 Task: Look for space in Wadsworth, United States from 26th August, 2023 to 10th September, 2023 for 6 adults, 2 children in price range Rs.10000 to Rs.15000. Place can be entire place or shared room with 6 bedrooms having 6 beds and 6 bathrooms. Property type can be house, flat, guest house. Amenities needed are: wifi, TV, free parkinig on premises, gym, breakfast. Booking option can be shelf check-in. Required host language is English.
Action: Mouse moved to (528, 107)
Screenshot: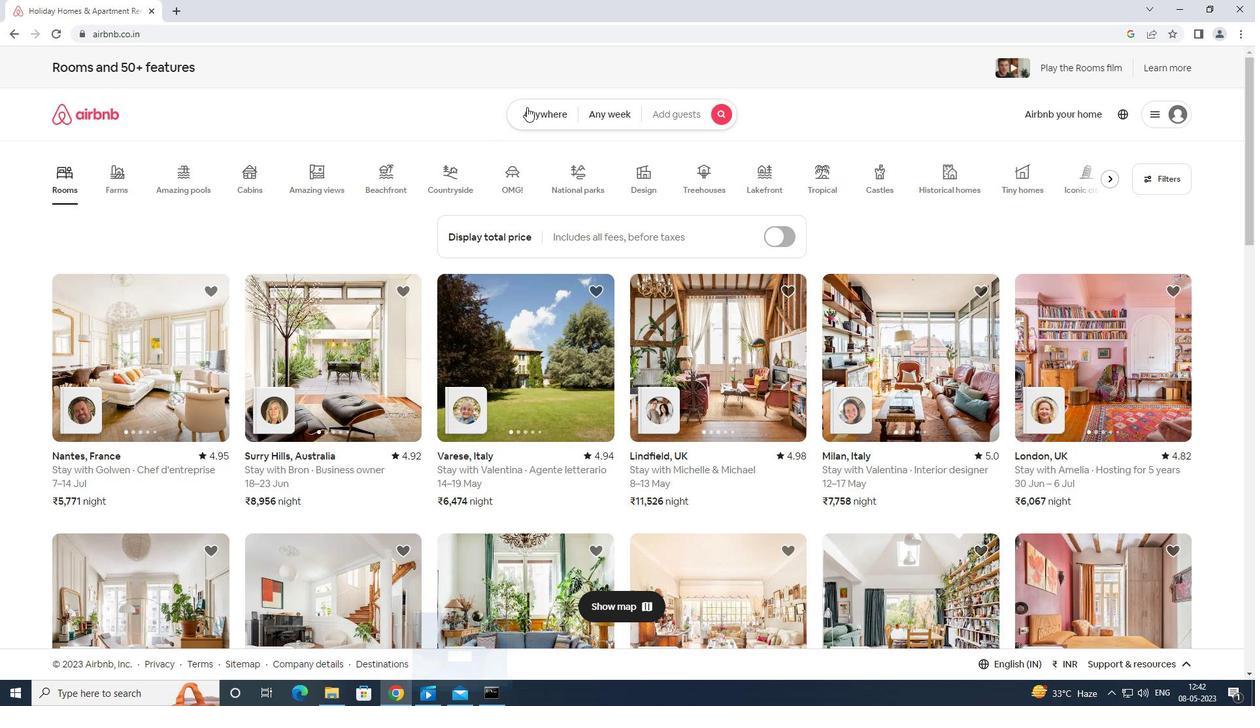 
Action: Mouse pressed left at (528, 107)
Screenshot: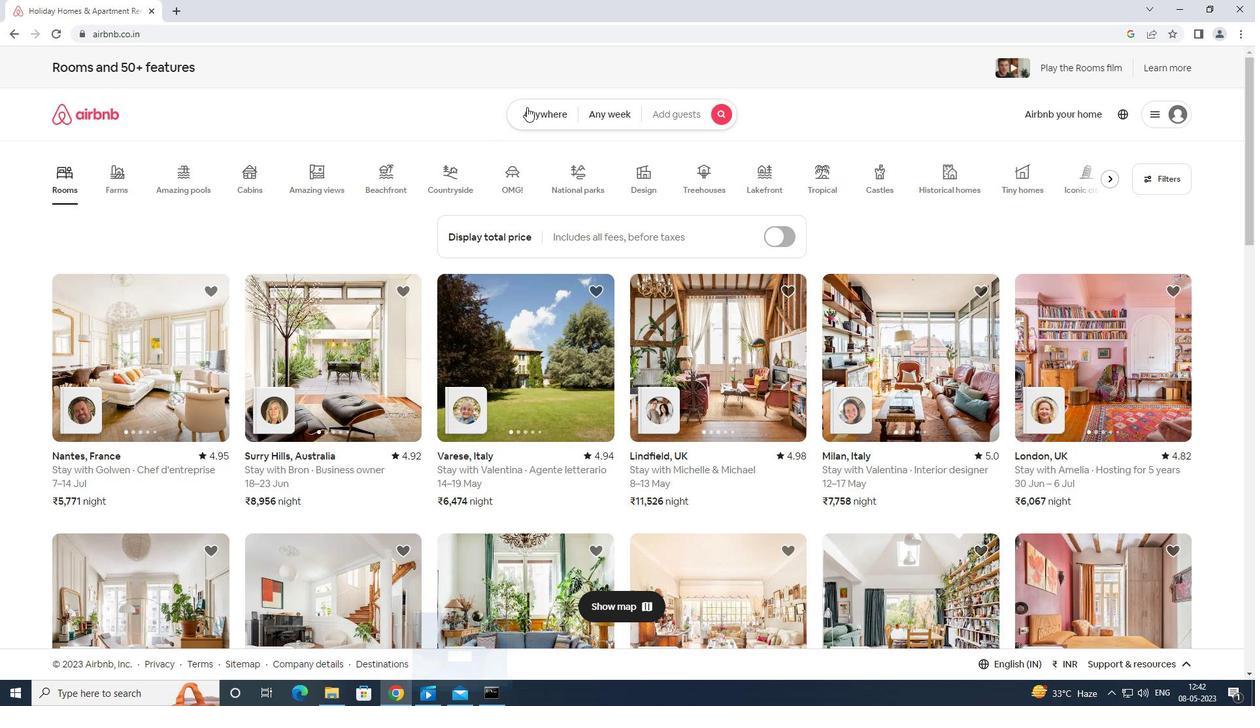 
Action: Mouse moved to (502, 158)
Screenshot: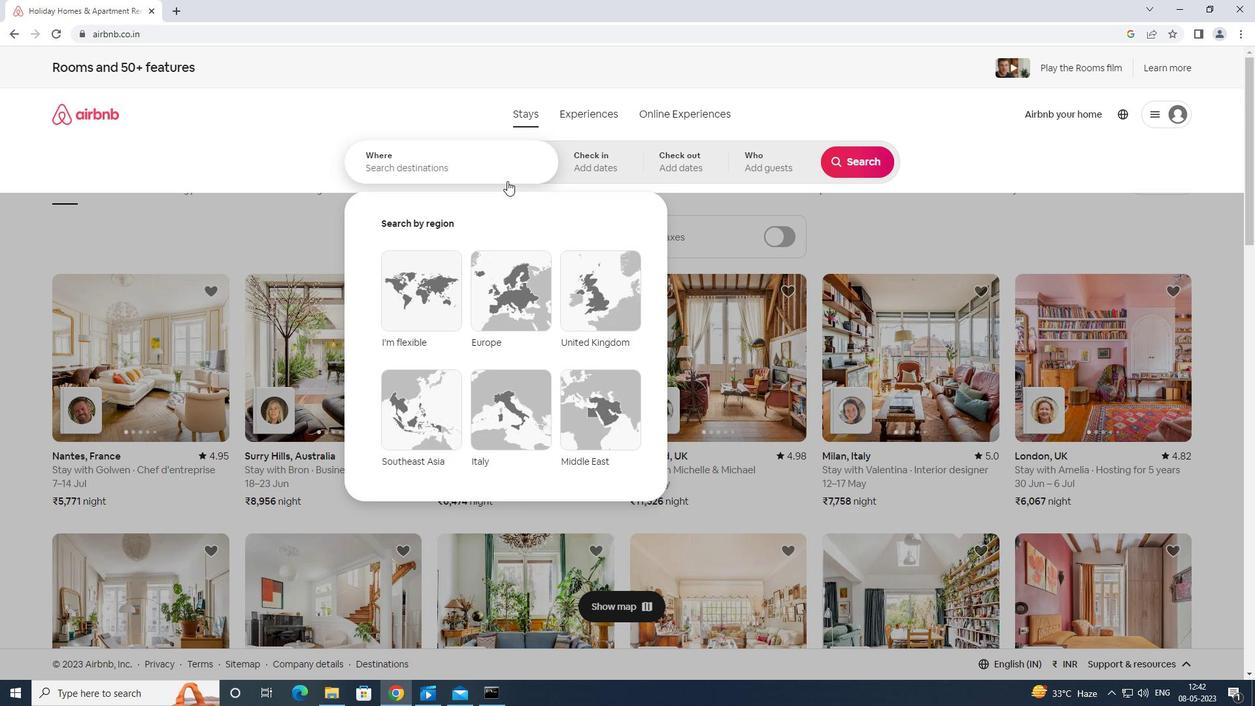 
Action: Mouse pressed left at (502, 158)
Screenshot: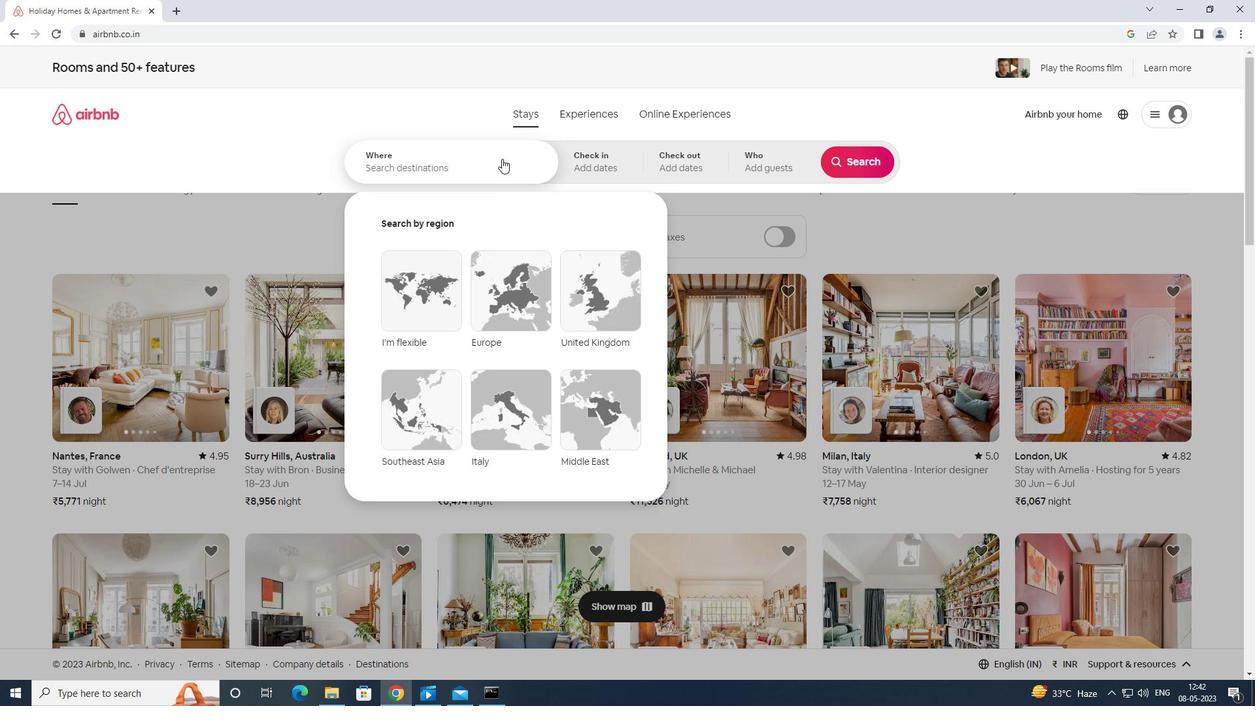 
Action: Mouse moved to (501, 158)
Screenshot: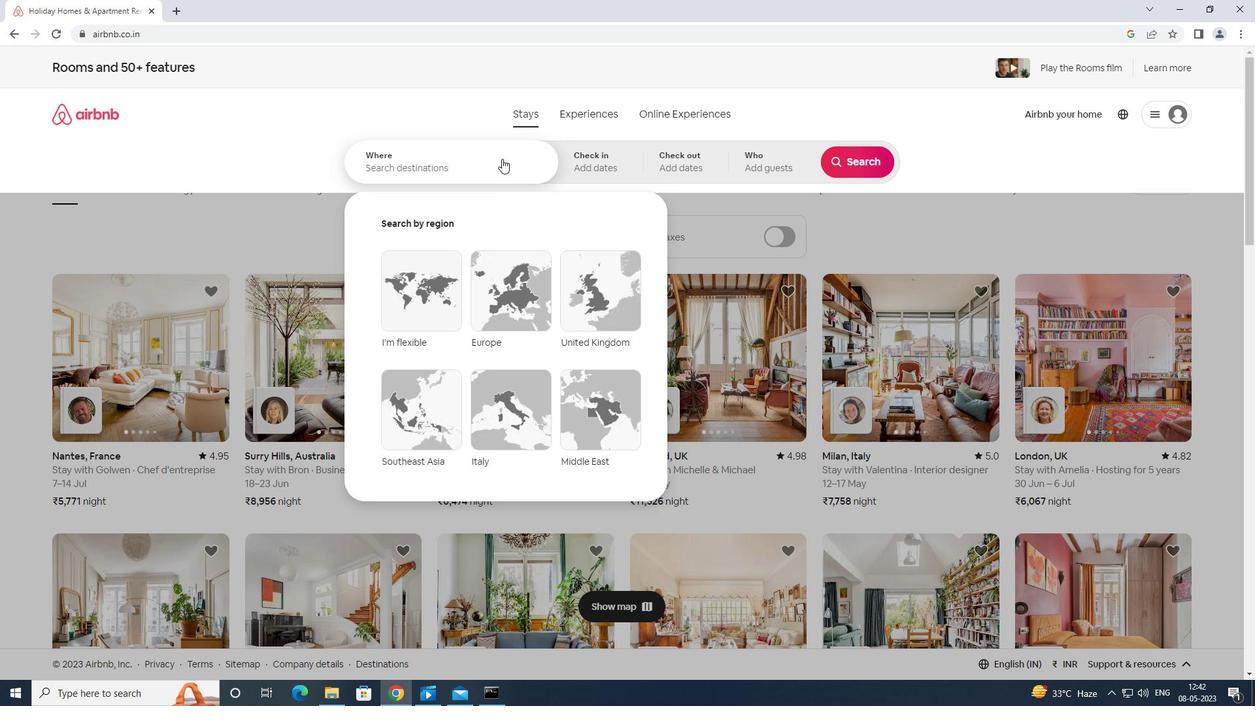 
Action: Key pressed wg<Key.backspace><Key.caps_lock>adsworth<Key.space>united<Key.space>states<Key.enter>
Screenshot: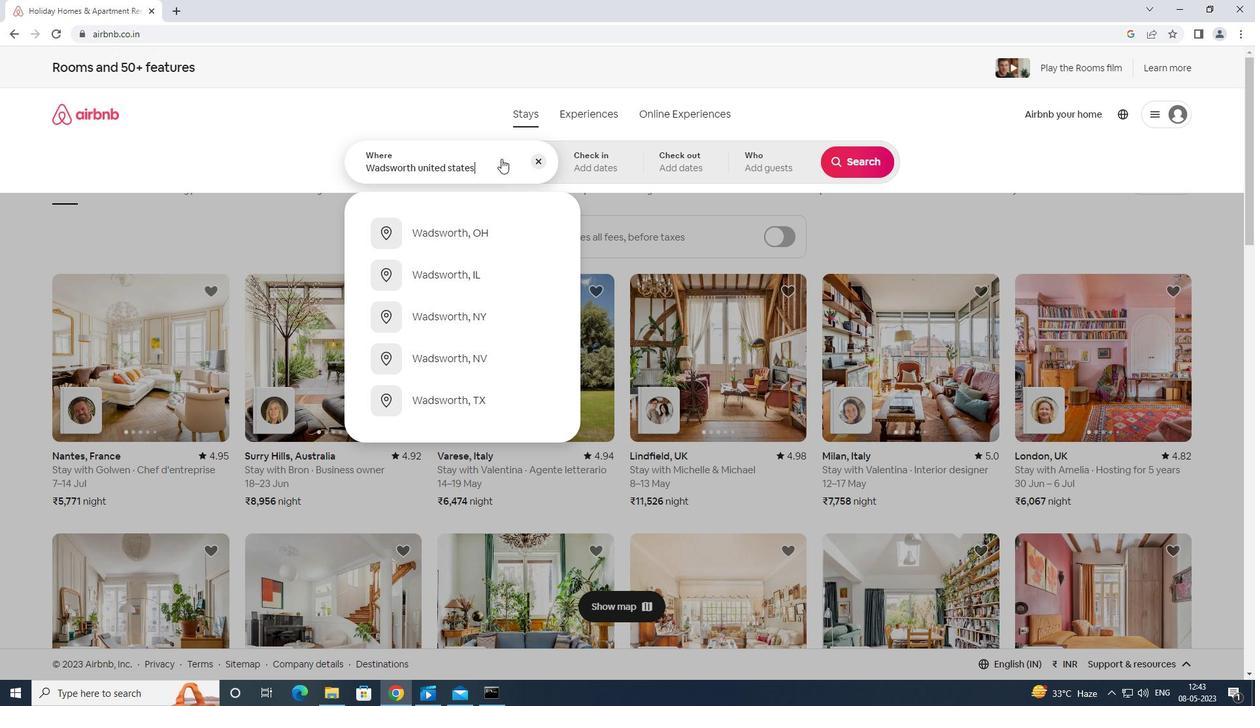 
Action: Mouse moved to (849, 266)
Screenshot: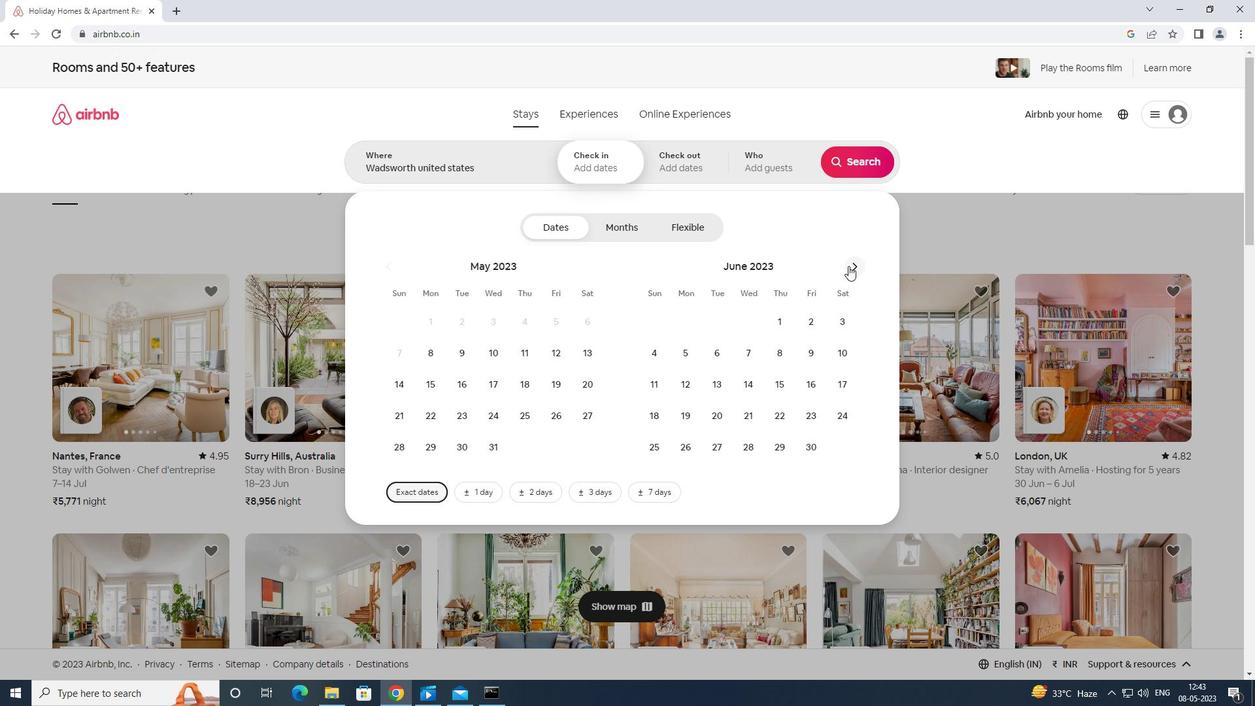 
Action: Mouse pressed left at (849, 266)
Screenshot: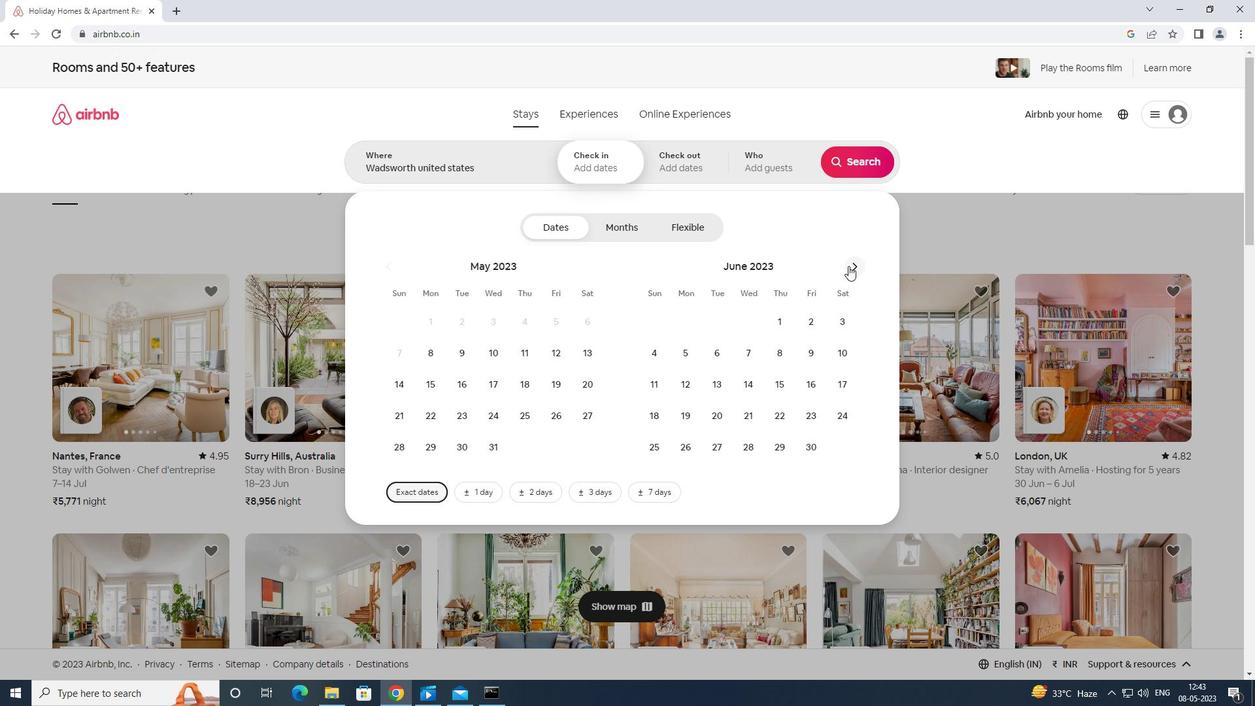 
Action: Mouse moved to (850, 266)
Screenshot: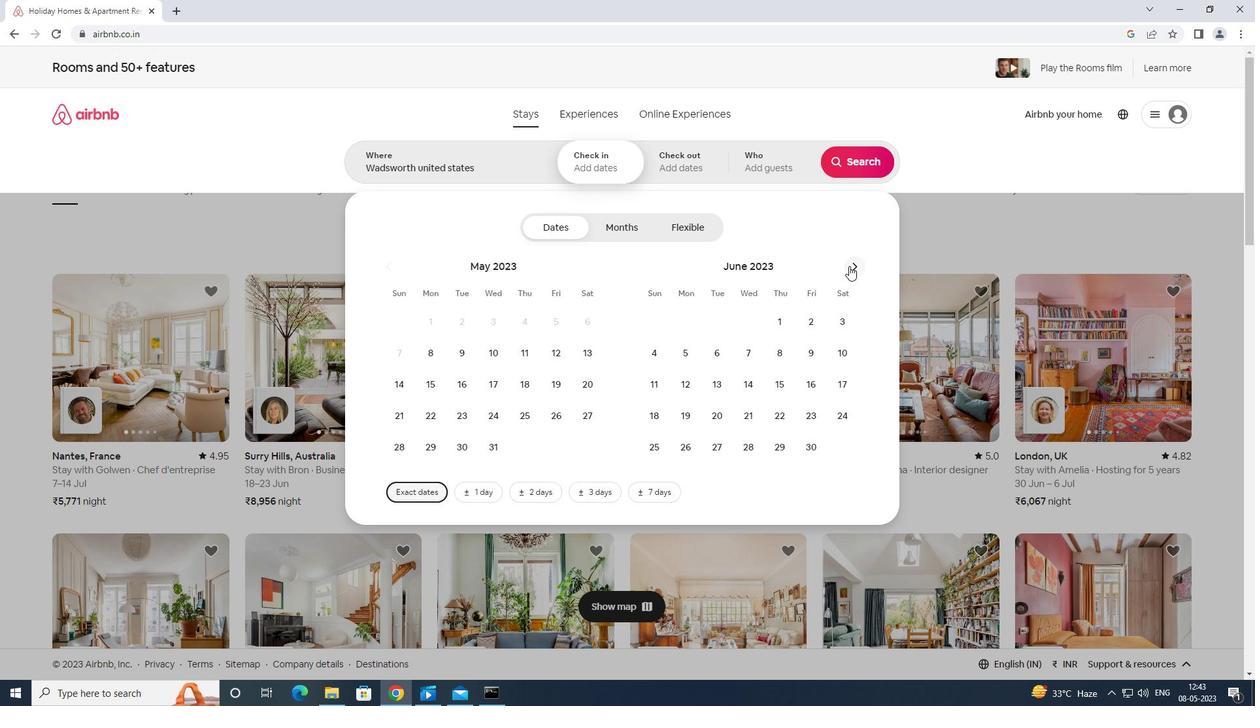
Action: Mouse pressed left at (850, 266)
Screenshot: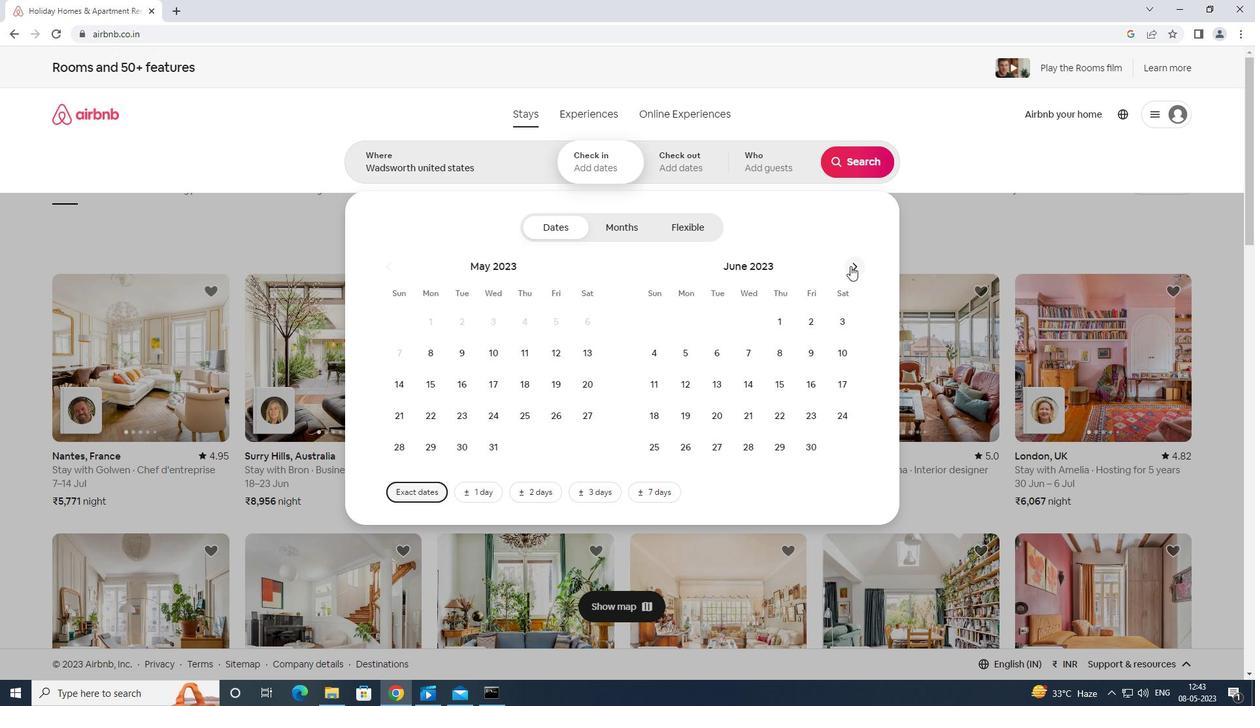 
Action: Mouse moved to (850, 265)
Screenshot: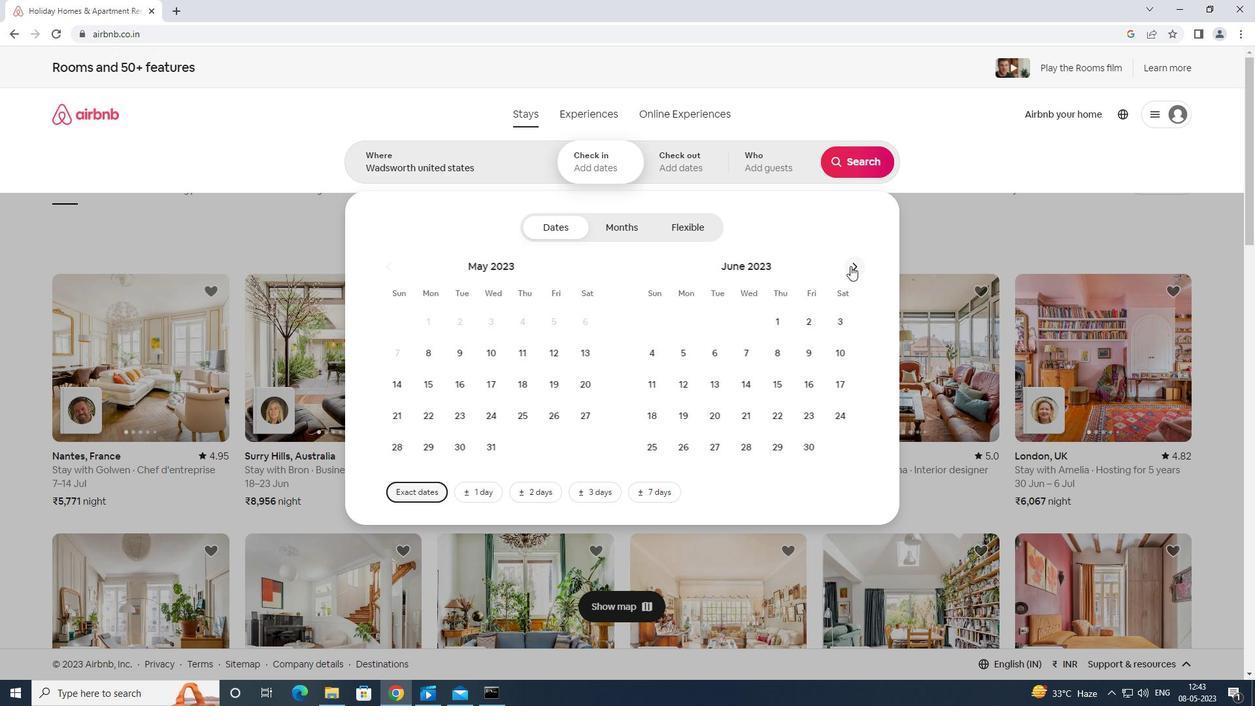 
Action: Mouse pressed left at (850, 265)
Screenshot: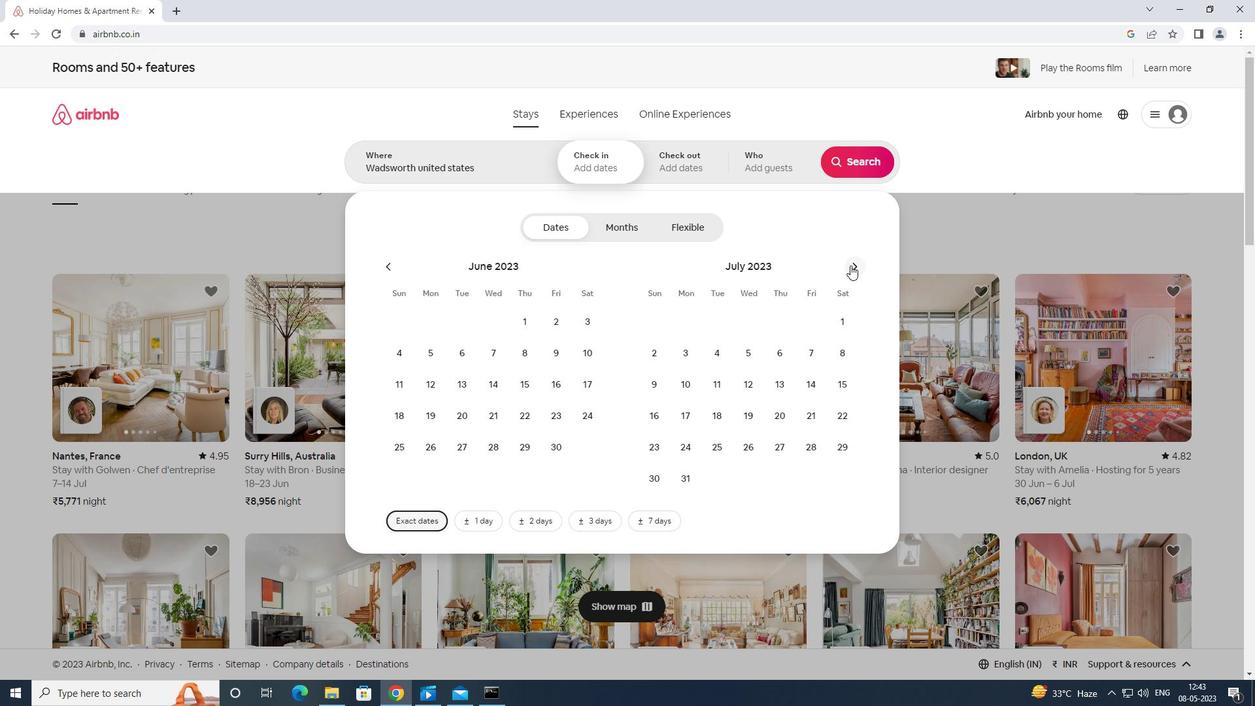 
Action: Mouse moved to (835, 411)
Screenshot: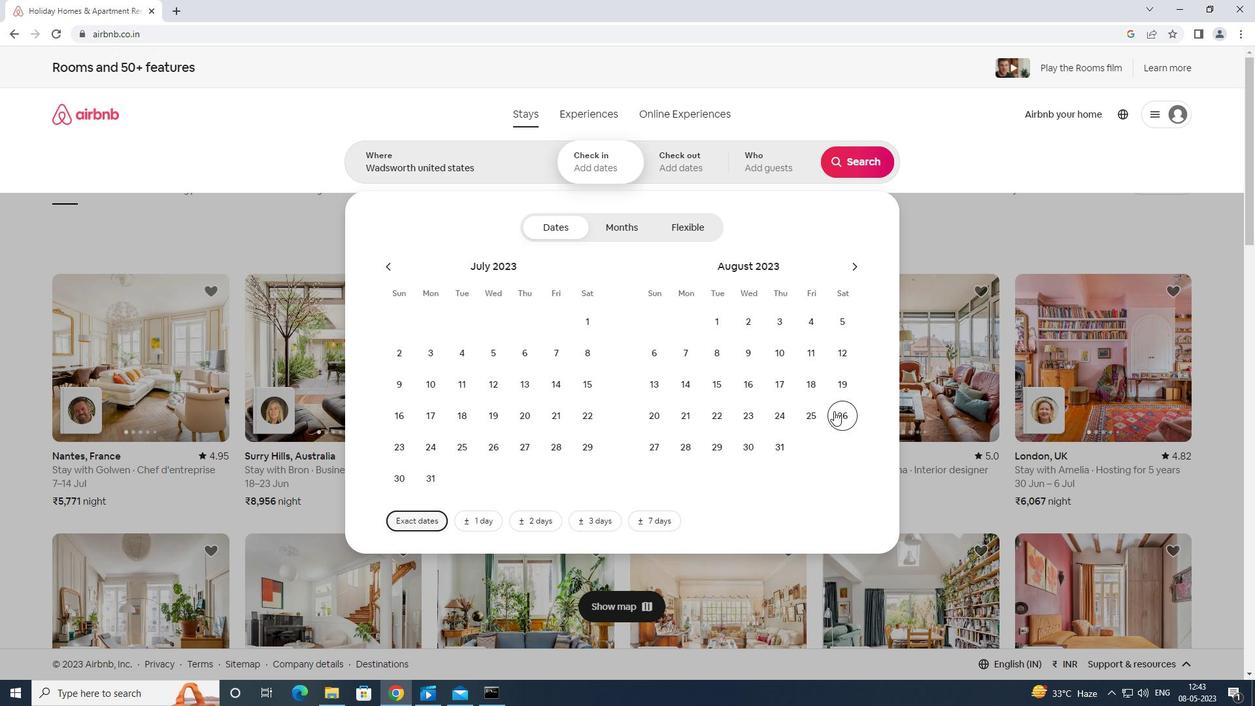 
Action: Mouse pressed left at (835, 411)
Screenshot: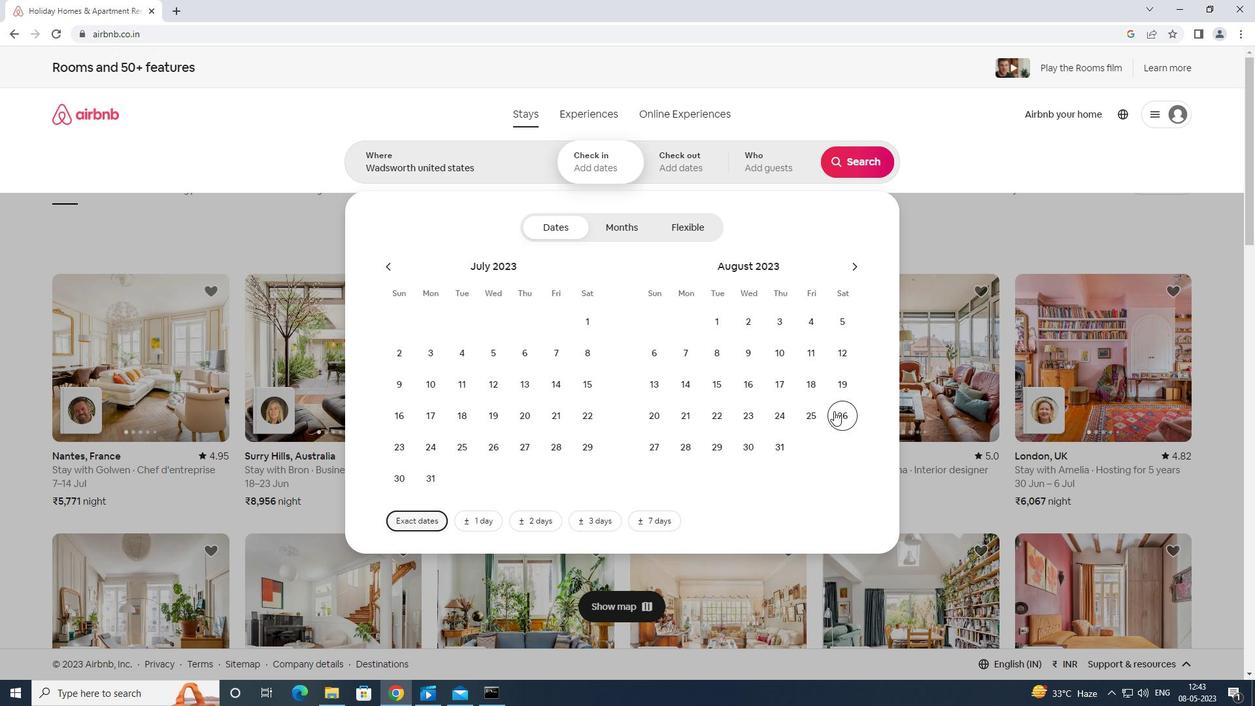 
Action: Mouse moved to (847, 268)
Screenshot: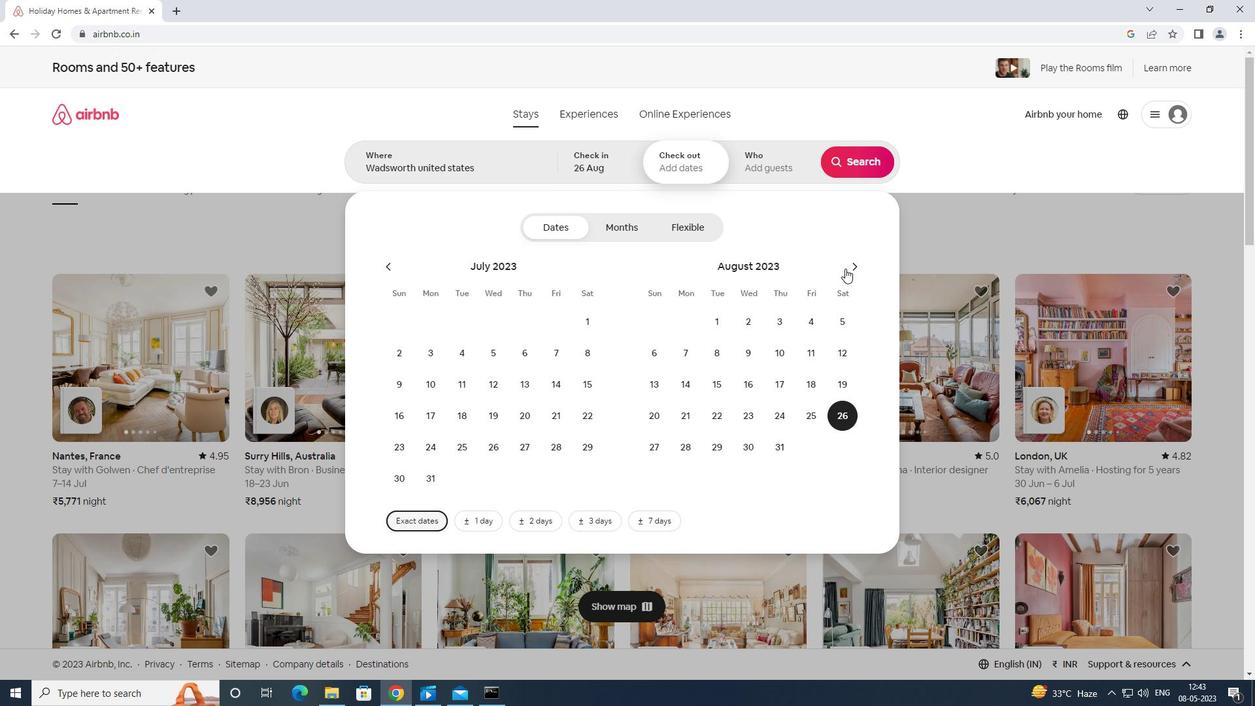
Action: Mouse pressed left at (847, 268)
Screenshot: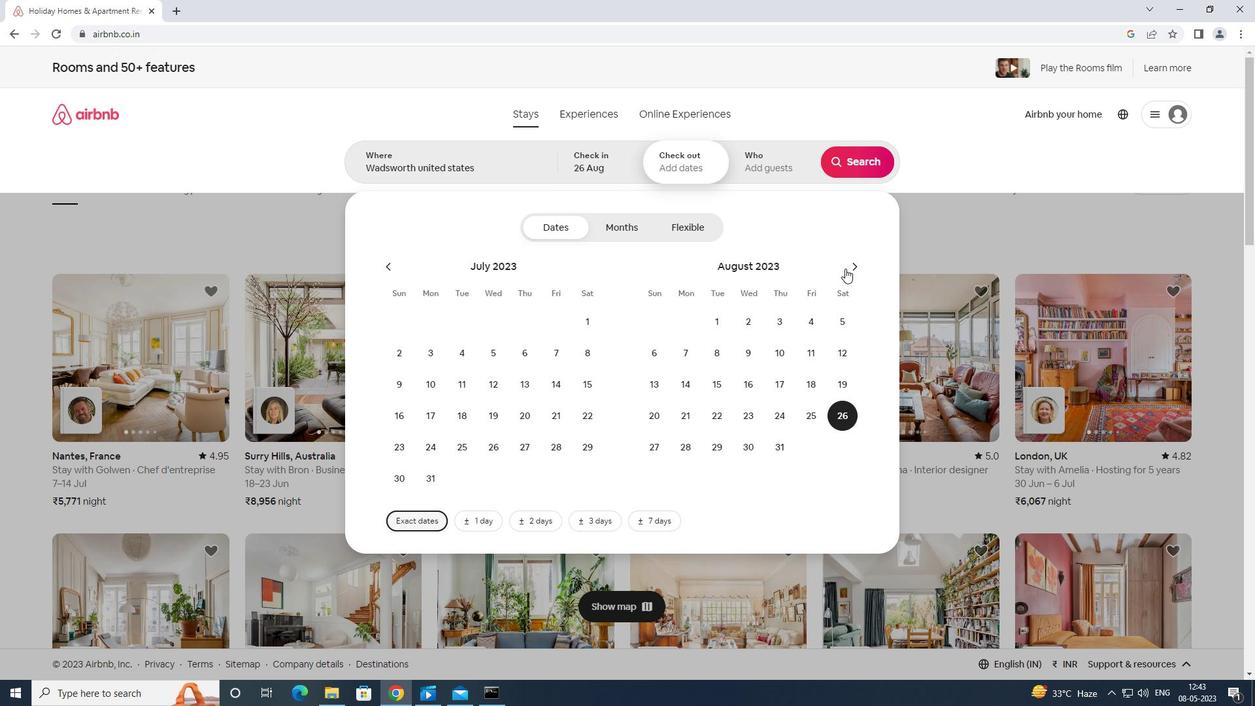 
Action: Mouse moved to (658, 383)
Screenshot: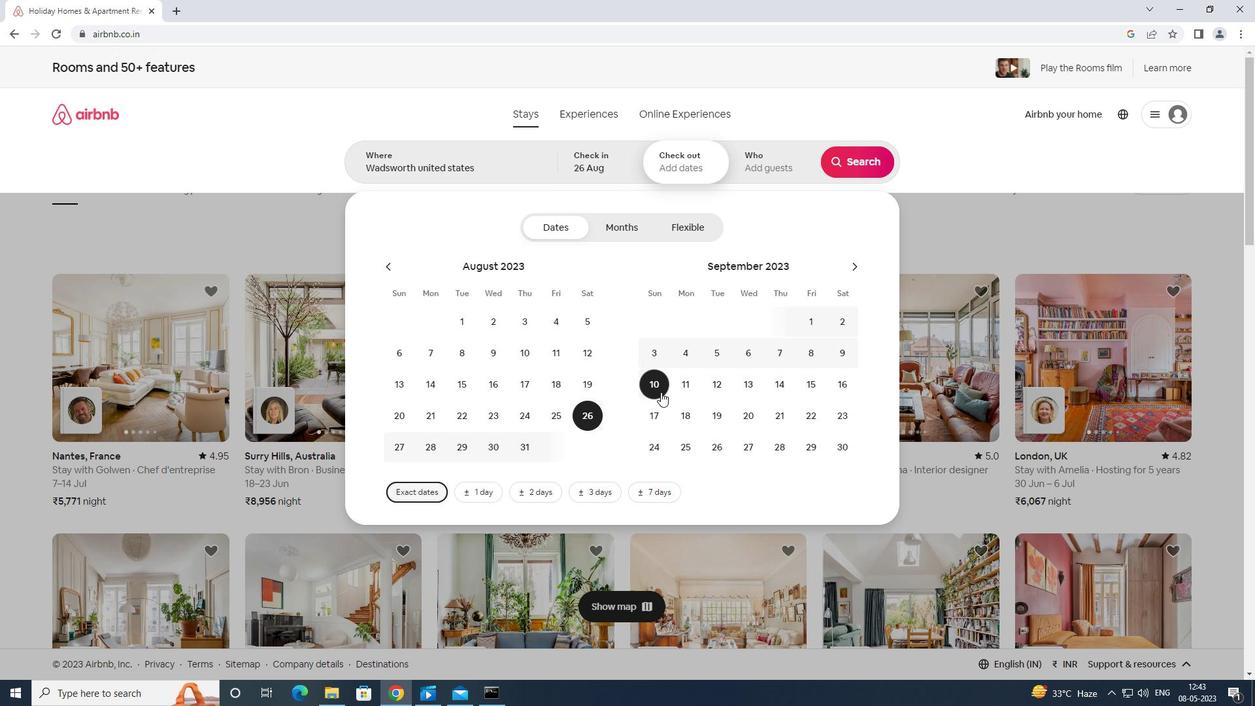 
Action: Mouse pressed left at (658, 383)
Screenshot: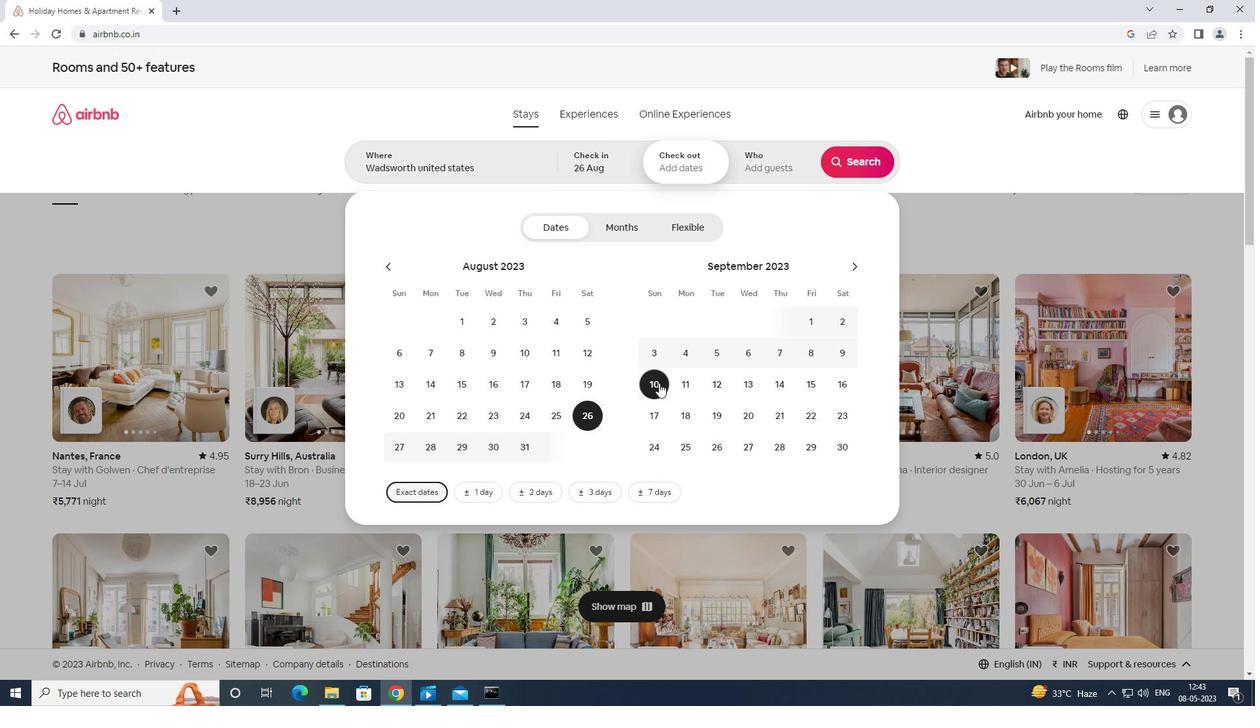 
Action: Mouse moved to (783, 160)
Screenshot: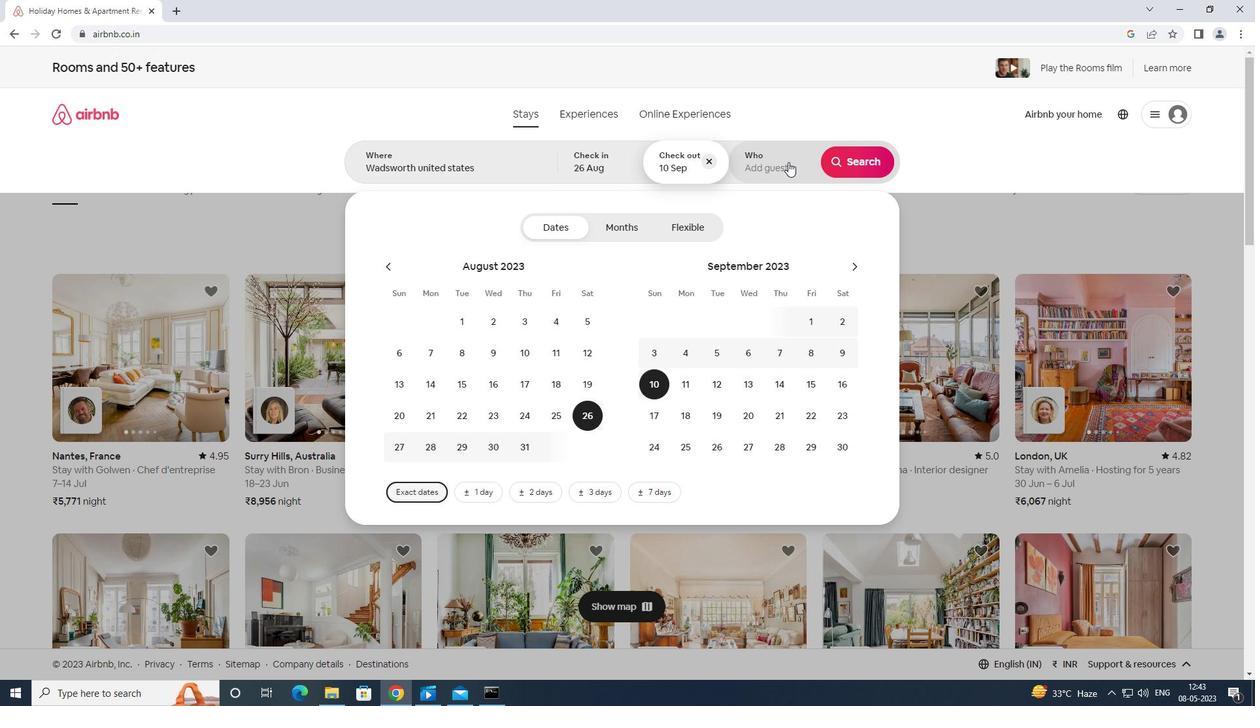 
Action: Mouse pressed left at (783, 160)
Screenshot: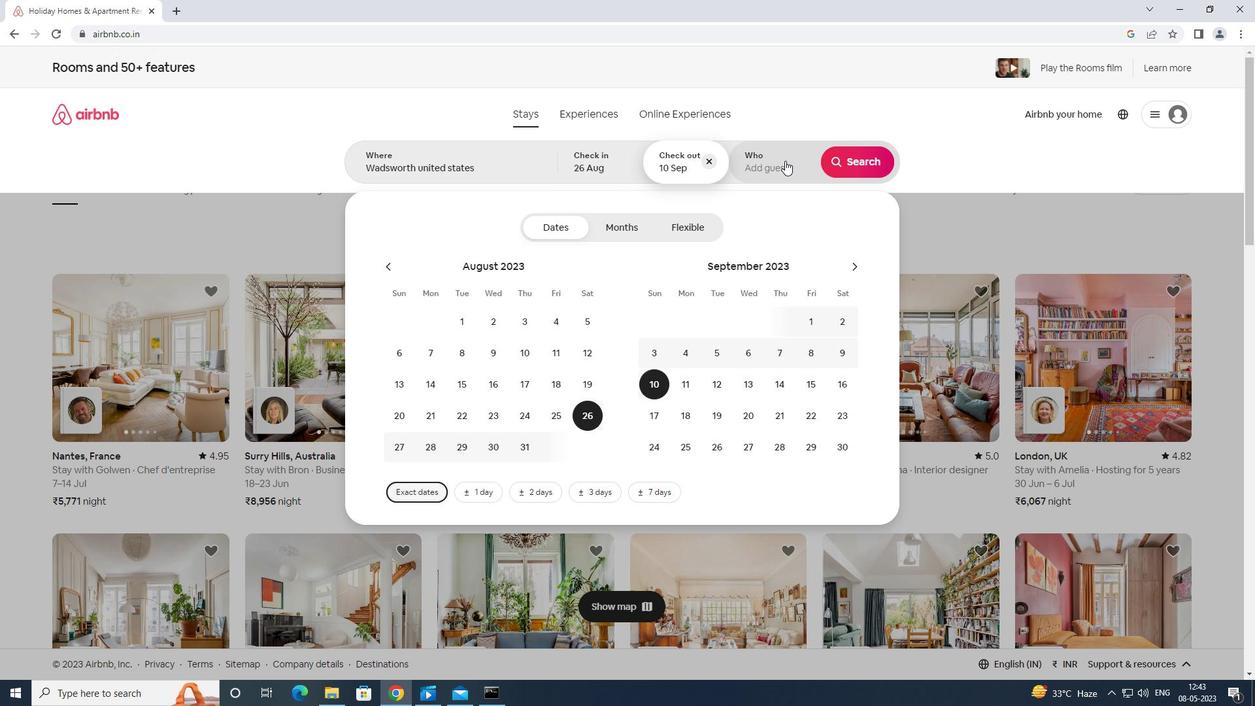 
Action: Mouse moved to (853, 226)
Screenshot: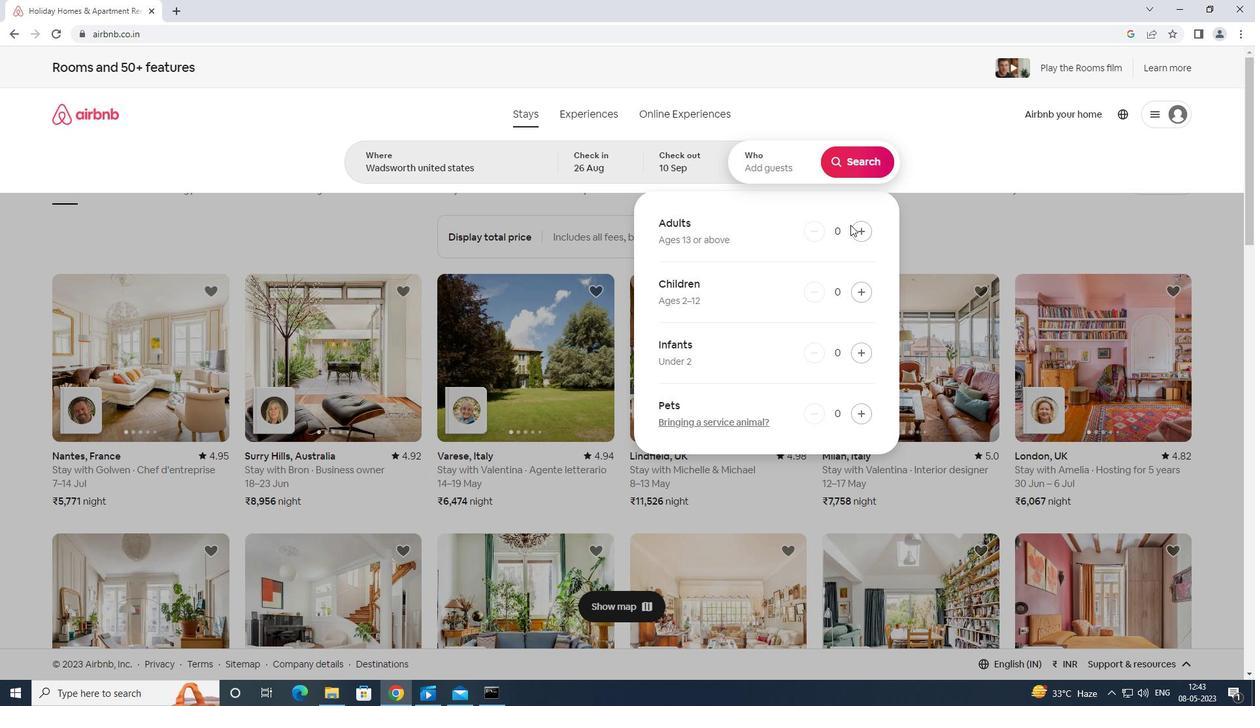 
Action: Mouse pressed left at (853, 226)
Screenshot: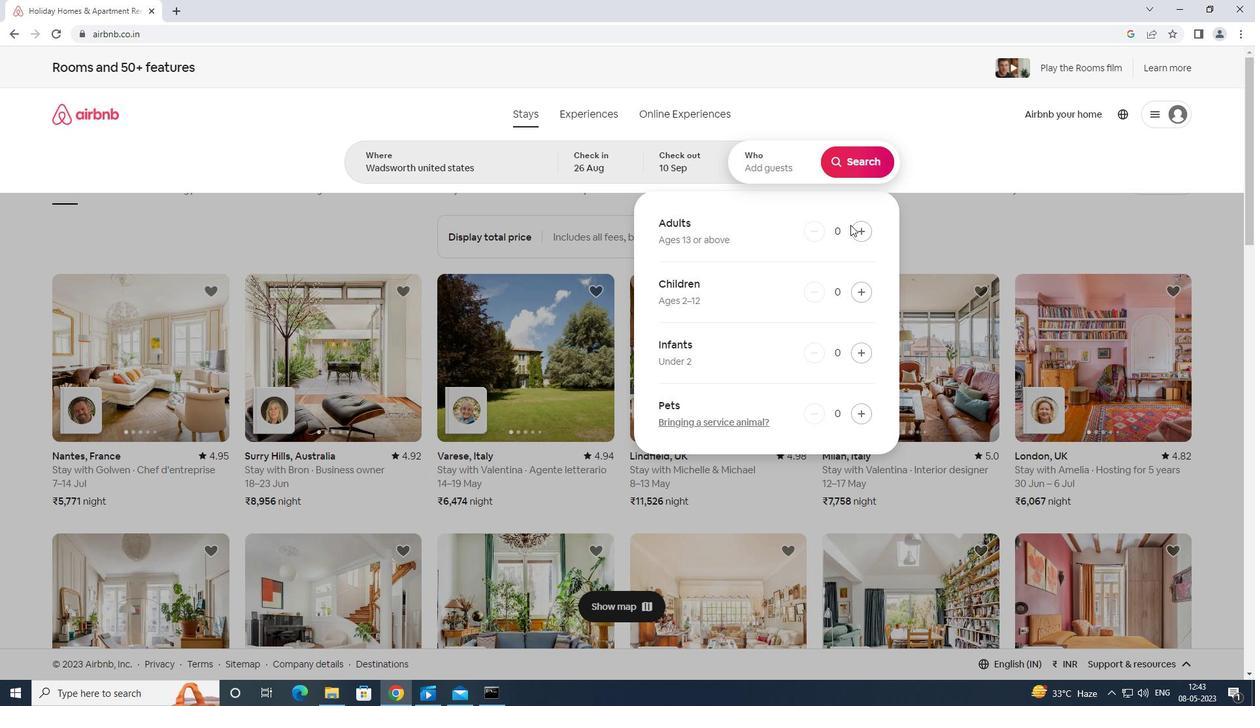 
Action: Mouse moved to (858, 226)
Screenshot: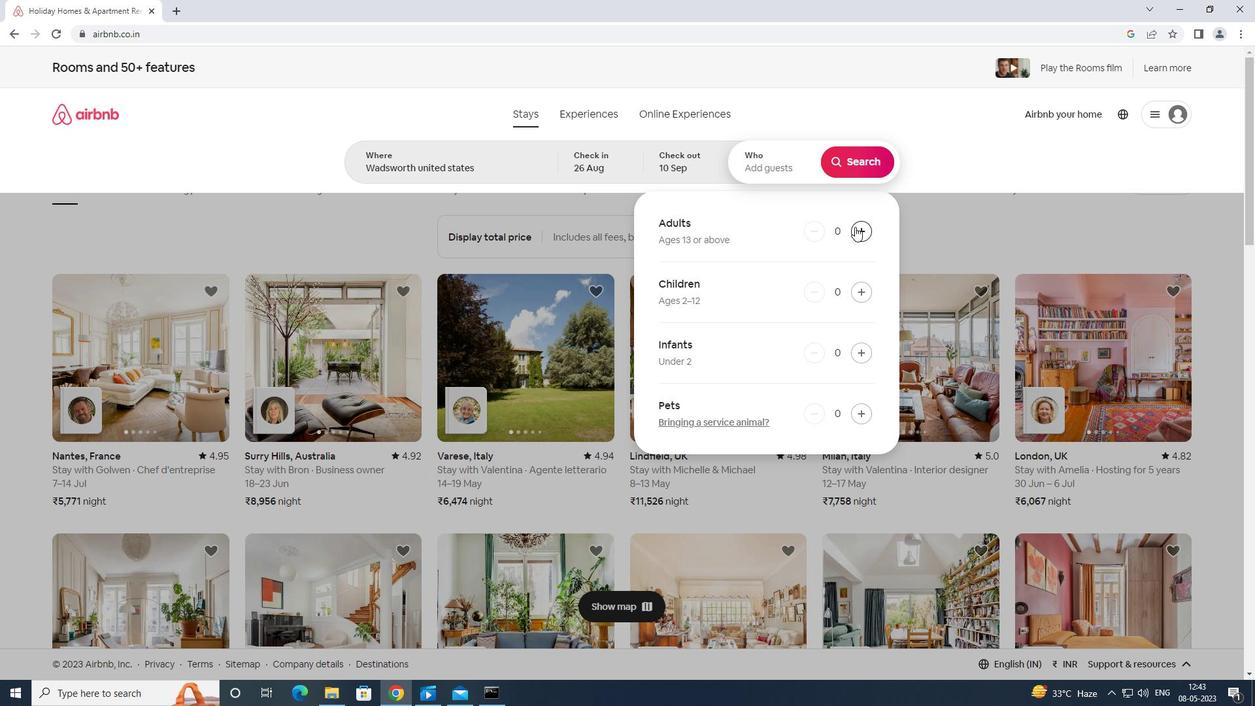 
Action: Mouse pressed left at (858, 226)
Screenshot: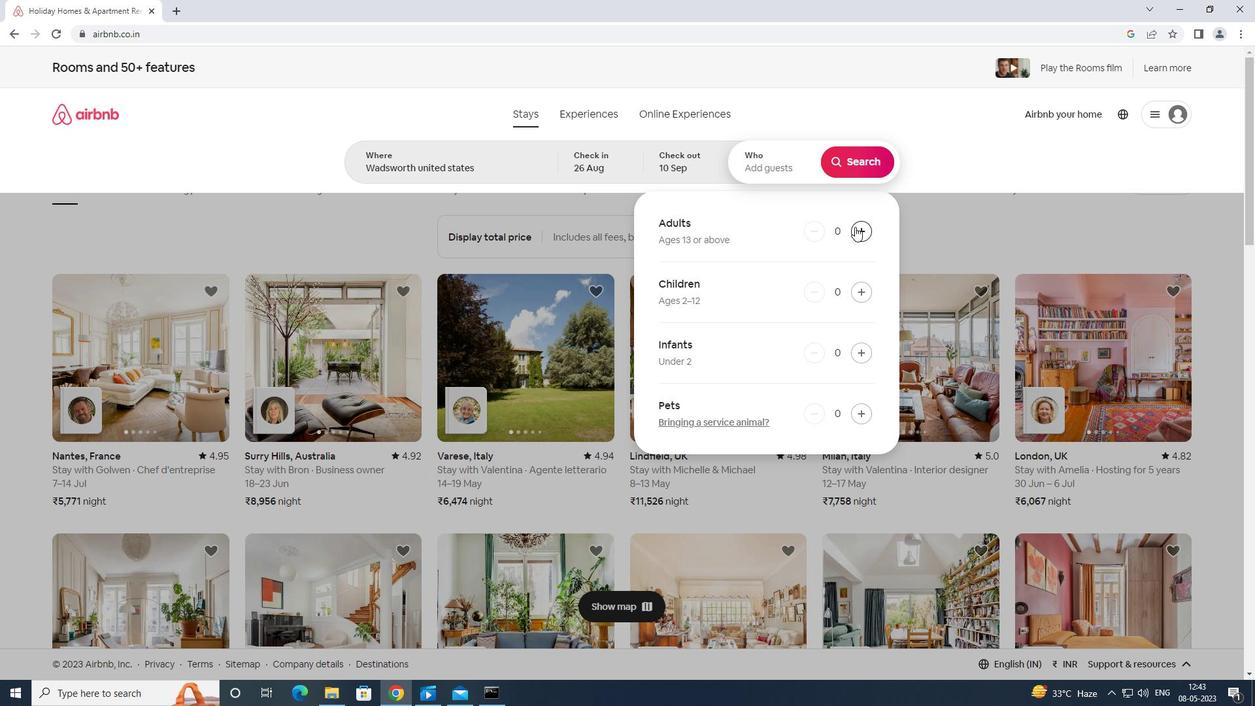 
Action: Mouse moved to (859, 226)
Screenshot: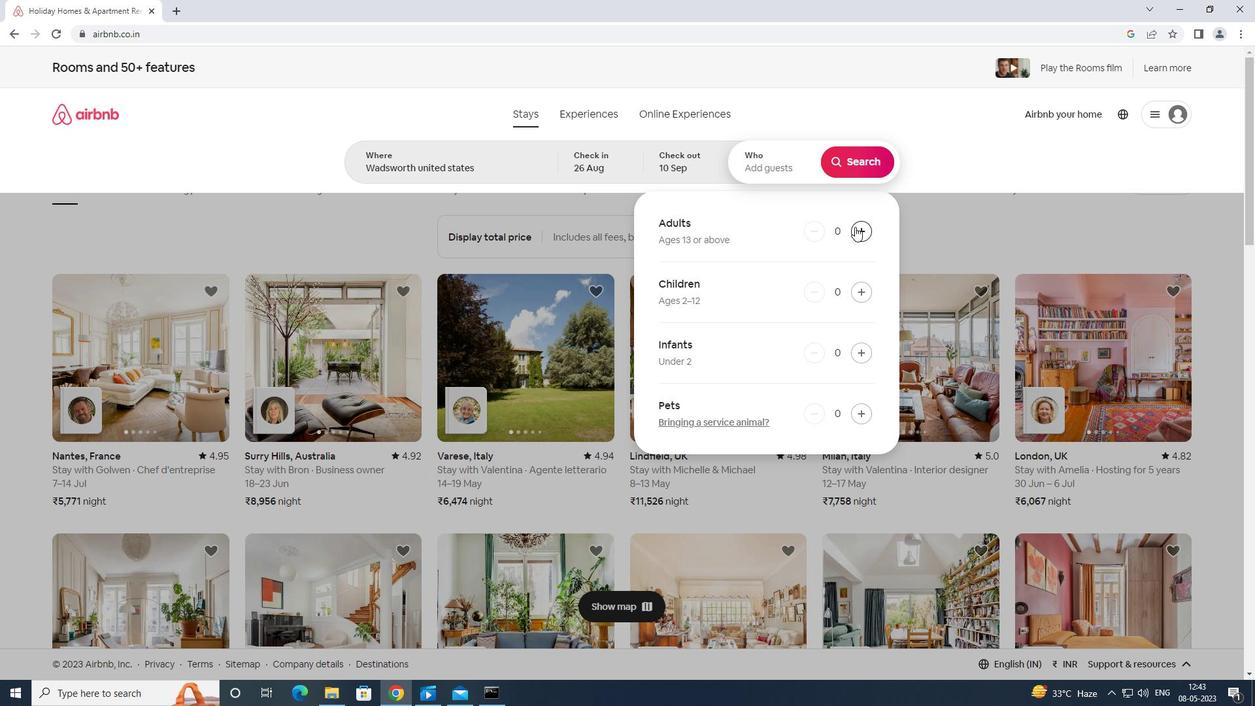 
Action: Mouse pressed left at (859, 226)
Screenshot: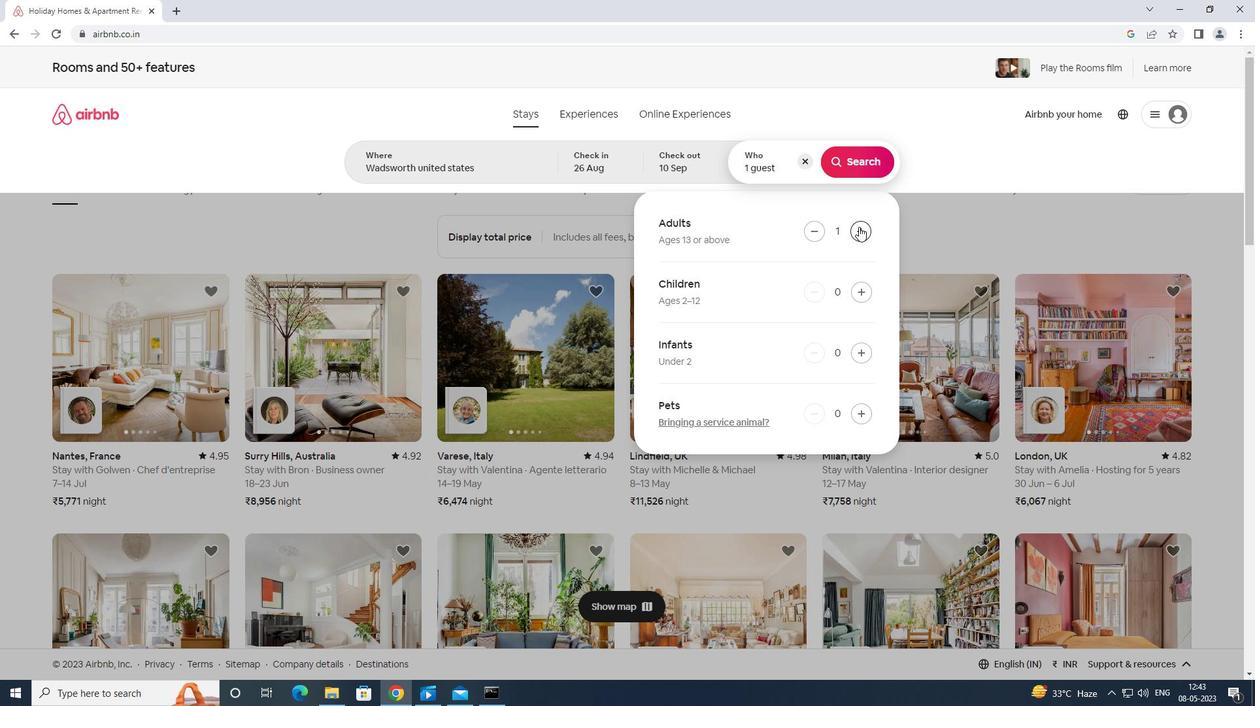 
Action: Mouse moved to (859, 226)
Screenshot: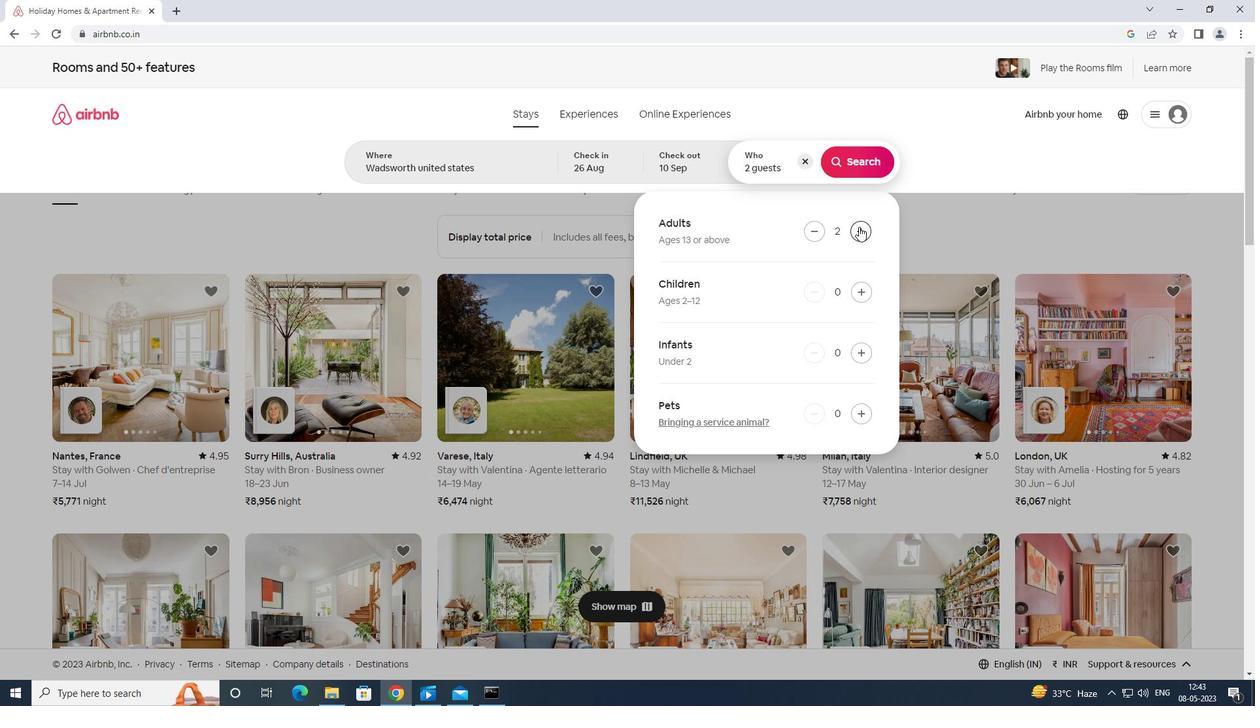 
Action: Mouse pressed left at (859, 226)
Screenshot: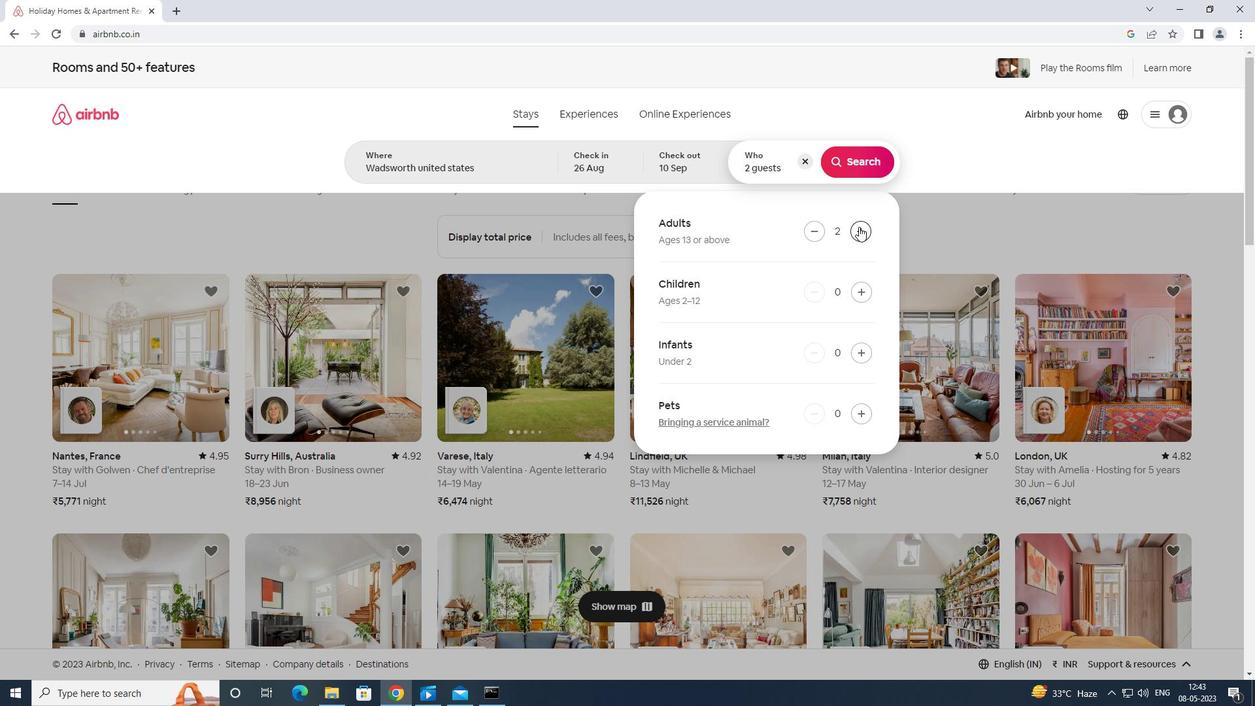 
Action: Mouse pressed left at (859, 226)
Screenshot: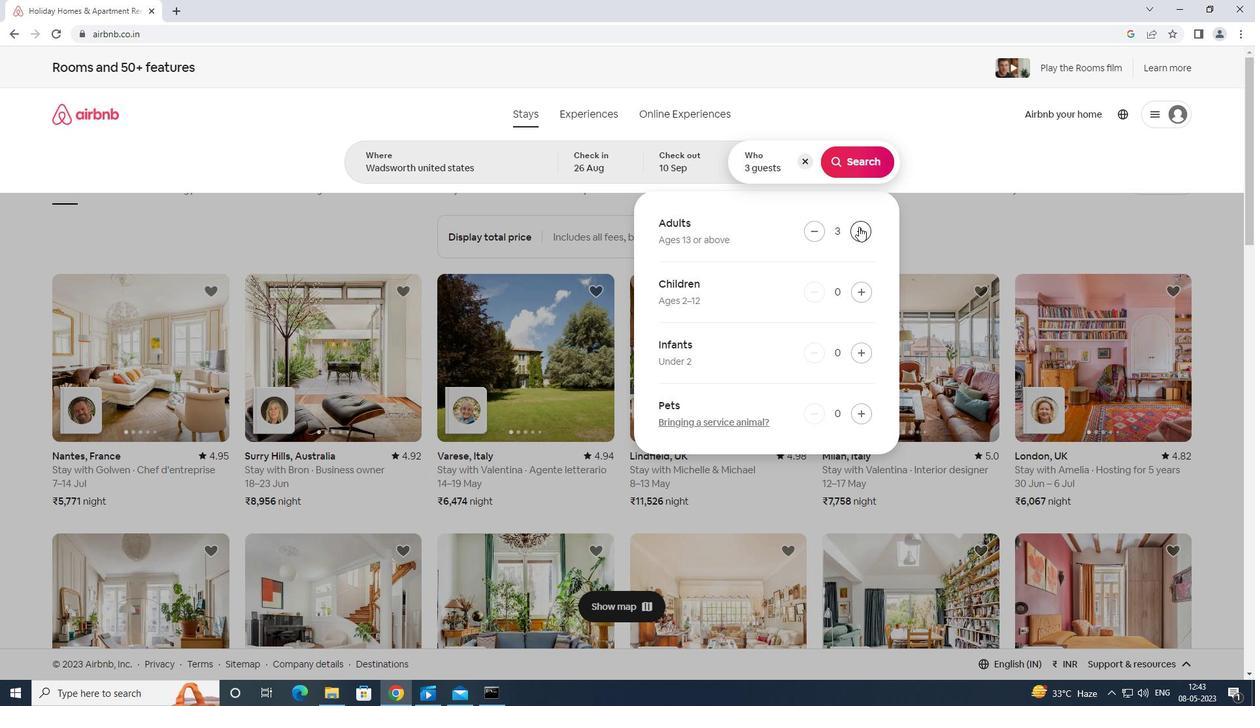 
Action: Mouse pressed left at (859, 226)
Screenshot: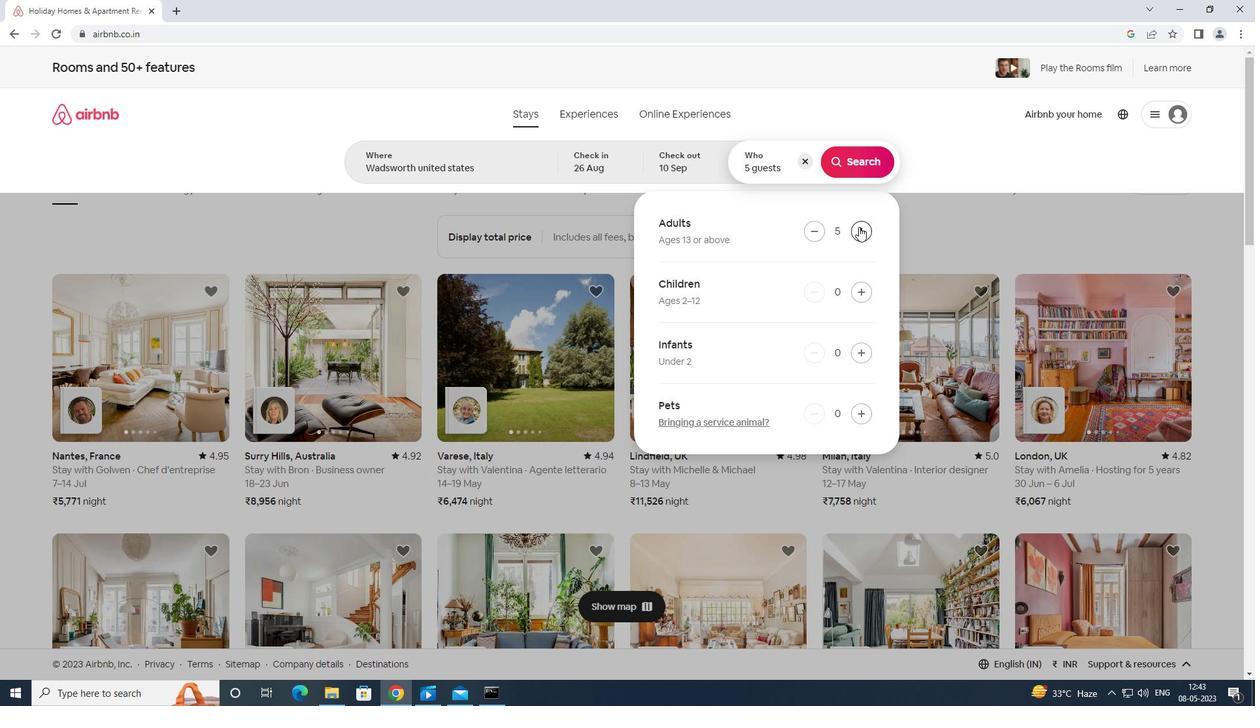 
Action: Mouse moved to (859, 287)
Screenshot: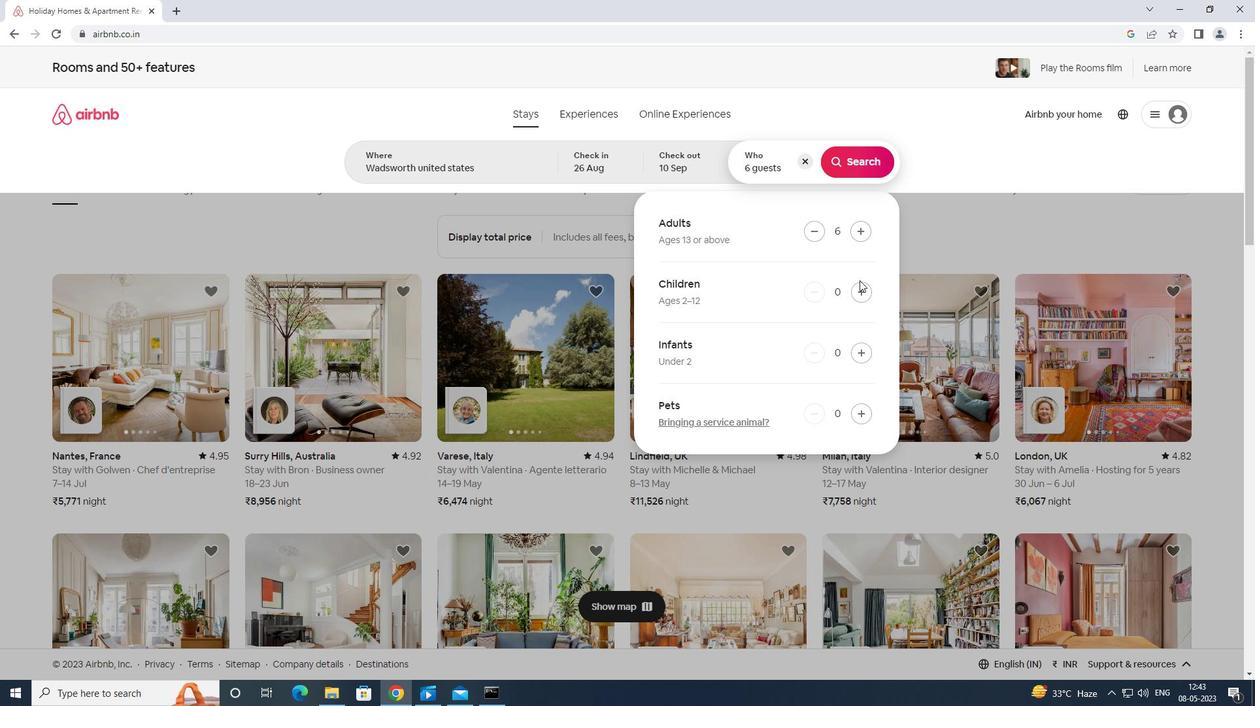 
Action: Mouse pressed left at (859, 287)
Screenshot: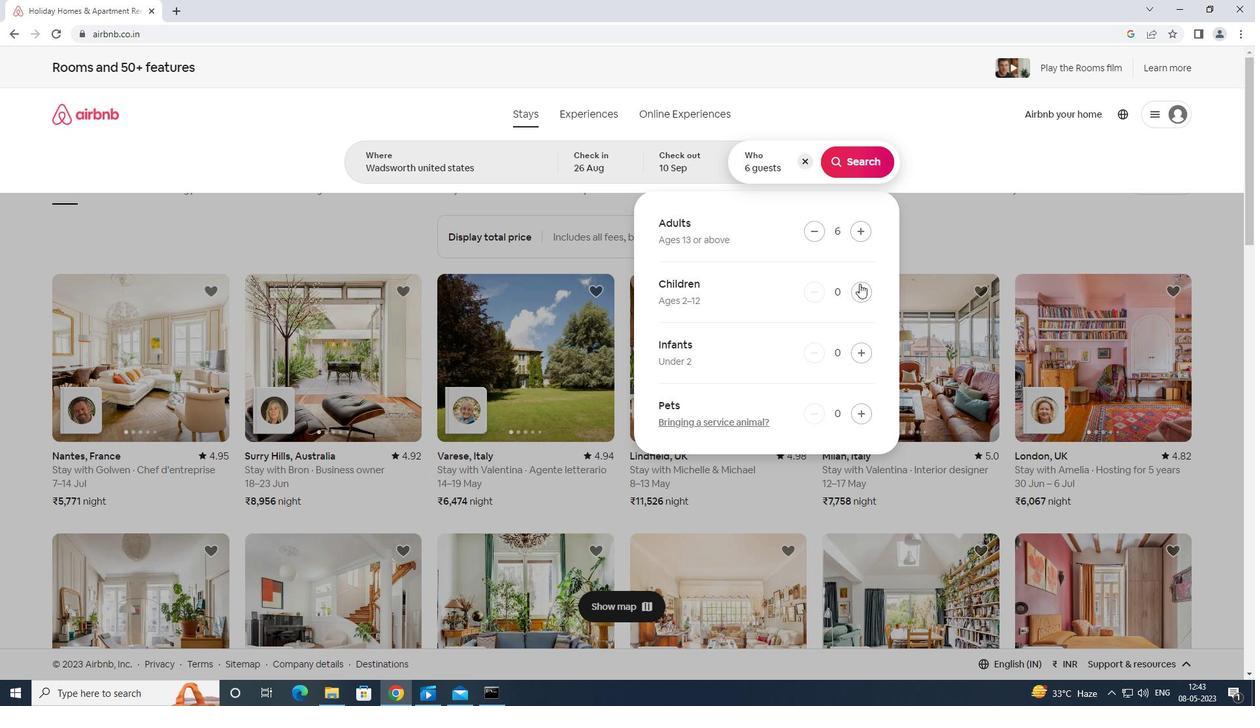 
Action: Mouse moved to (859, 287)
Screenshot: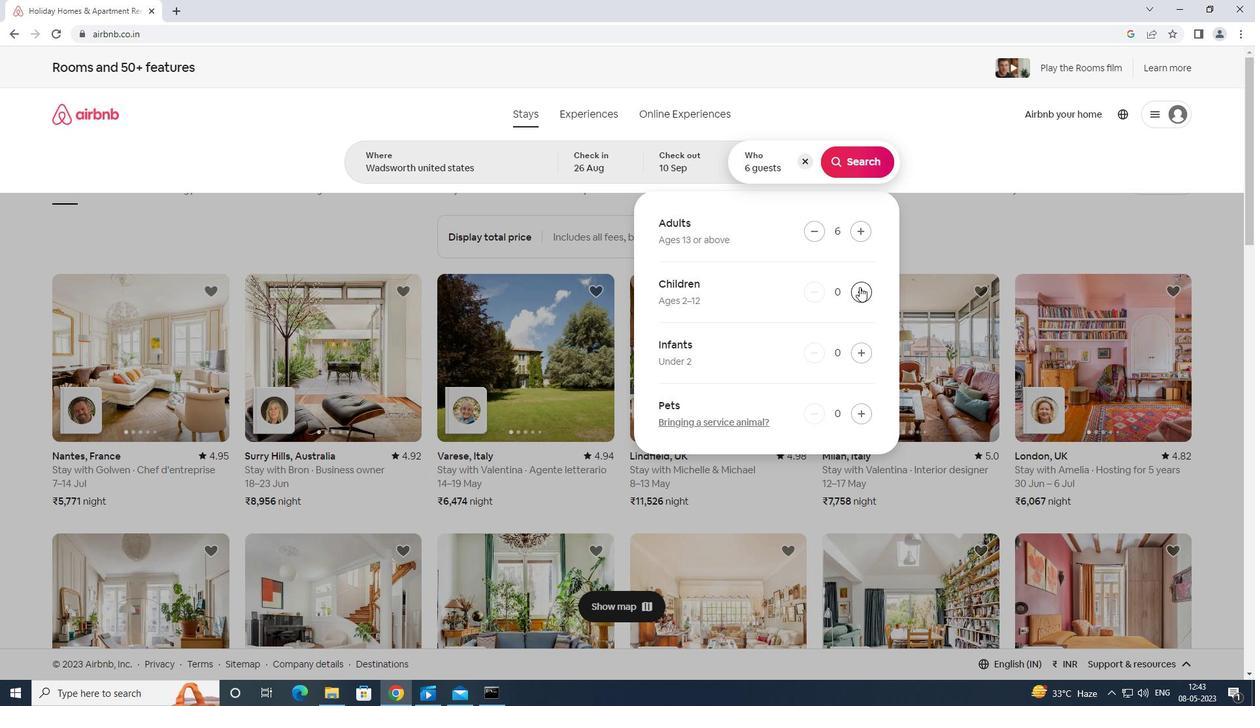 
Action: Mouse pressed left at (859, 287)
Screenshot: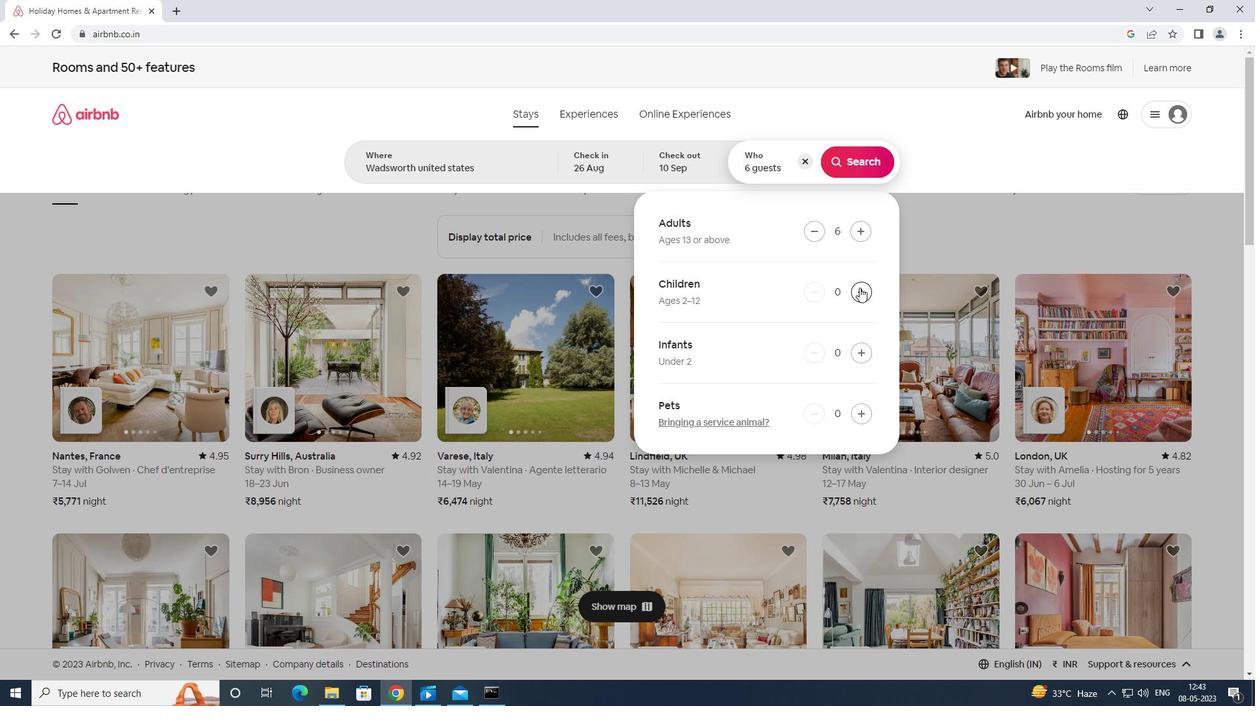 
Action: Mouse moved to (853, 159)
Screenshot: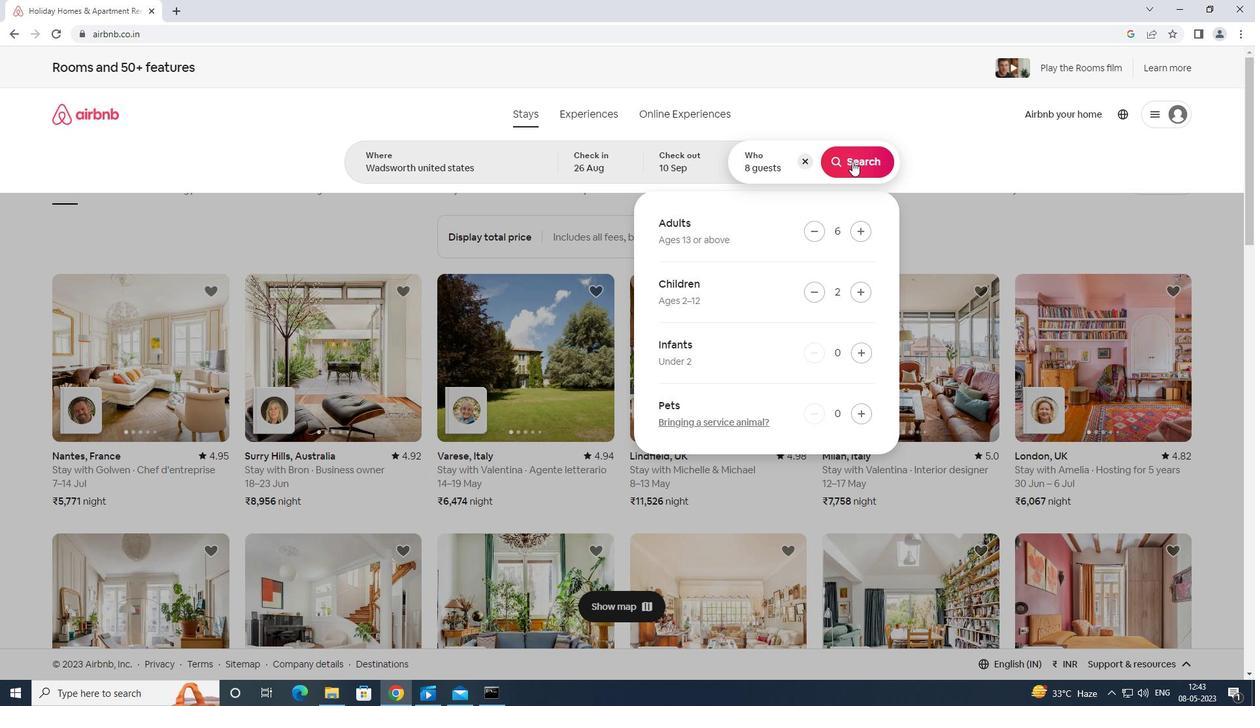 
Action: Mouse pressed left at (853, 159)
Screenshot: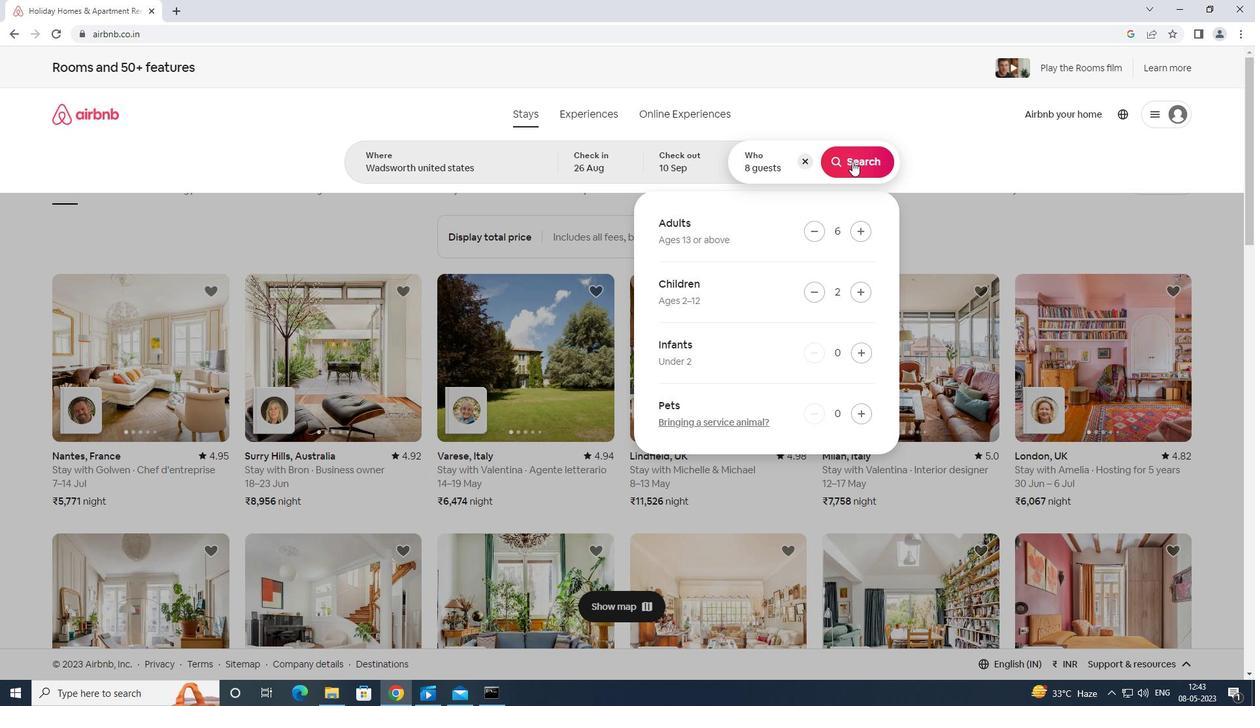 
Action: Mouse moved to (1202, 120)
Screenshot: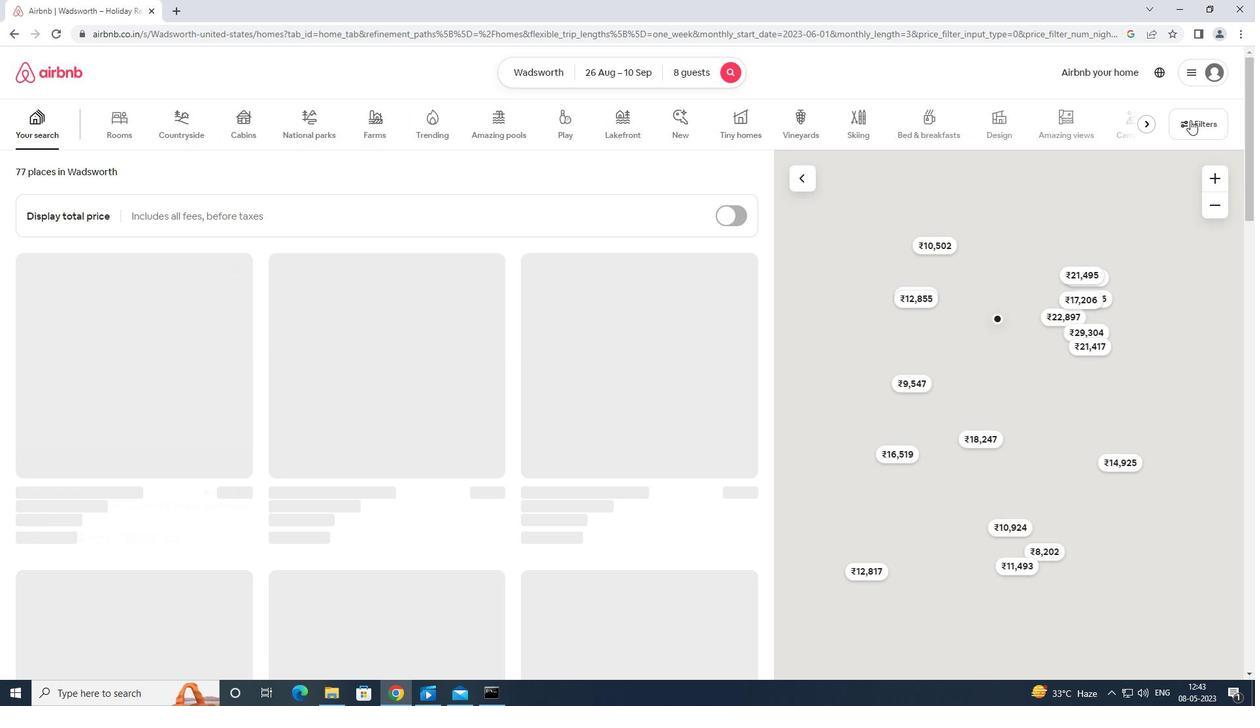 
Action: Mouse pressed left at (1202, 120)
Screenshot: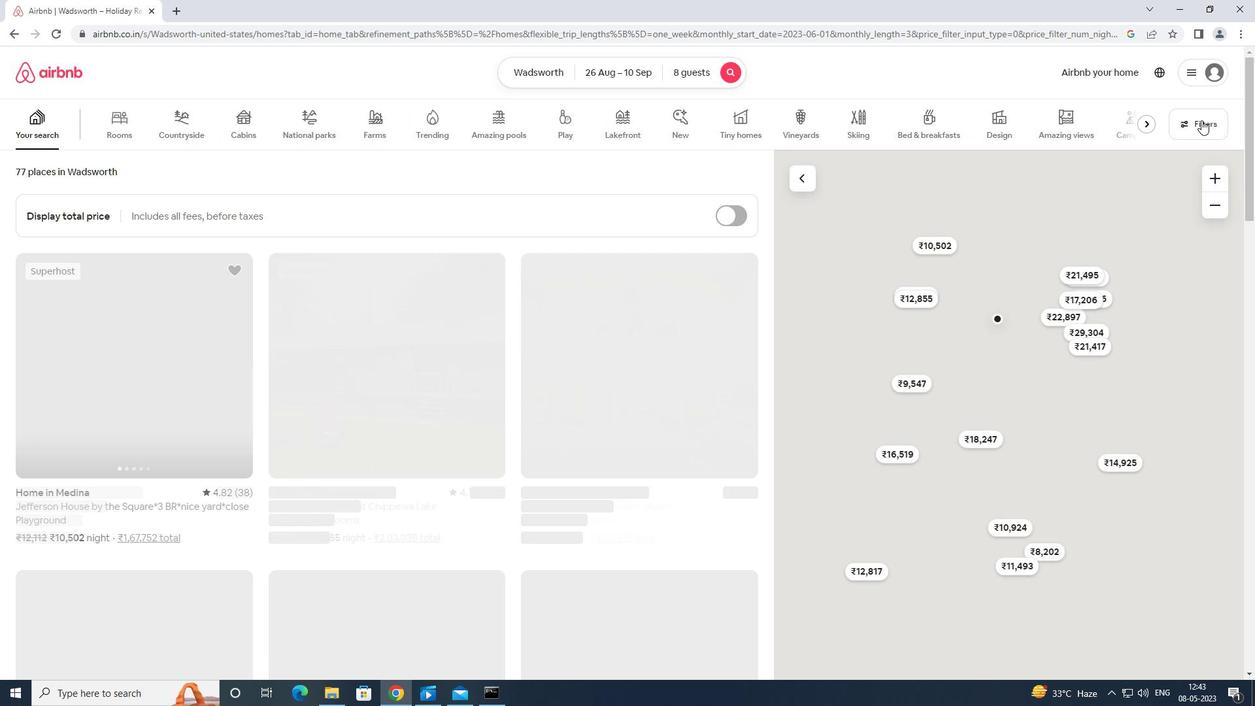 
Action: Mouse moved to (566, 430)
Screenshot: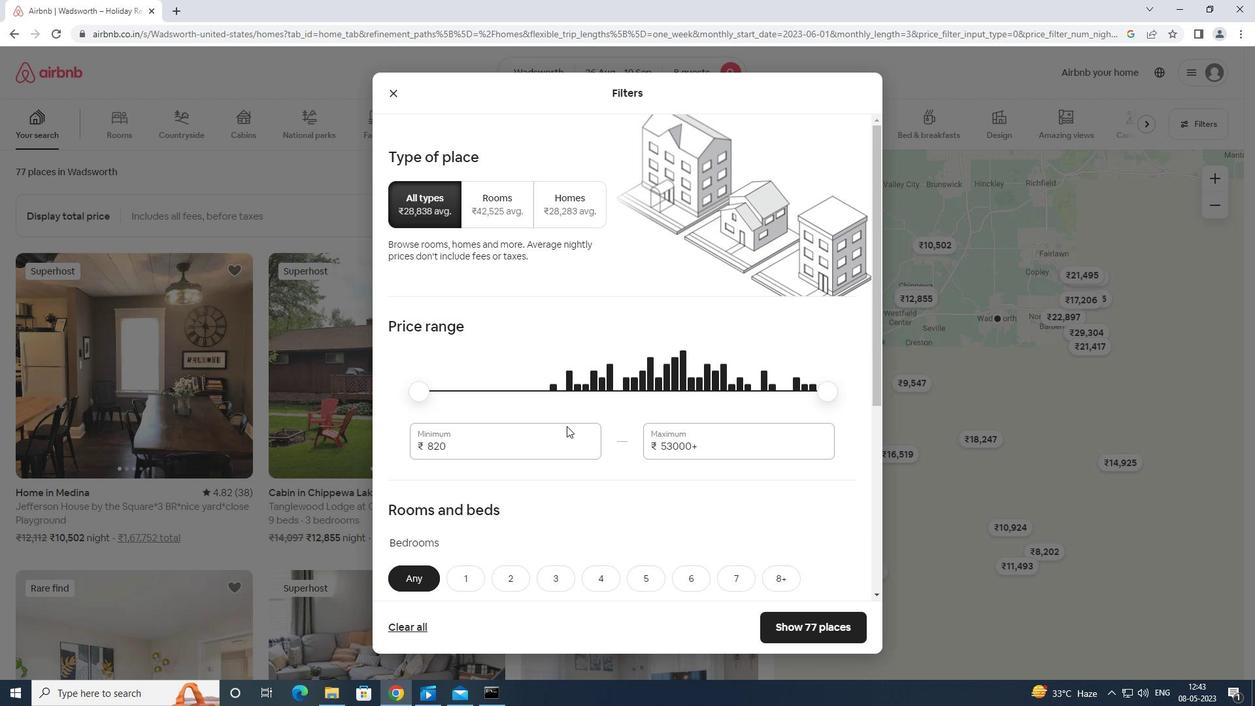 
Action: Mouse pressed left at (566, 430)
Screenshot: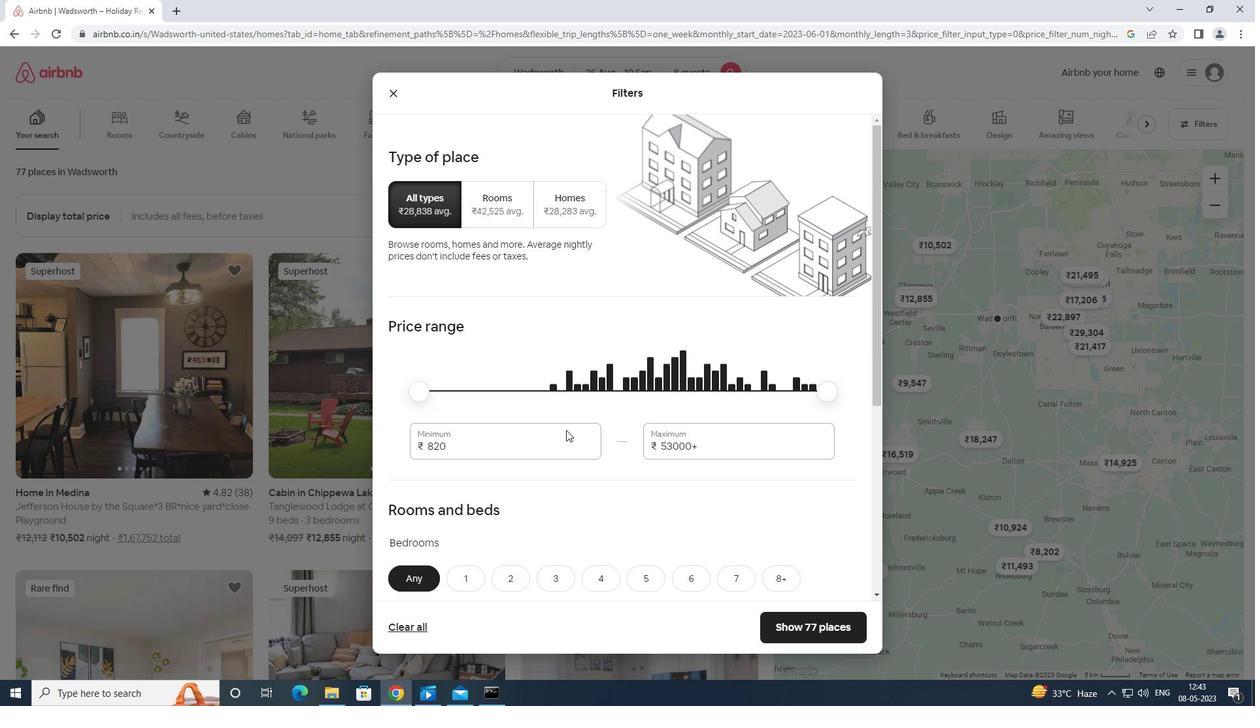 
Action: Mouse moved to (573, 428)
Screenshot: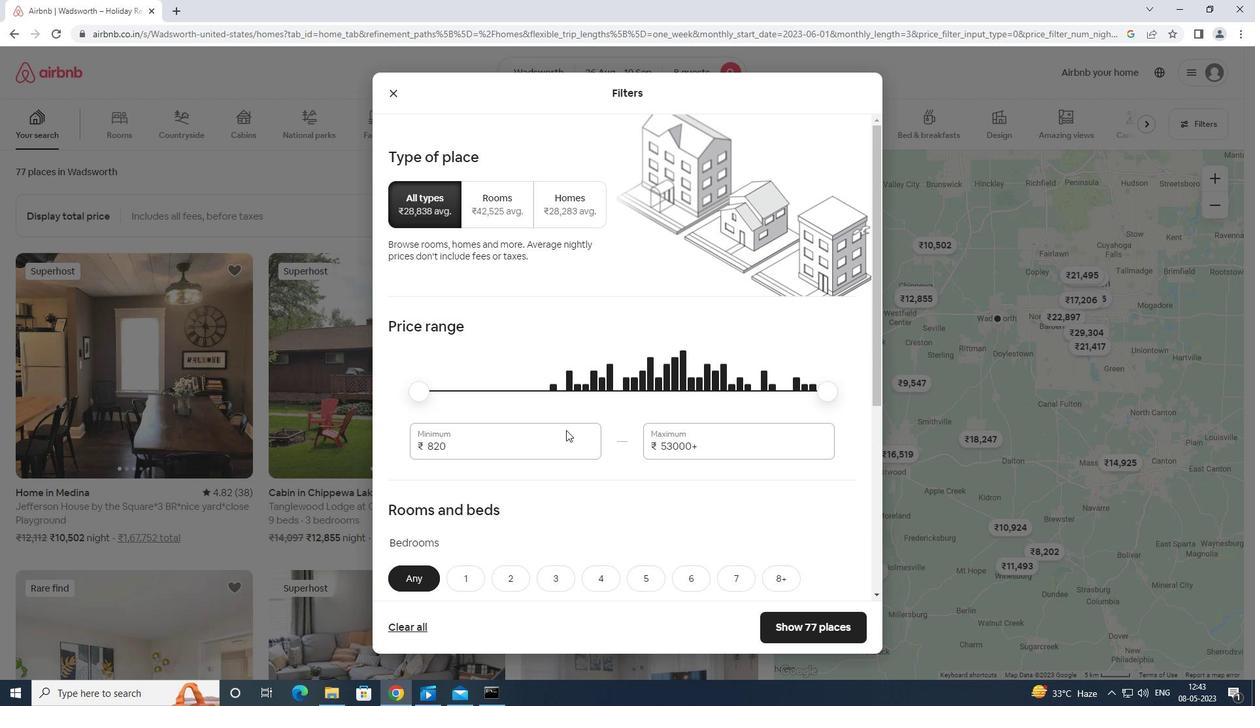
Action: Key pressed <Key.backspace><Key.backspace><Key.backspace><Key.backspace><Key.backspace><Key.backspace>10000
Screenshot: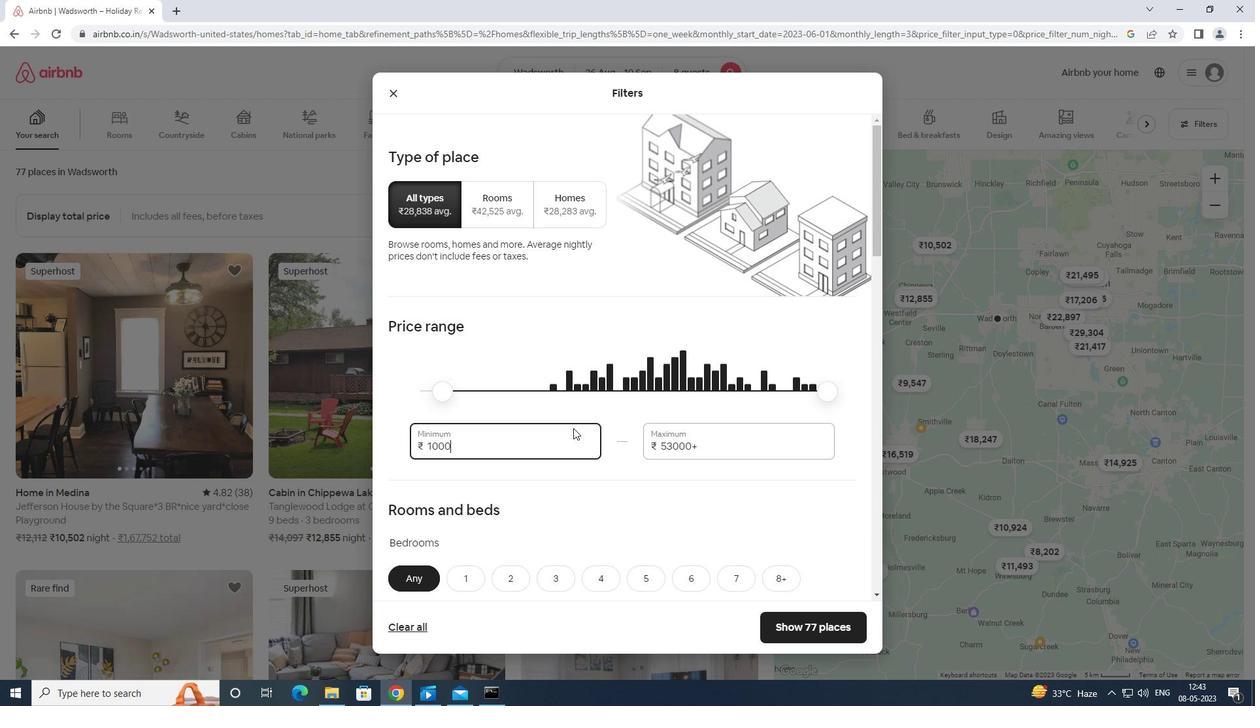 
Action: Mouse moved to (721, 430)
Screenshot: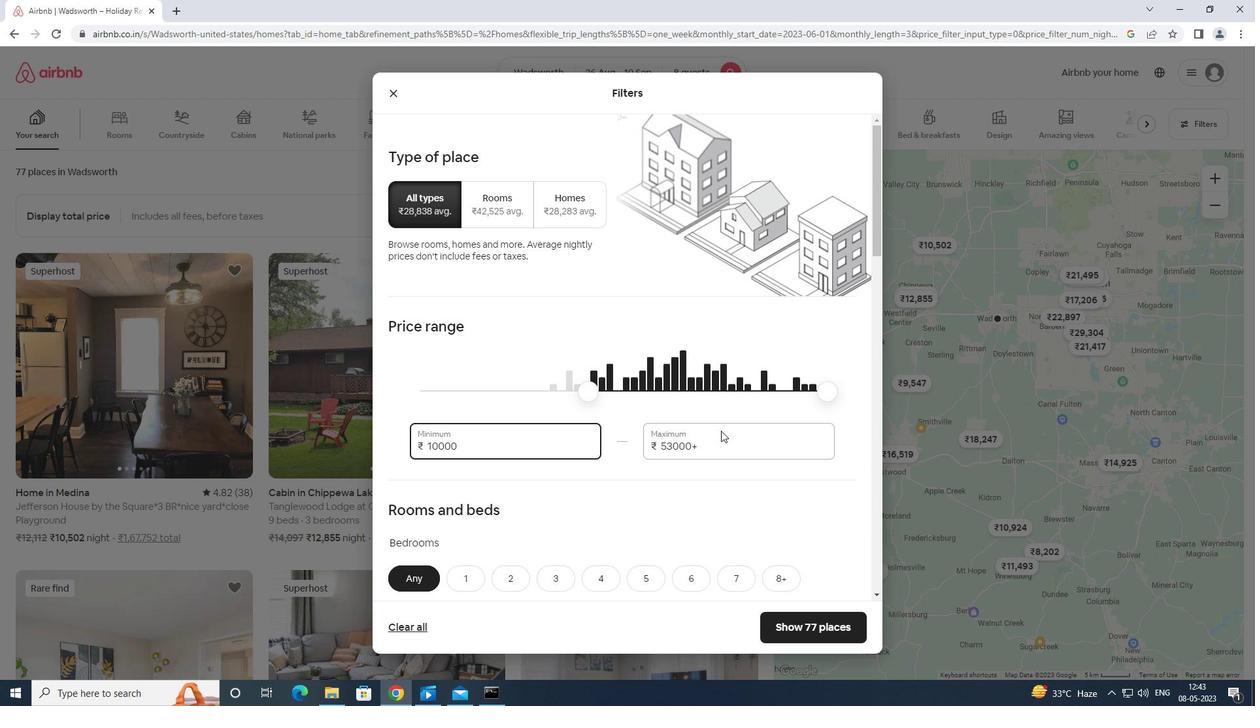 
Action: Mouse pressed left at (721, 430)
Screenshot: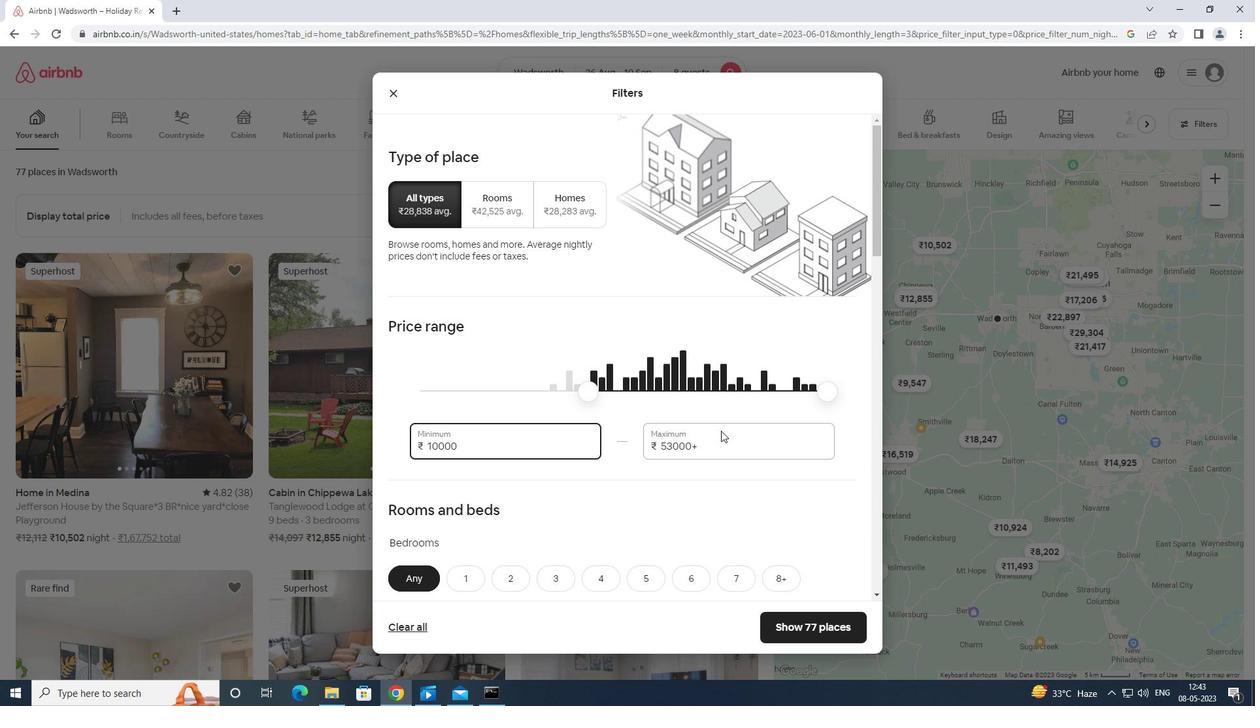
Action: Mouse moved to (729, 434)
Screenshot: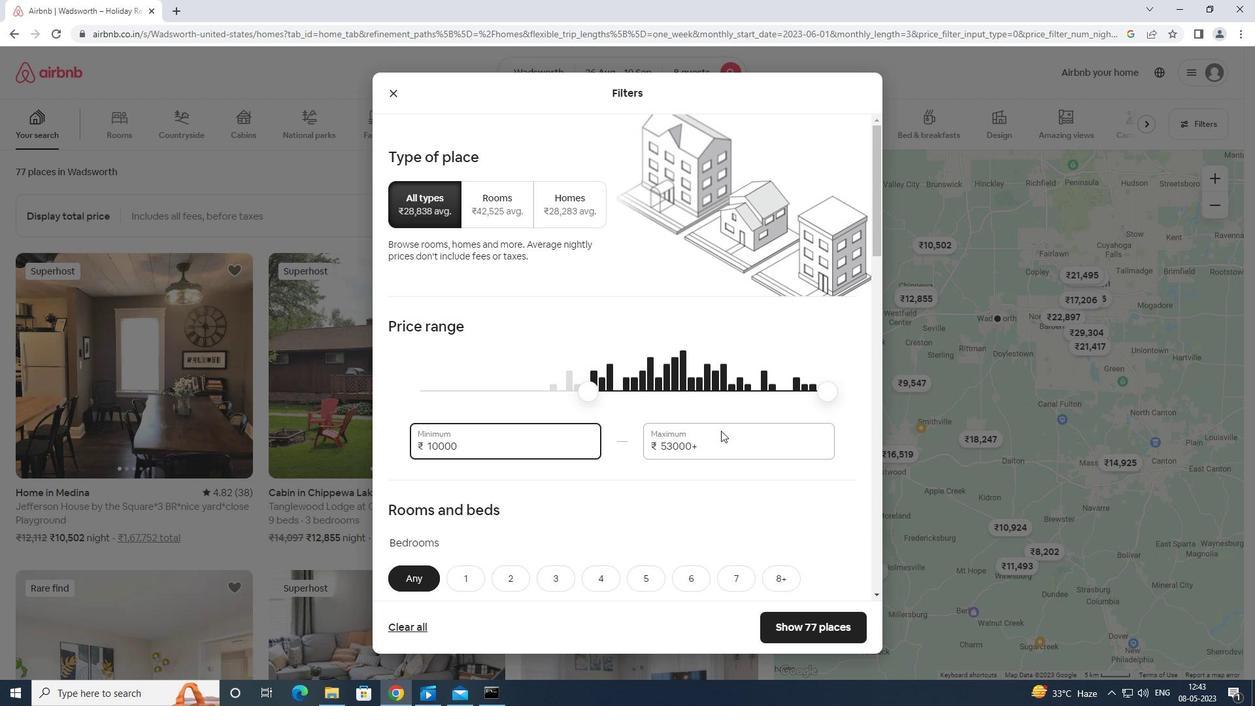
Action: Key pressed <Key.backspace><Key.backspace><Key.backspace><Key.backspace><Key.backspace><Key.backspace><Key.backspace><Key.backspace><Key.backspace><Key.backspace><Key.backspace>15000
Screenshot: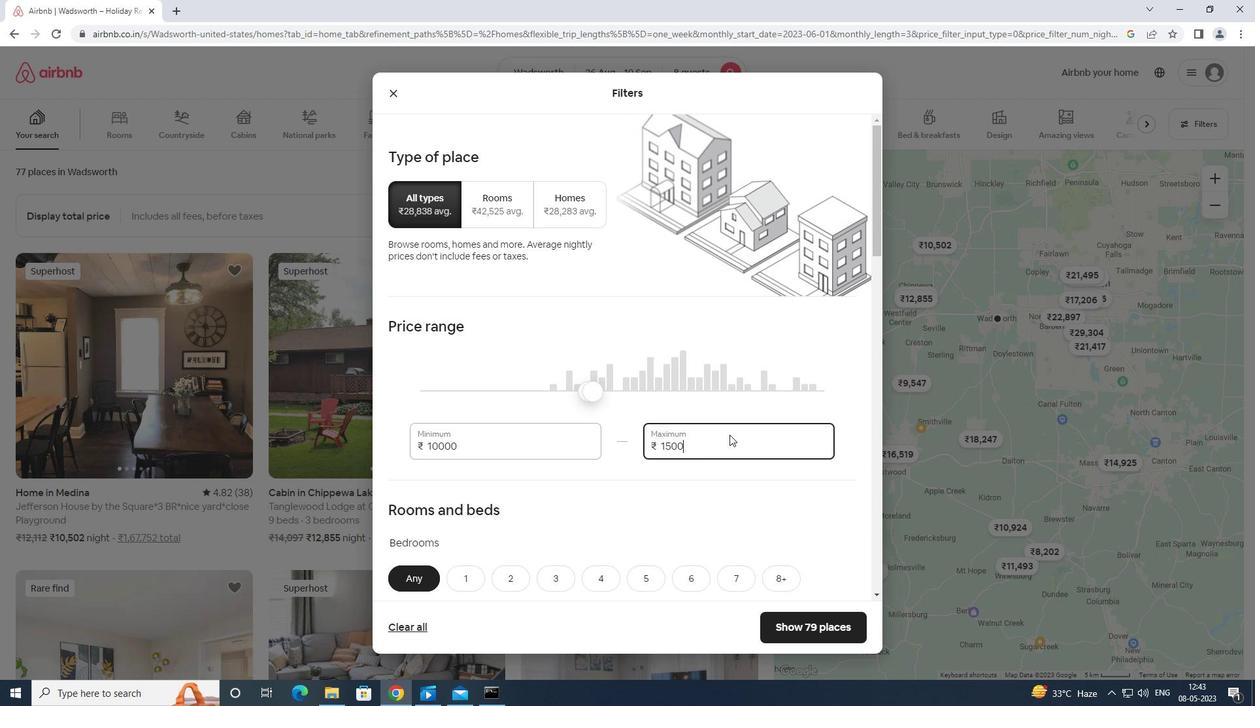 
Action: Mouse scrolled (729, 434) with delta (0, 0)
Screenshot: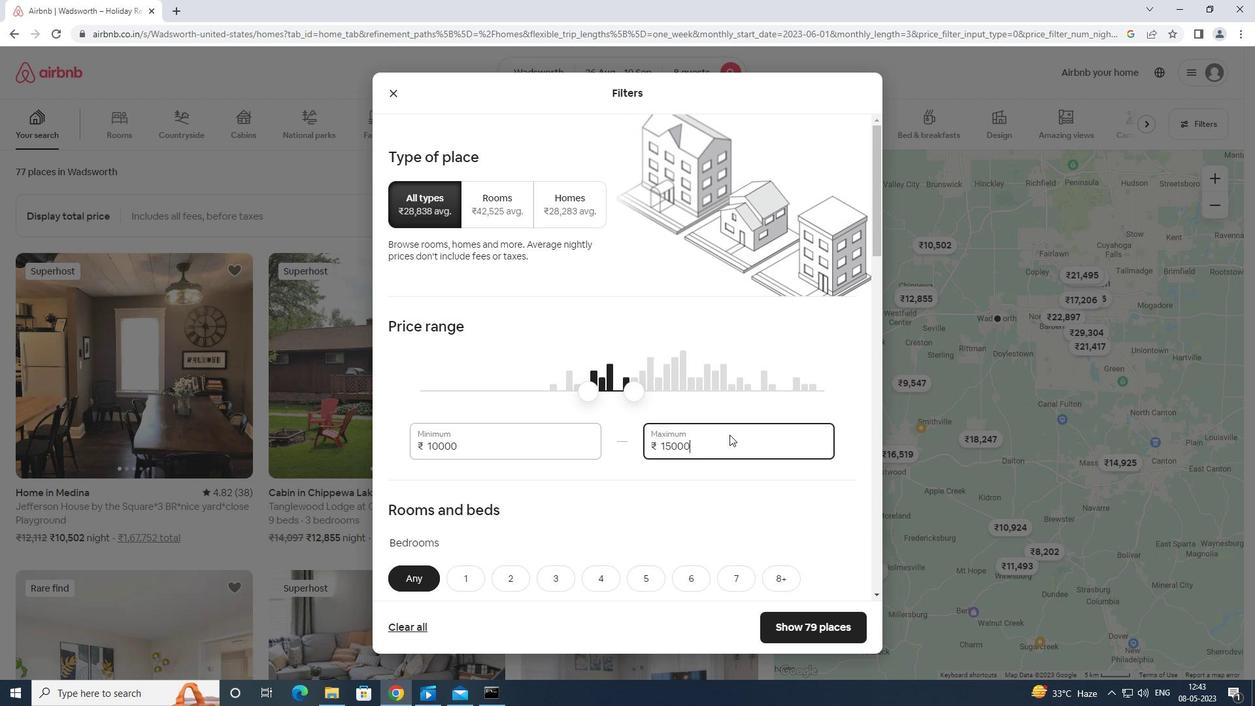 
Action: Mouse scrolled (729, 434) with delta (0, 0)
Screenshot: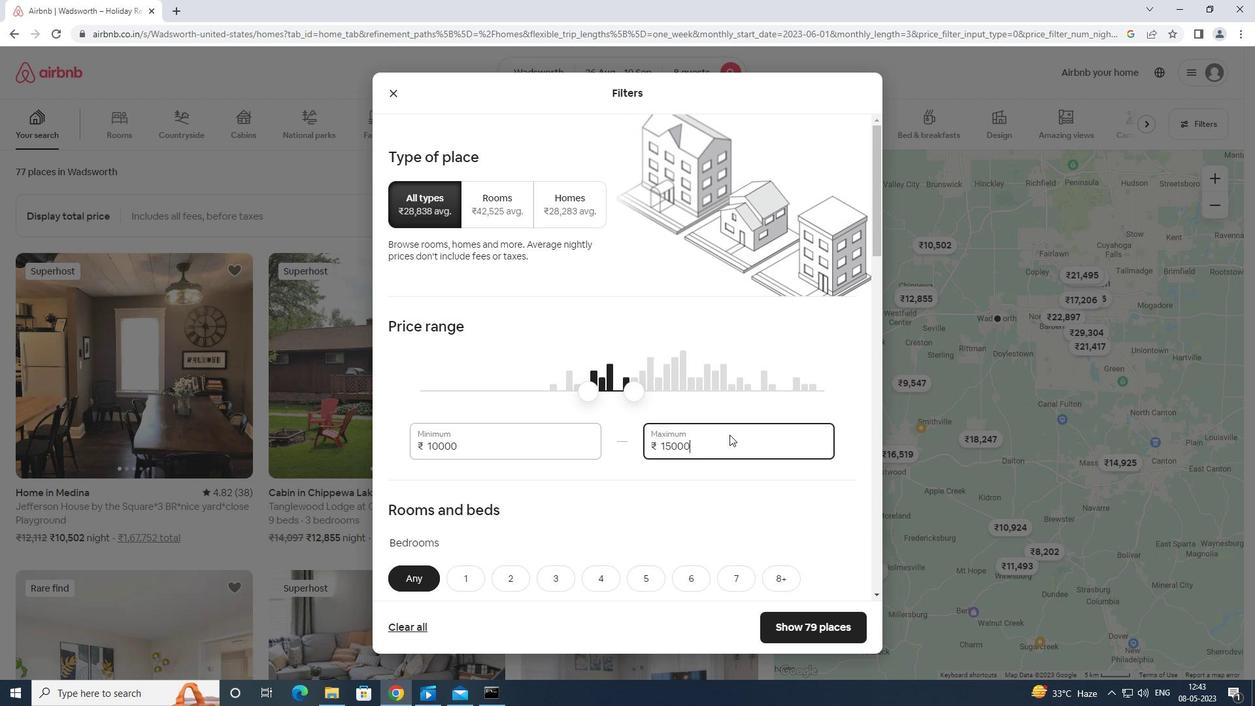 
Action: Mouse scrolled (729, 434) with delta (0, 0)
Screenshot: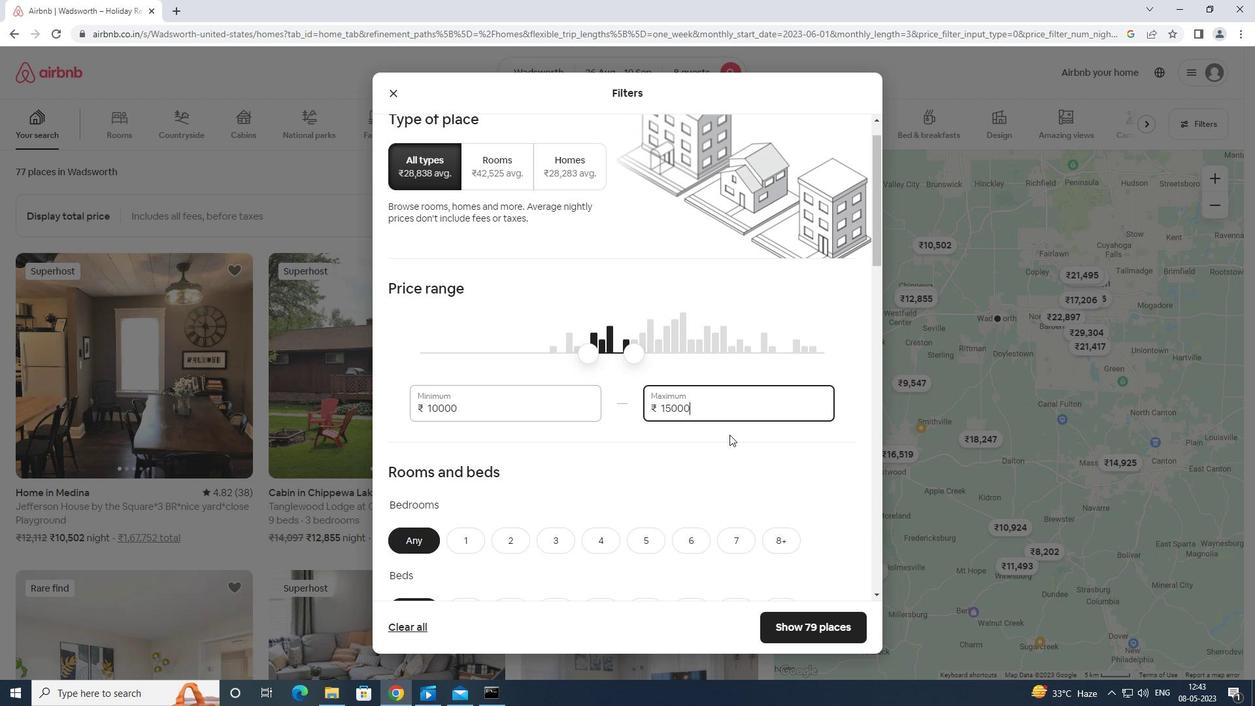 
Action: Mouse moved to (689, 381)
Screenshot: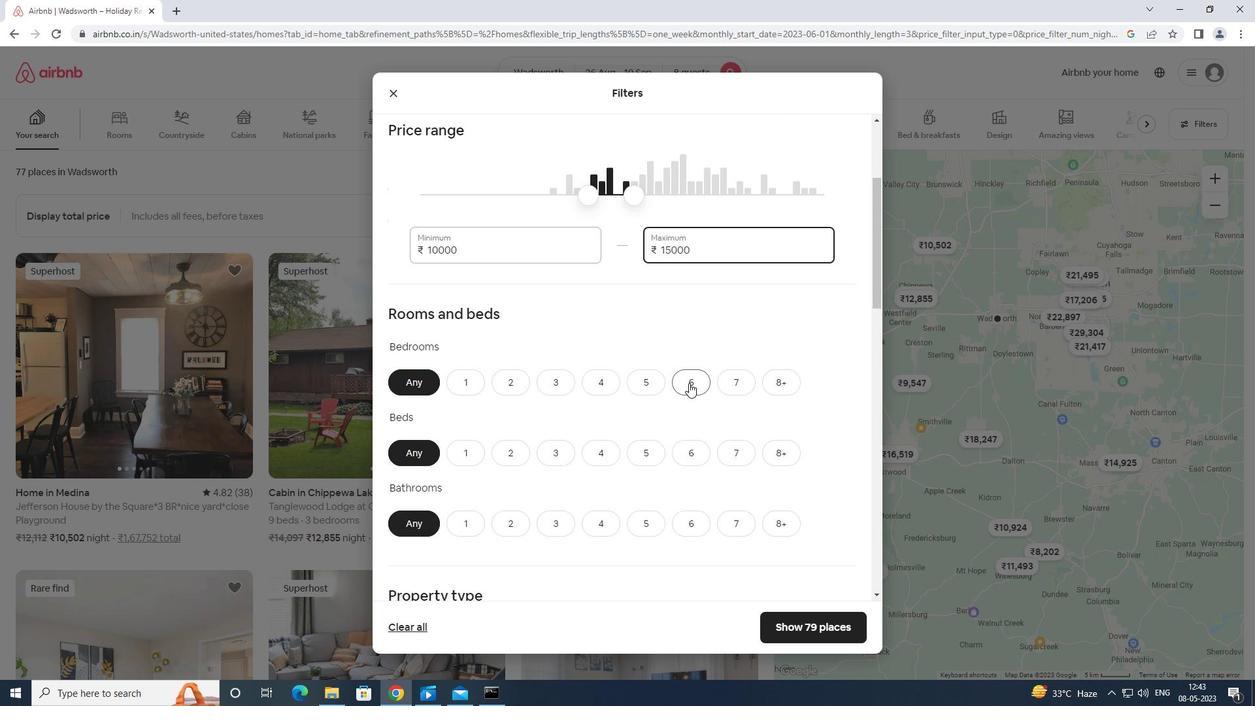 
Action: Mouse pressed left at (689, 381)
Screenshot: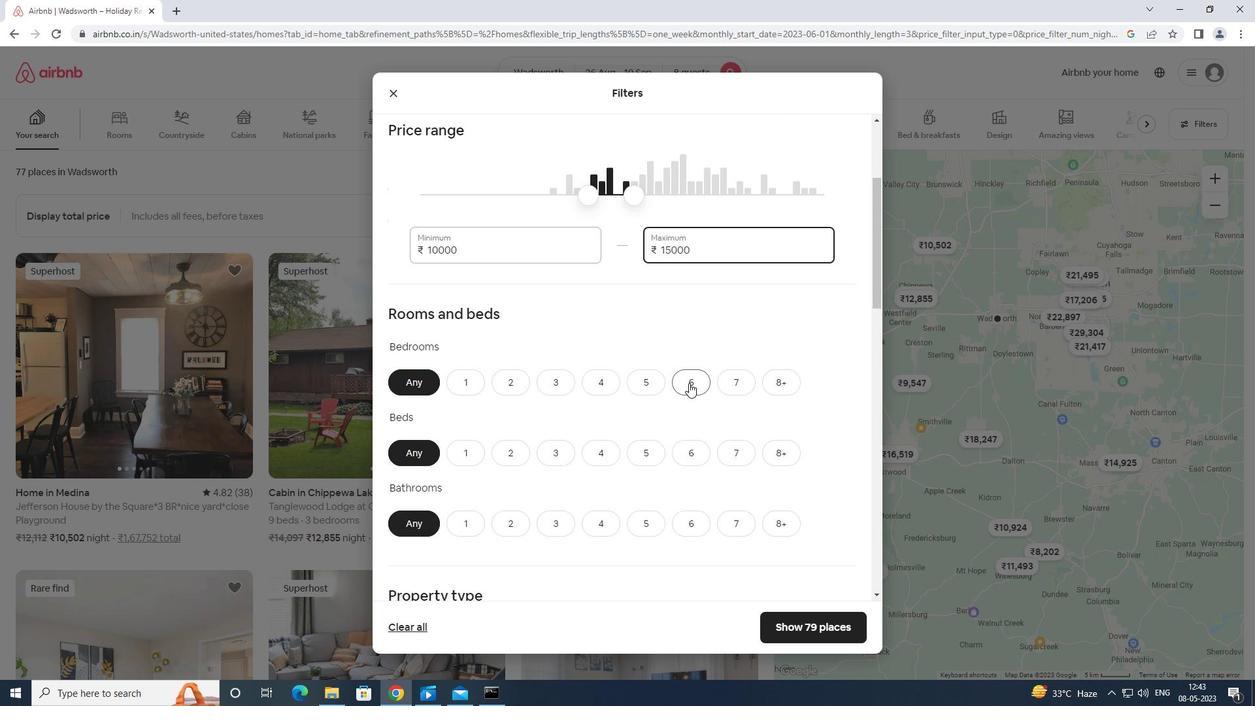 
Action: Mouse moved to (677, 449)
Screenshot: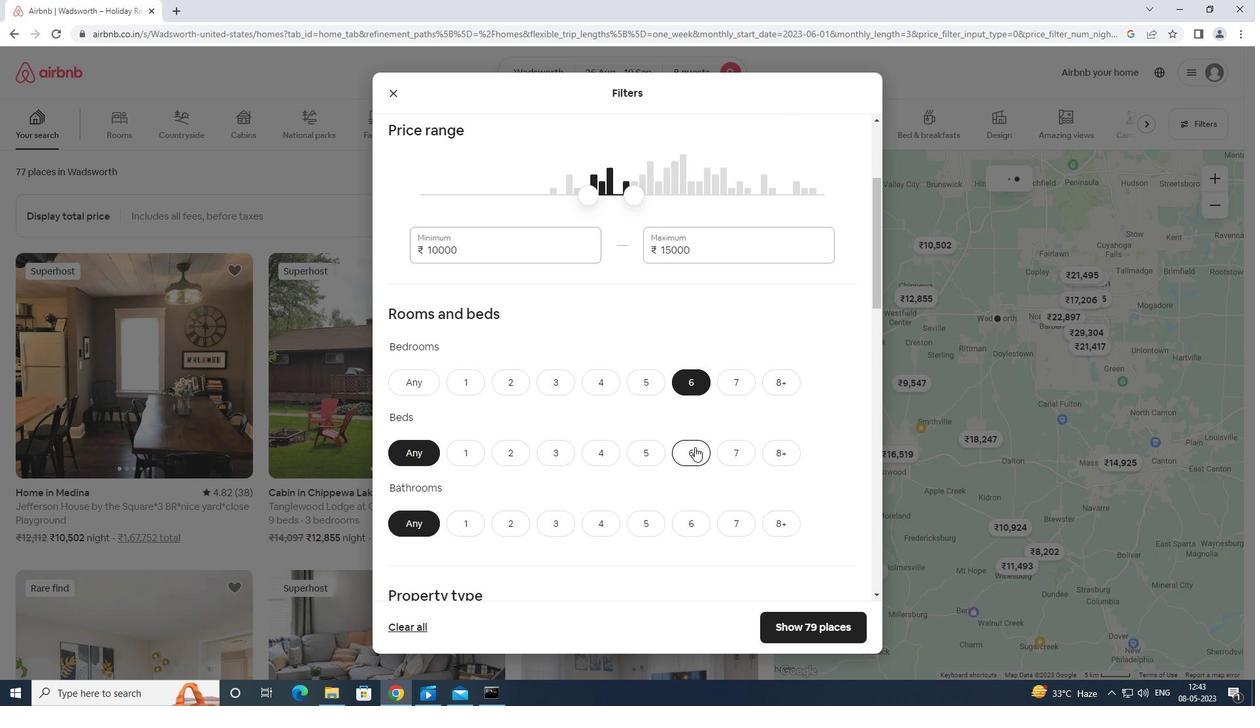 
Action: Mouse pressed left at (677, 449)
Screenshot: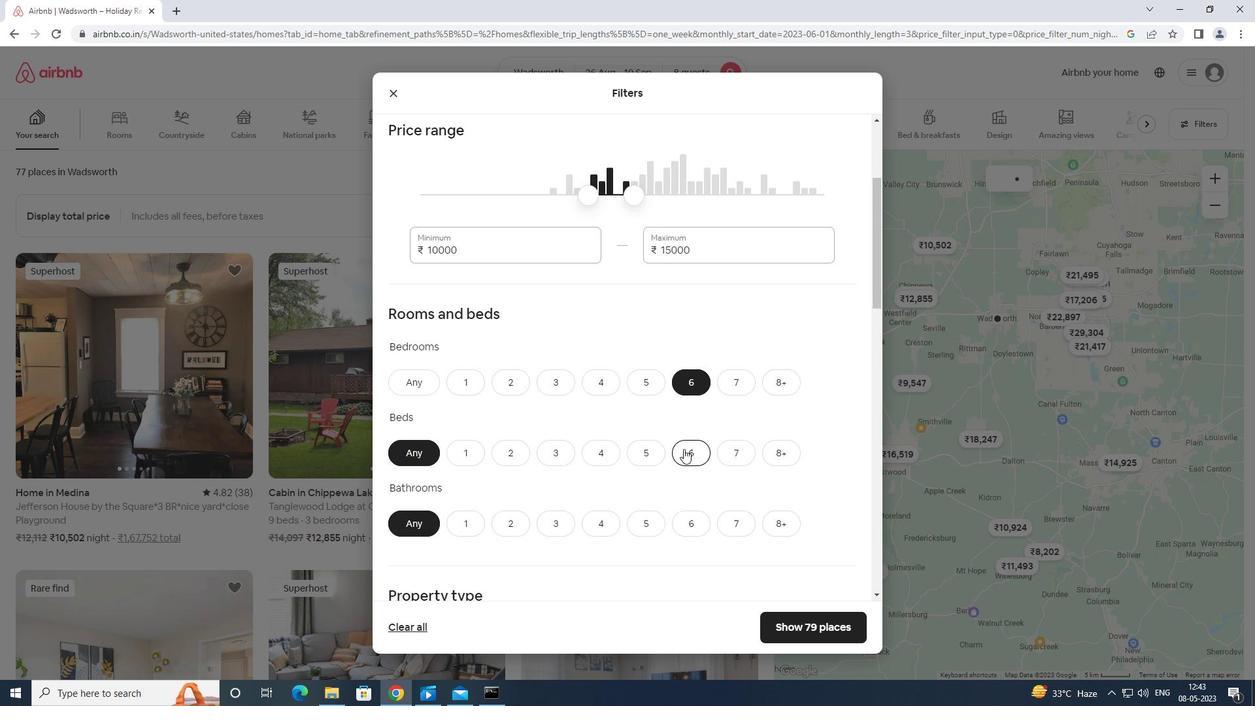 
Action: Mouse moved to (685, 530)
Screenshot: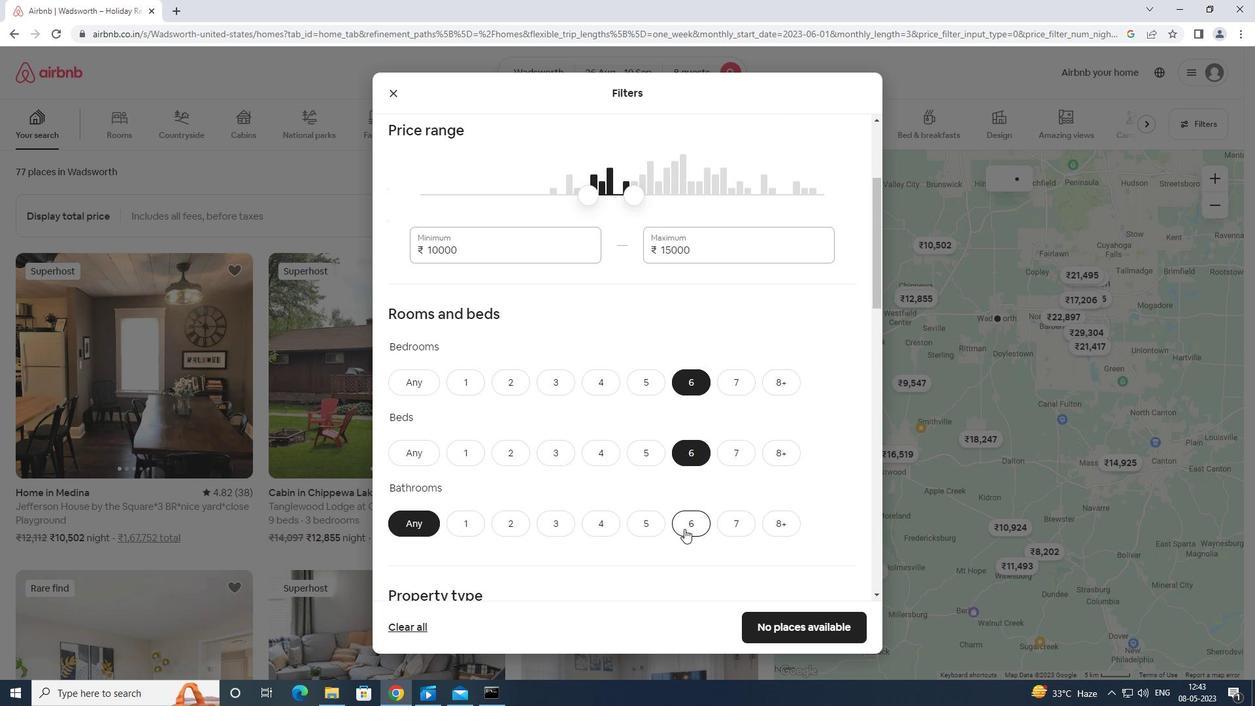 
Action: Mouse pressed left at (685, 530)
Screenshot: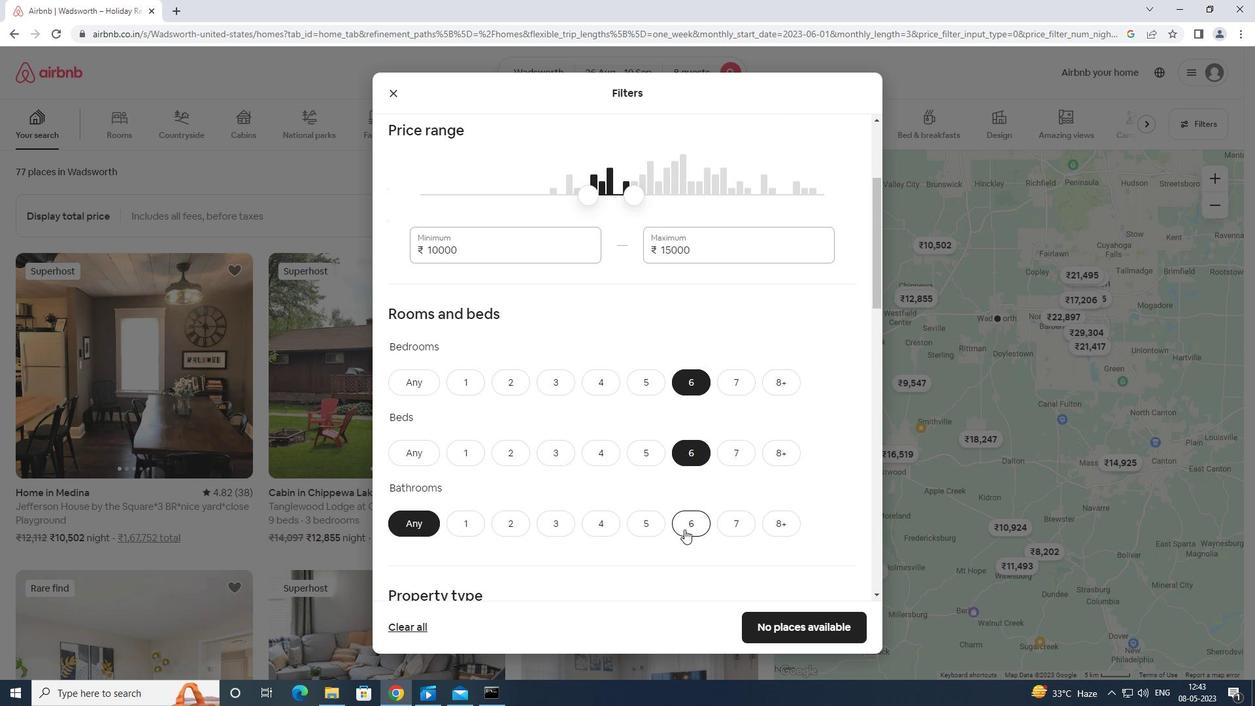 
Action: Mouse moved to (692, 523)
Screenshot: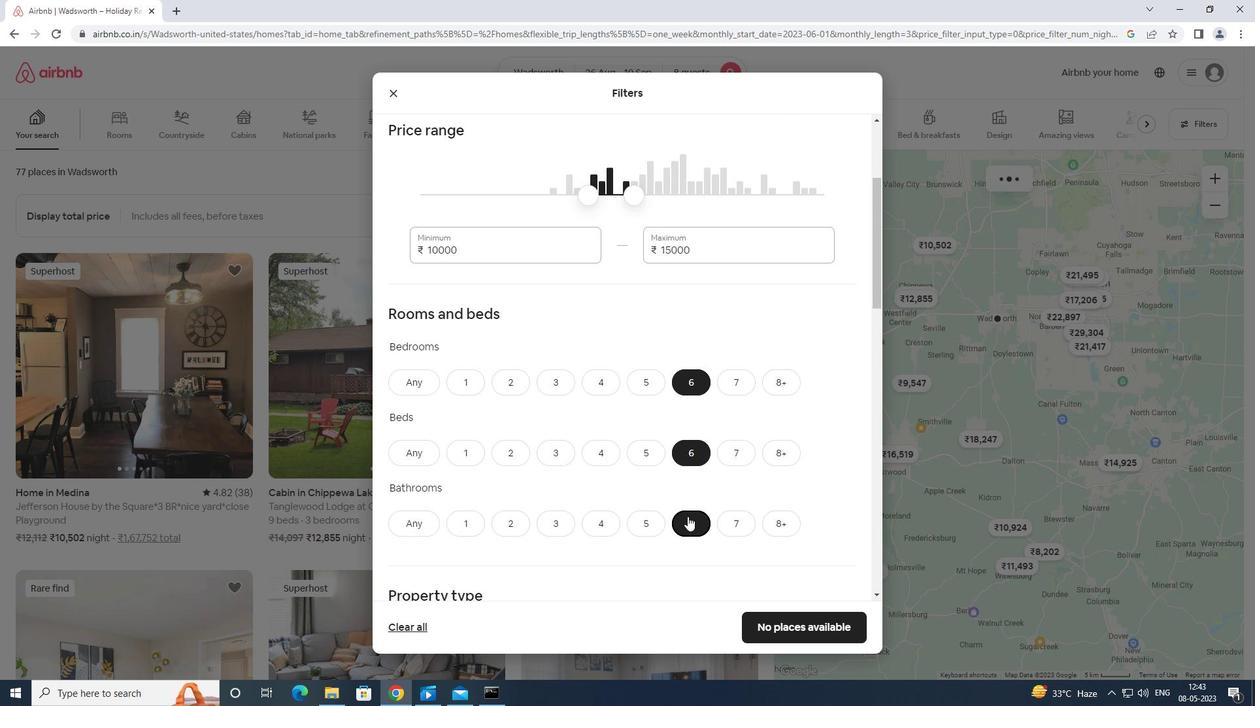 
Action: Mouse scrolled (692, 523) with delta (0, 0)
Screenshot: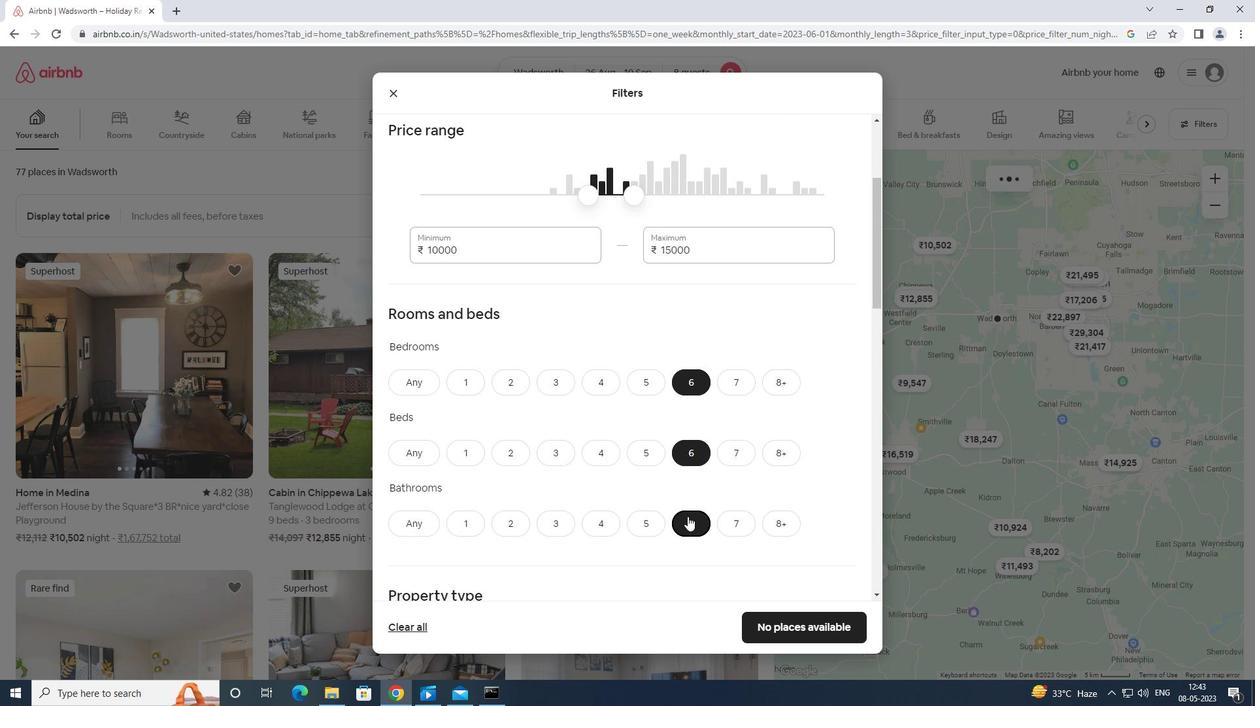 
Action: Mouse moved to (694, 526)
Screenshot: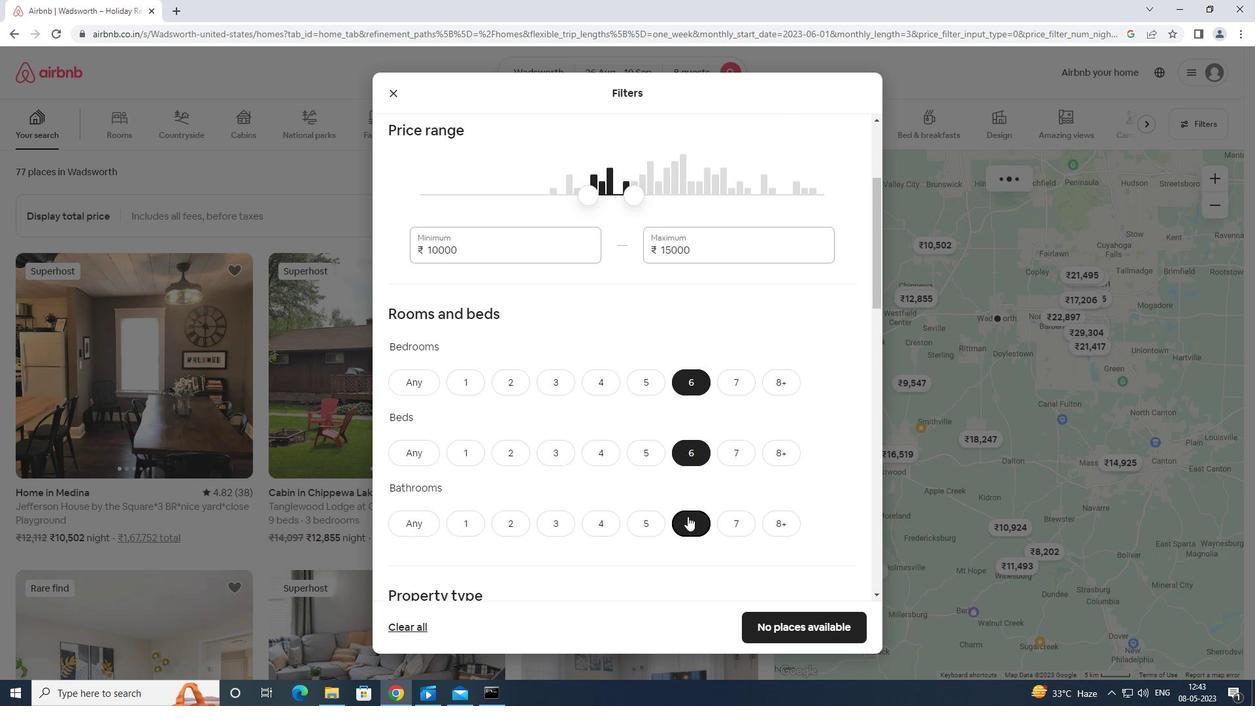 
Action: Mouse scrolled (694, 525) with delta (0, 0)
Screenshot: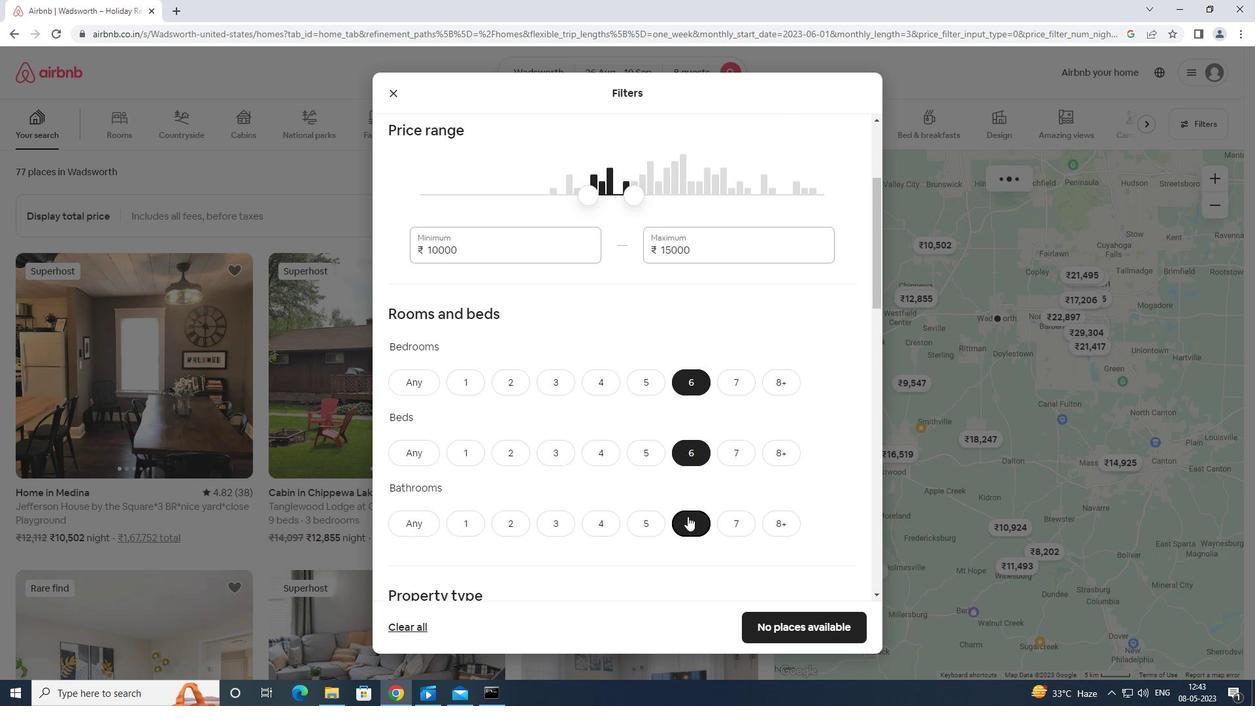 
Action: Mouse scrolled (694, 525) with delta (0, 0)
Screenshot: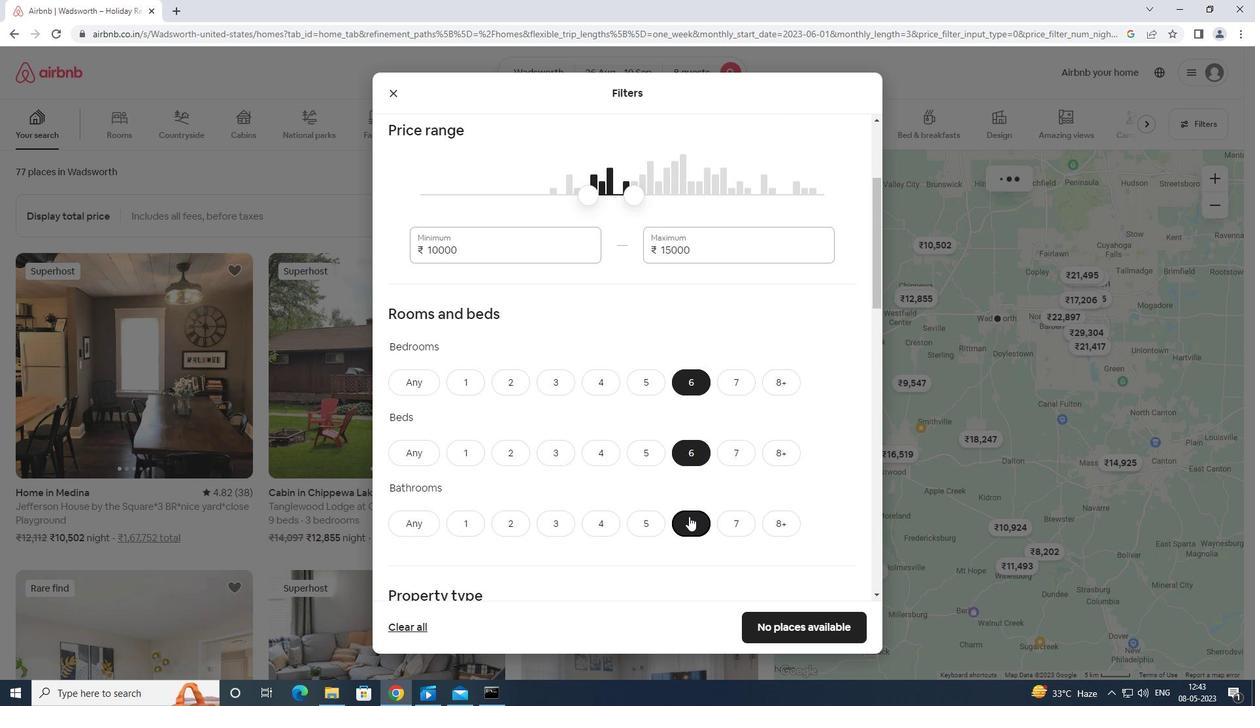 
Action: Mouse scrolled (694, 525) with delta (0, 0)
Screenshot: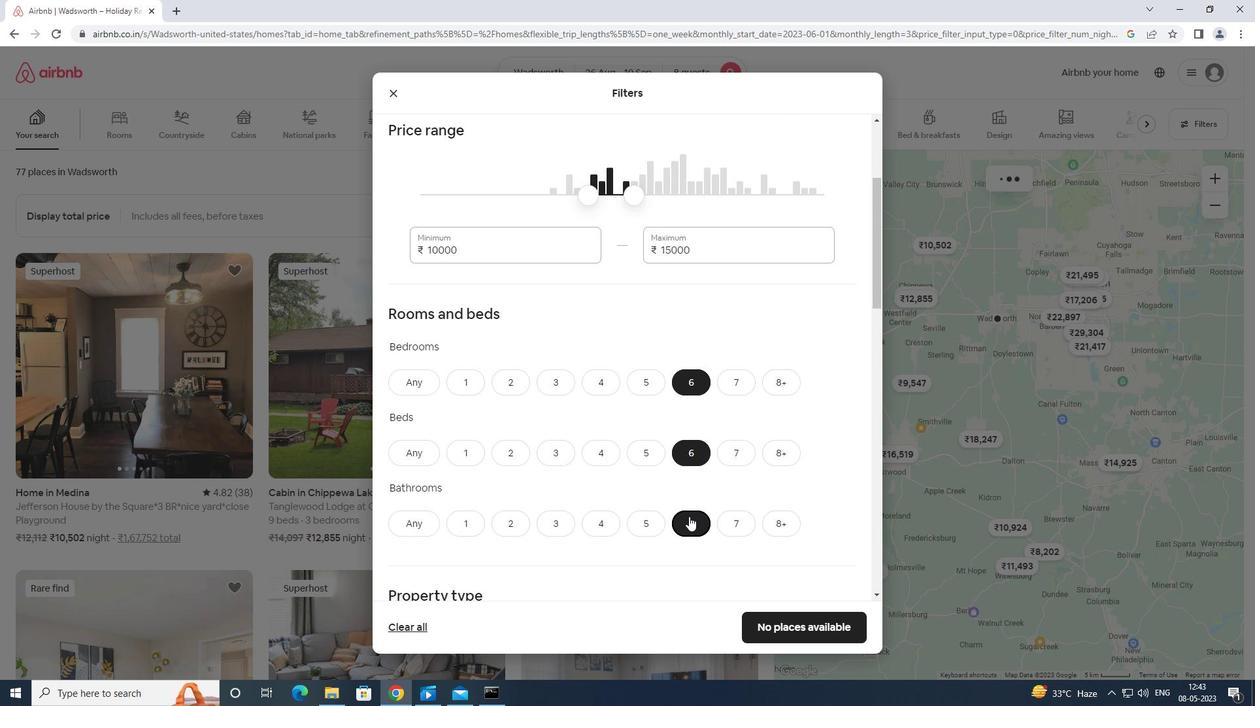 
Action: Mouse moved to (443, 412)
Screenshot: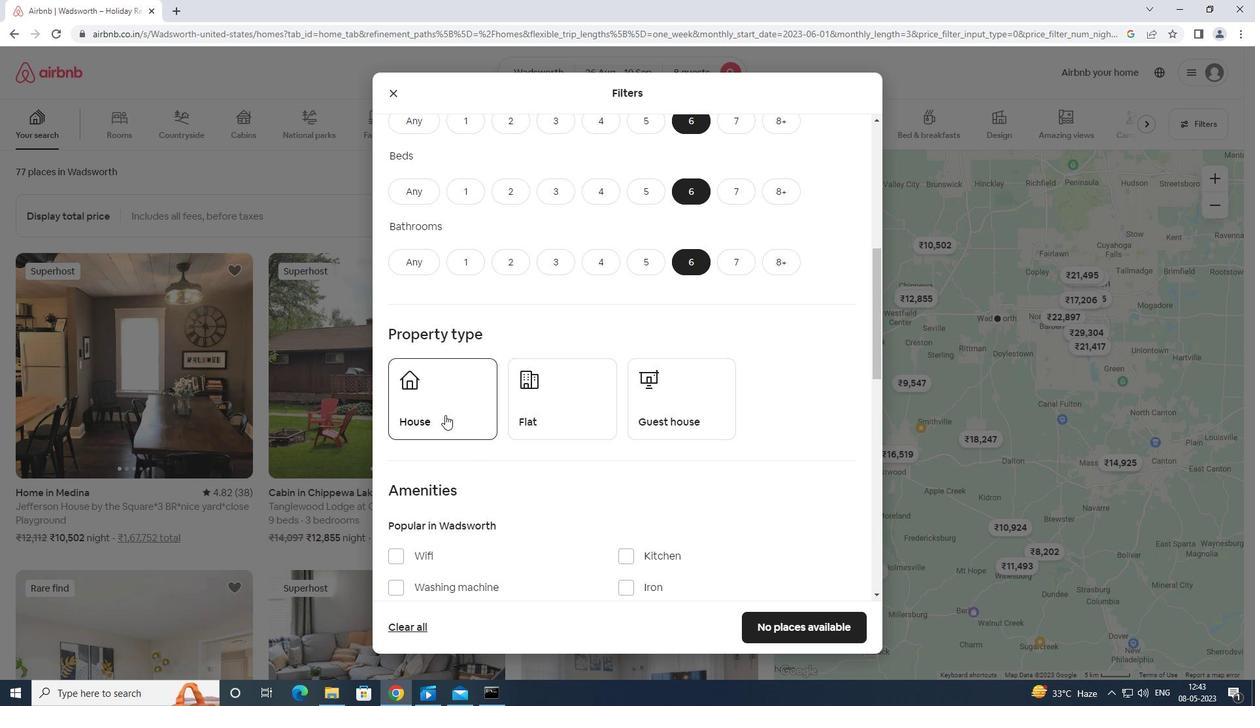 
Action: Mouse pressed left at (443, 412)
Screenshot: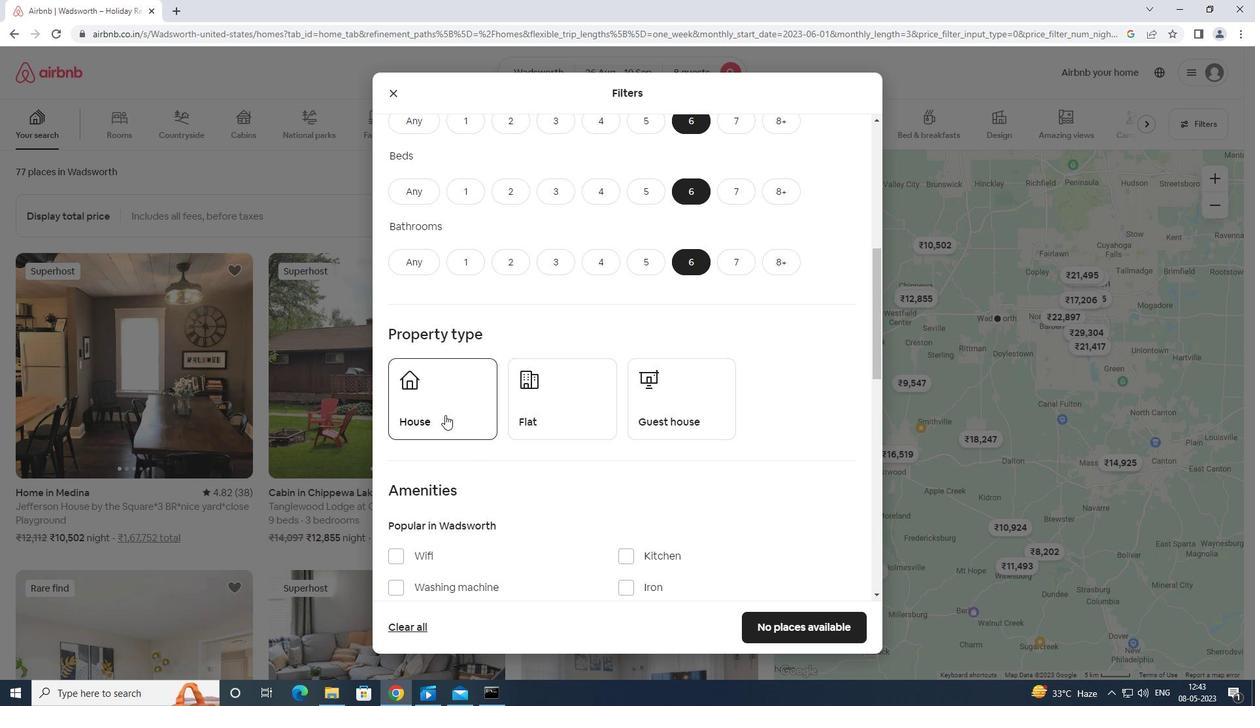 
Action: Mouse moved to (549, 408)
Screenshot: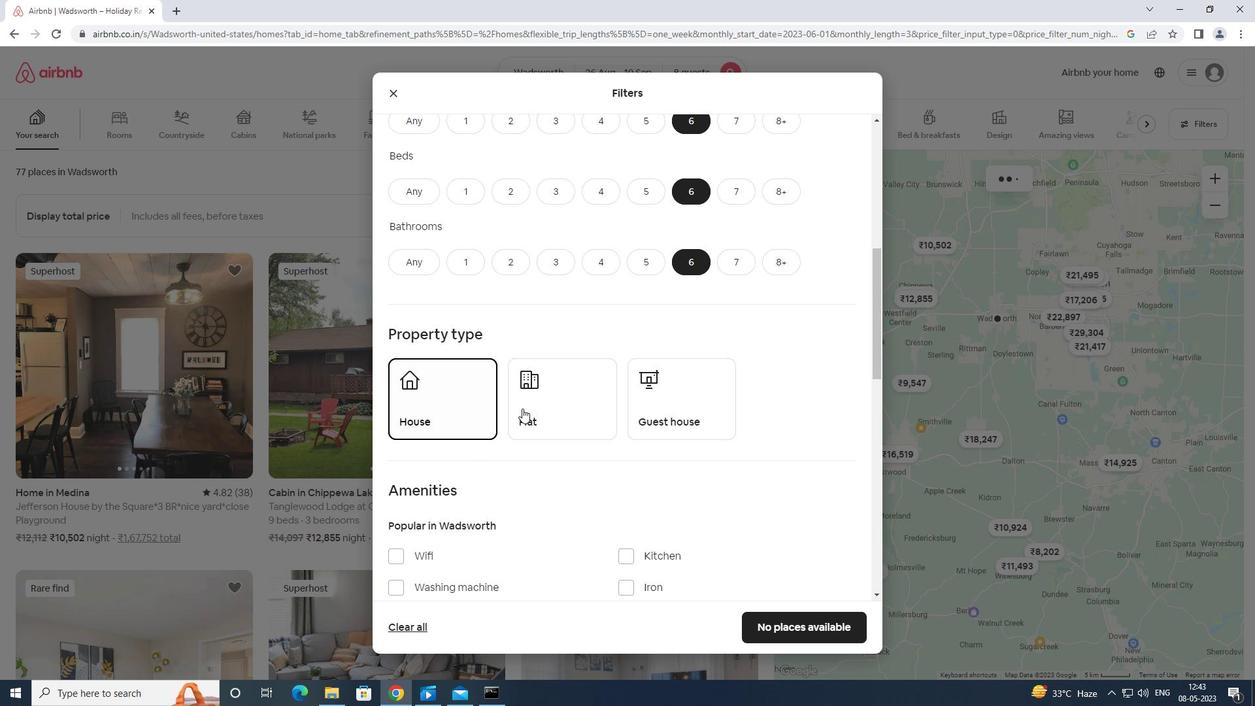 
Action: Mouse pressed left at (549, 408)
Screenshot: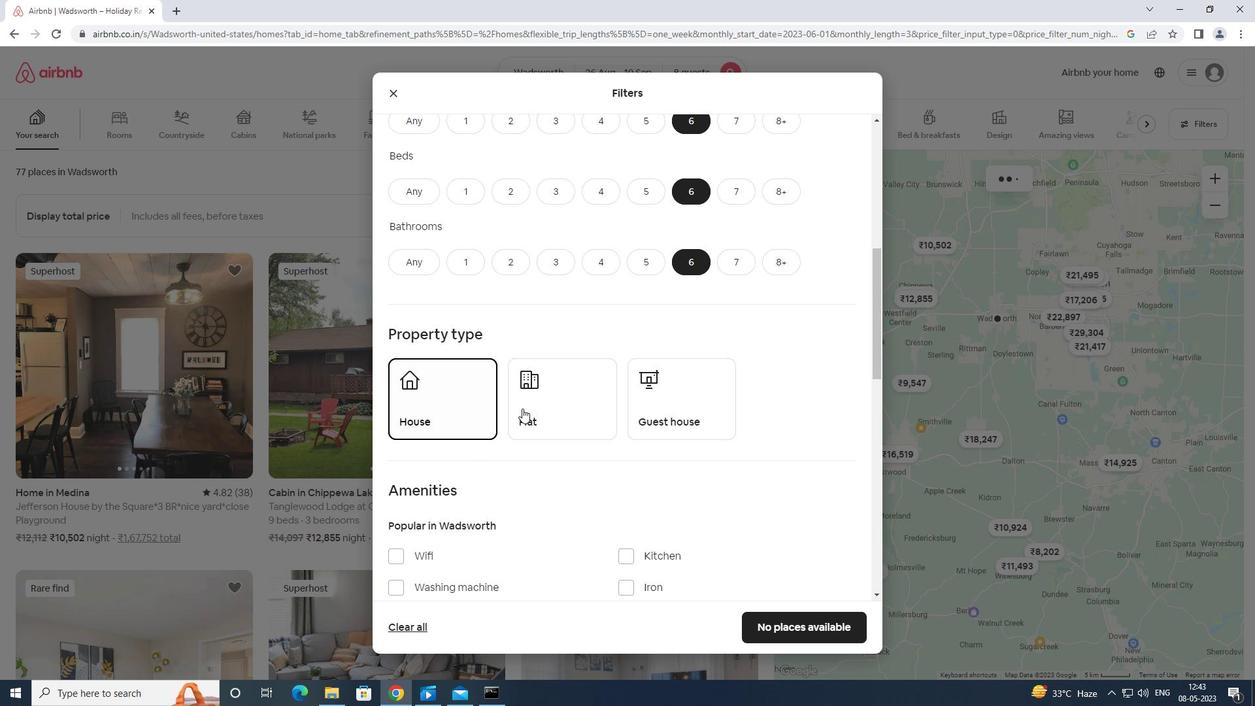 
Action: Mouse moved to (697, 402)
Screenshot: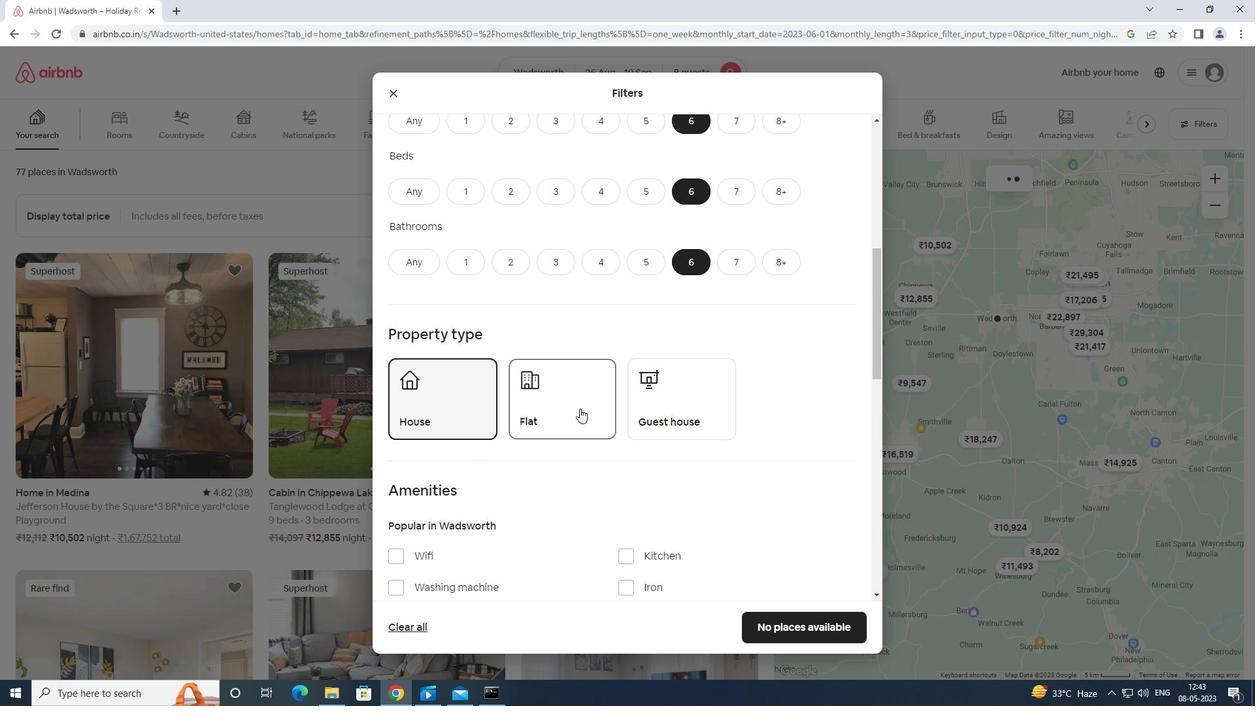 
Action: Mouse pressed left at (697, 402)
Screenshot: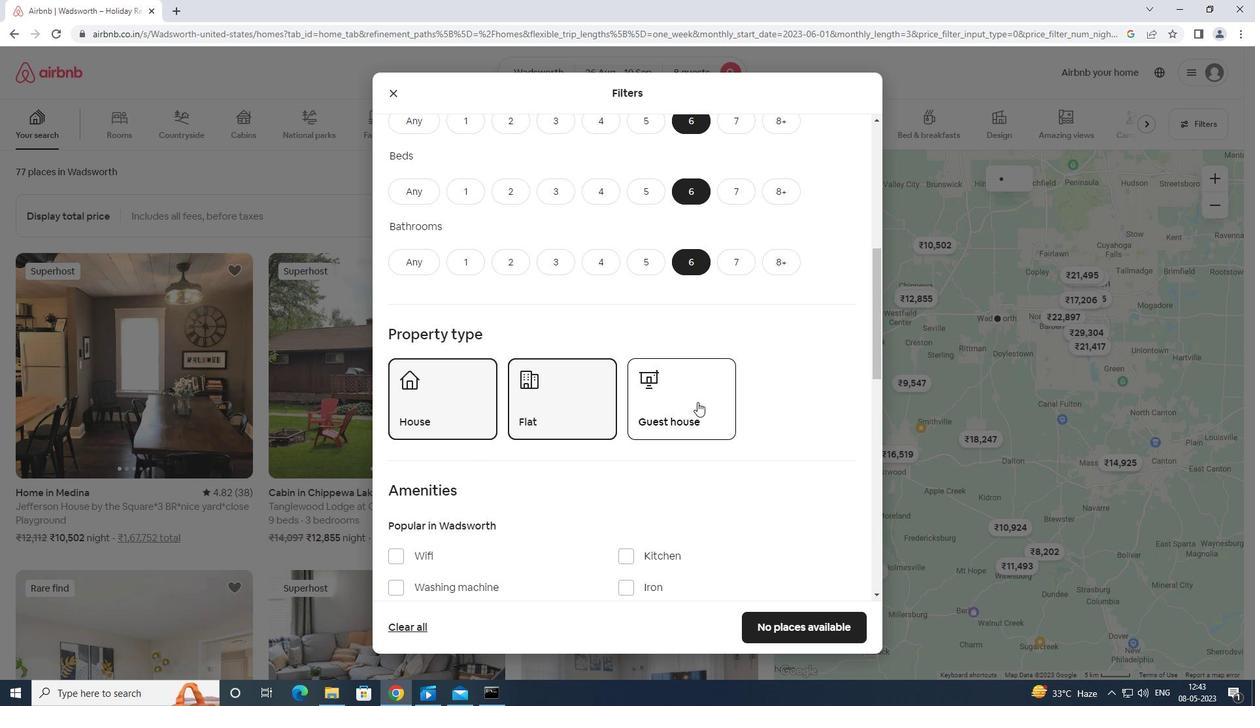 
Action: Mouse moved to (692, 436)
Screenshot: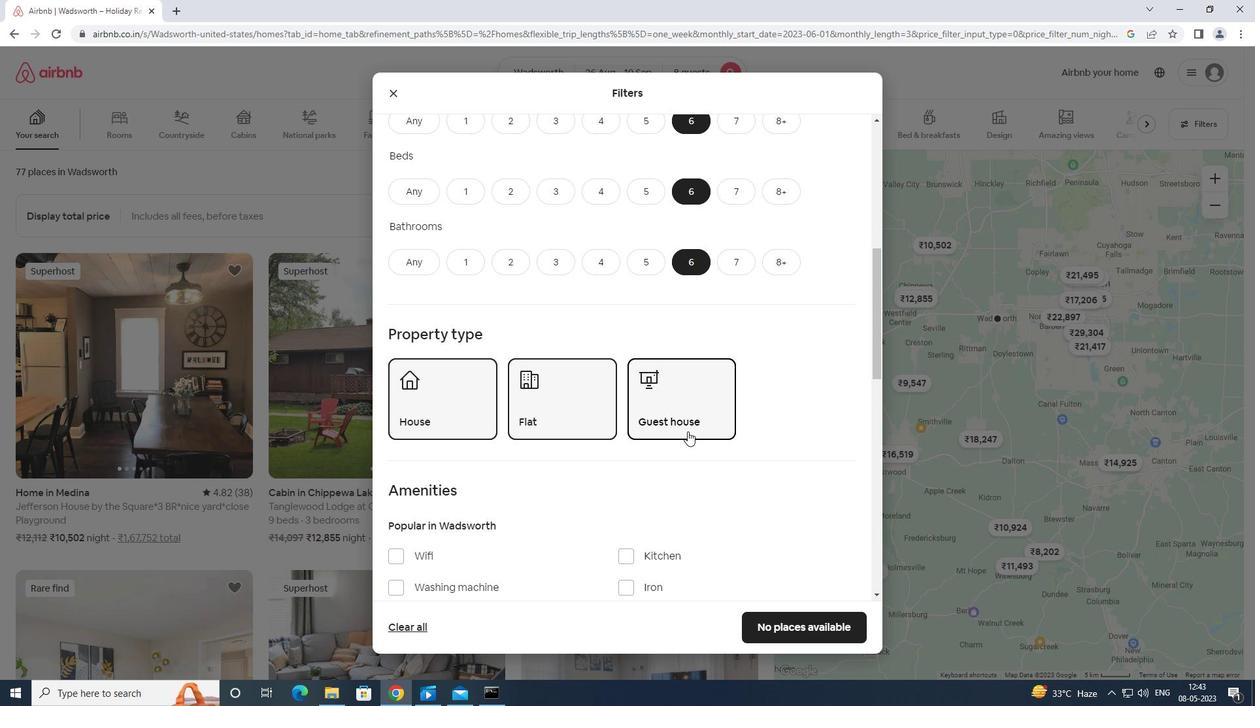 
Action: Mouse scrolled (692, 435) with delta (0, 0)
Screenshot: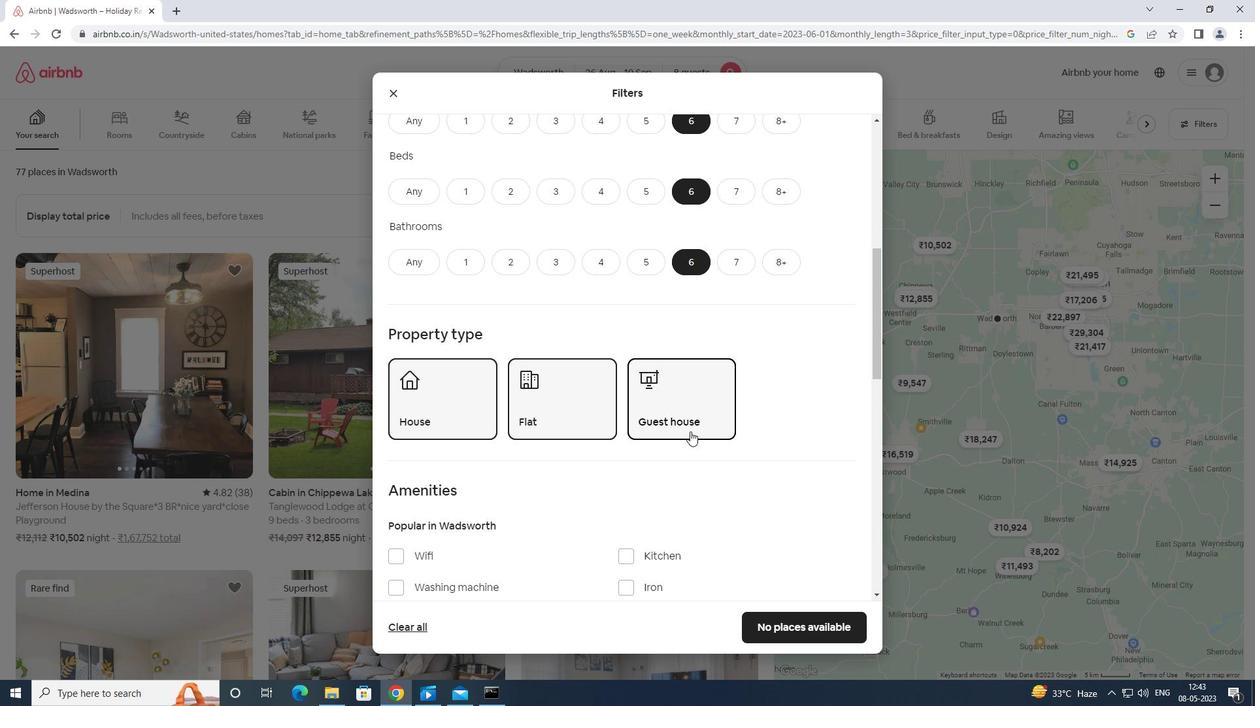 
Action: Mouse scrolled (692, 435) with delta (0, 0)
Screenshot: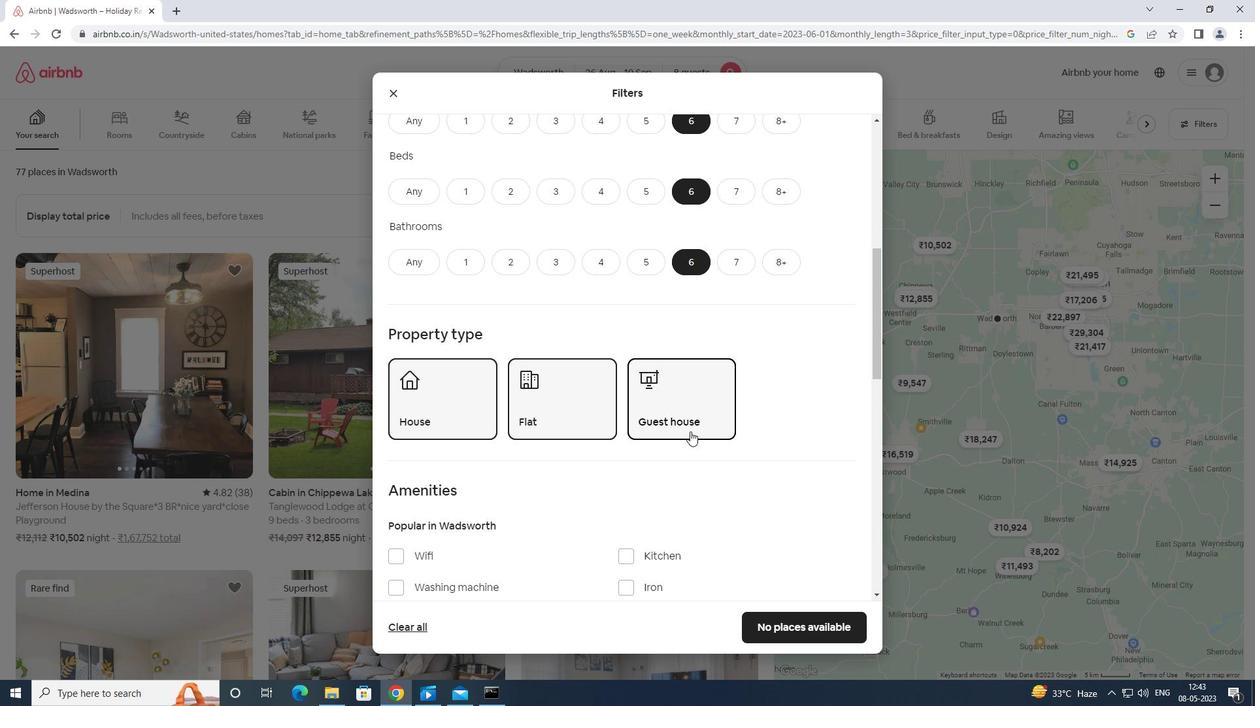 
Action: Mouse scrolled (692, 435) with delta (0, 0)
Screenshot: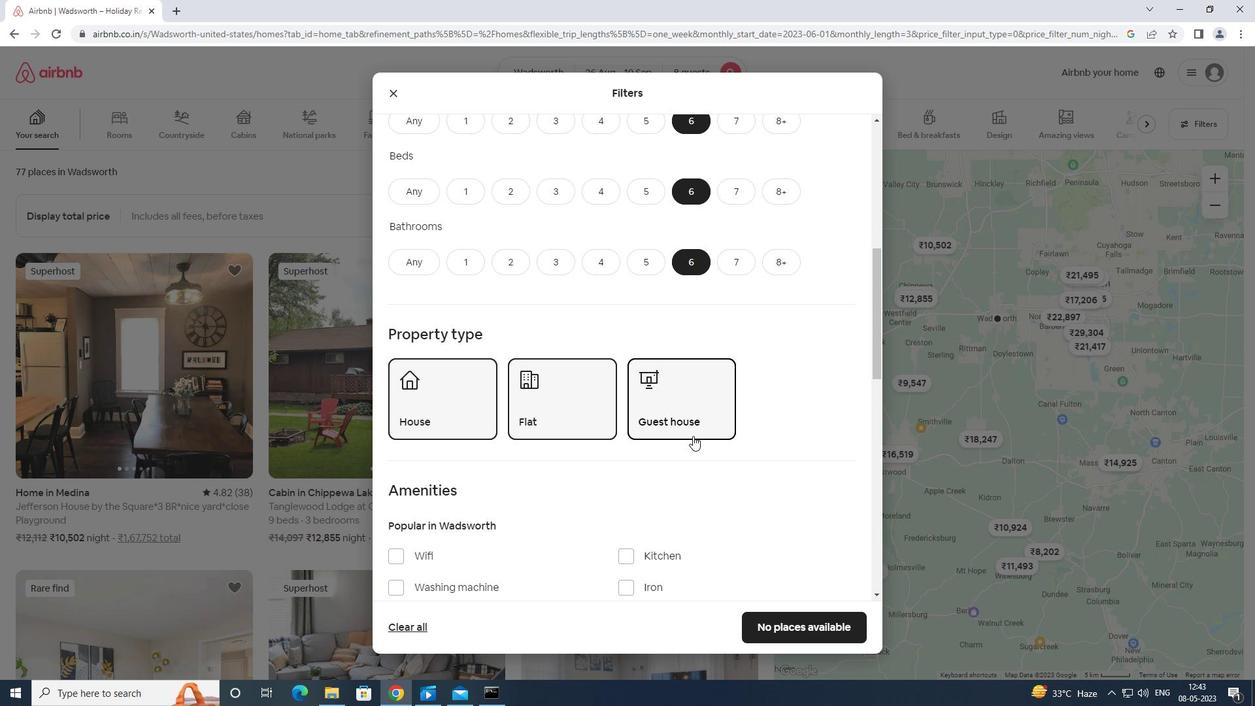 
Action: Mouse moved to (398, 354)
Screenshot: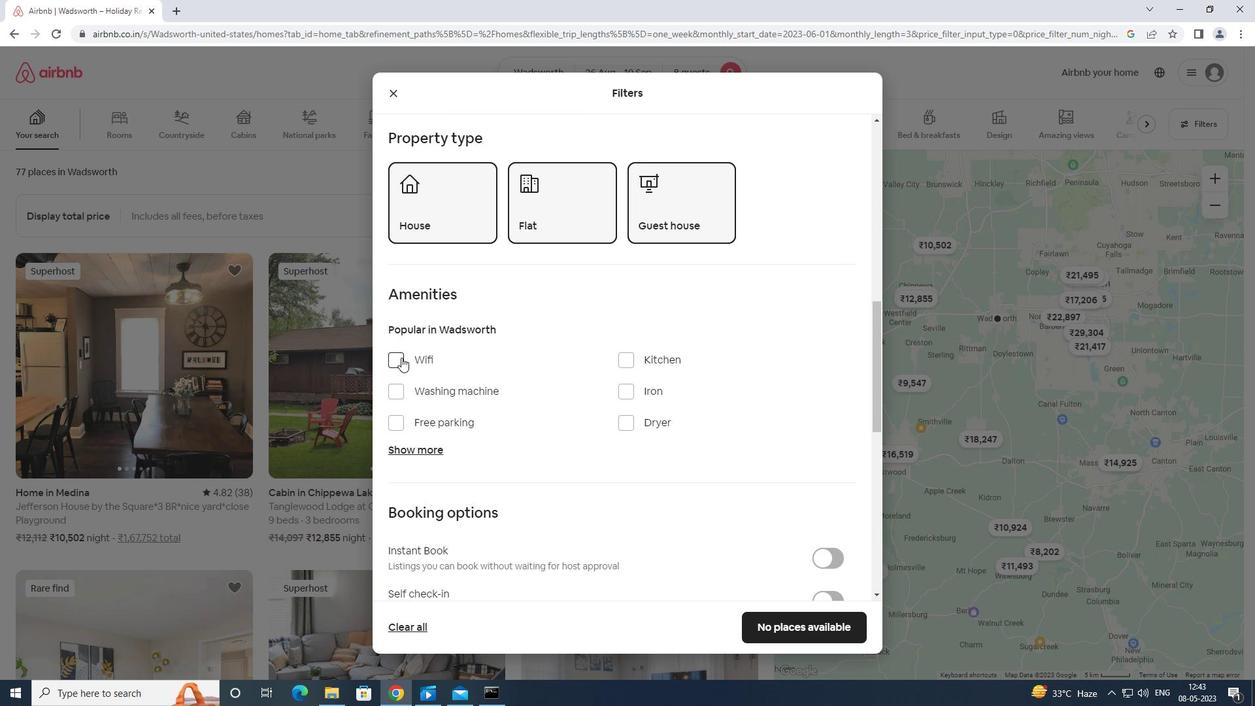 
Action: Mouse pressed left at (398, 354)
Screenshot: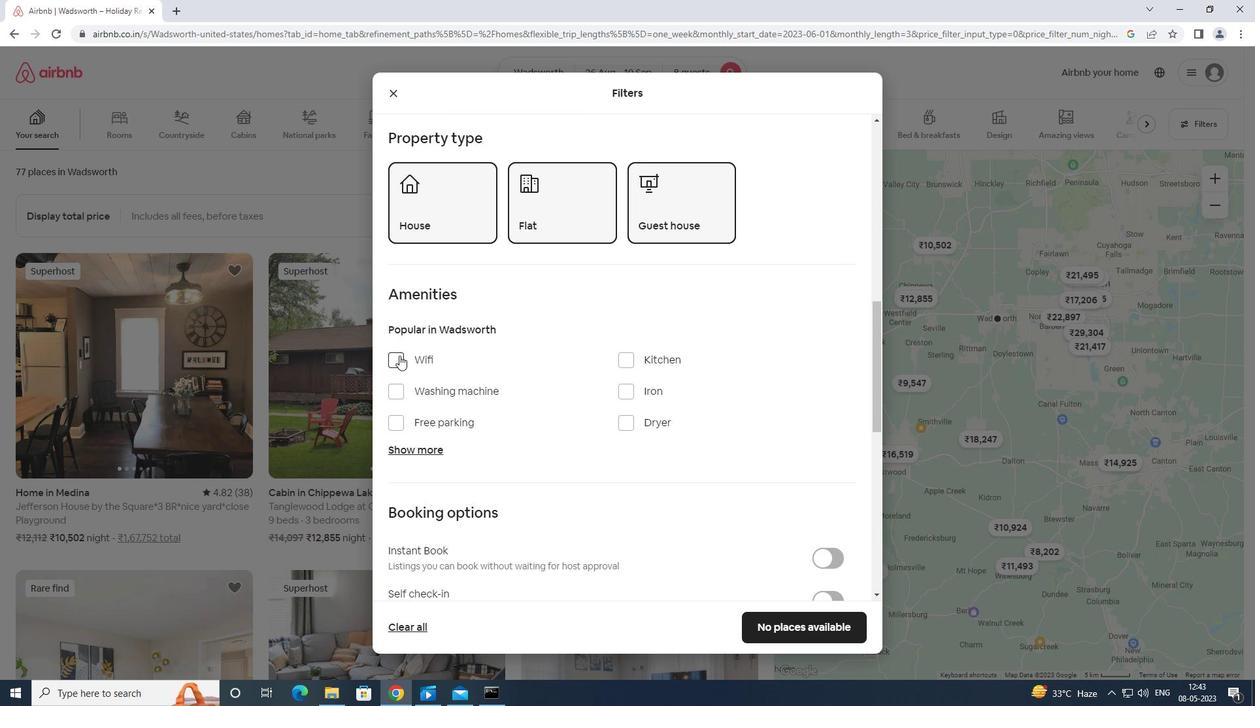 
Action: Mouse moved to (400, 418)
Screenshot: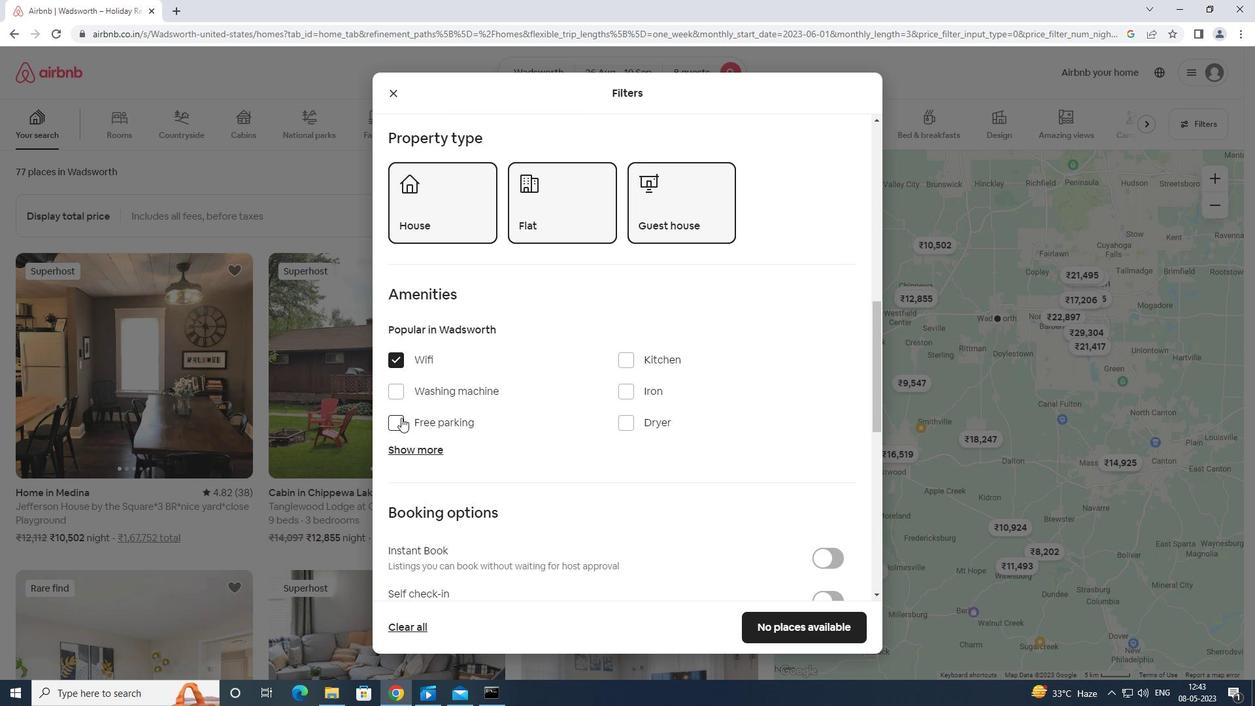 
Action: Mouse pressed left at (400, 418)
Screenshot: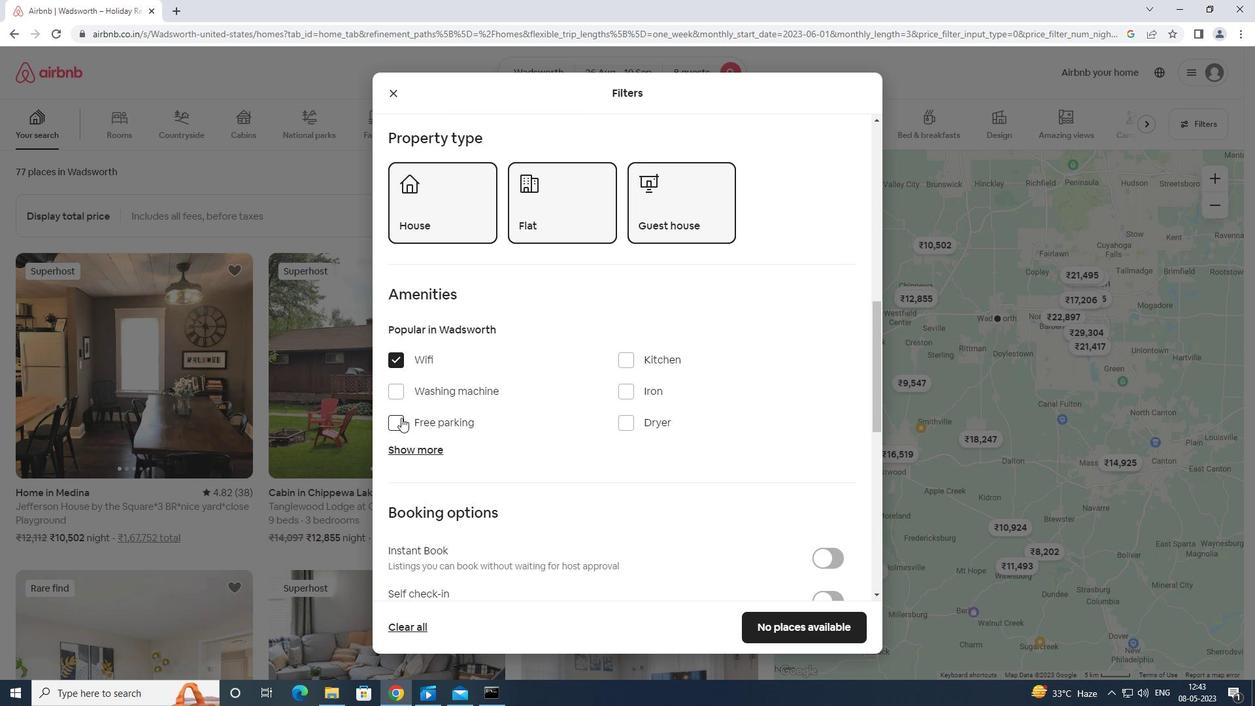 
Action: Mouse moved to (407, 441)
Screenshot: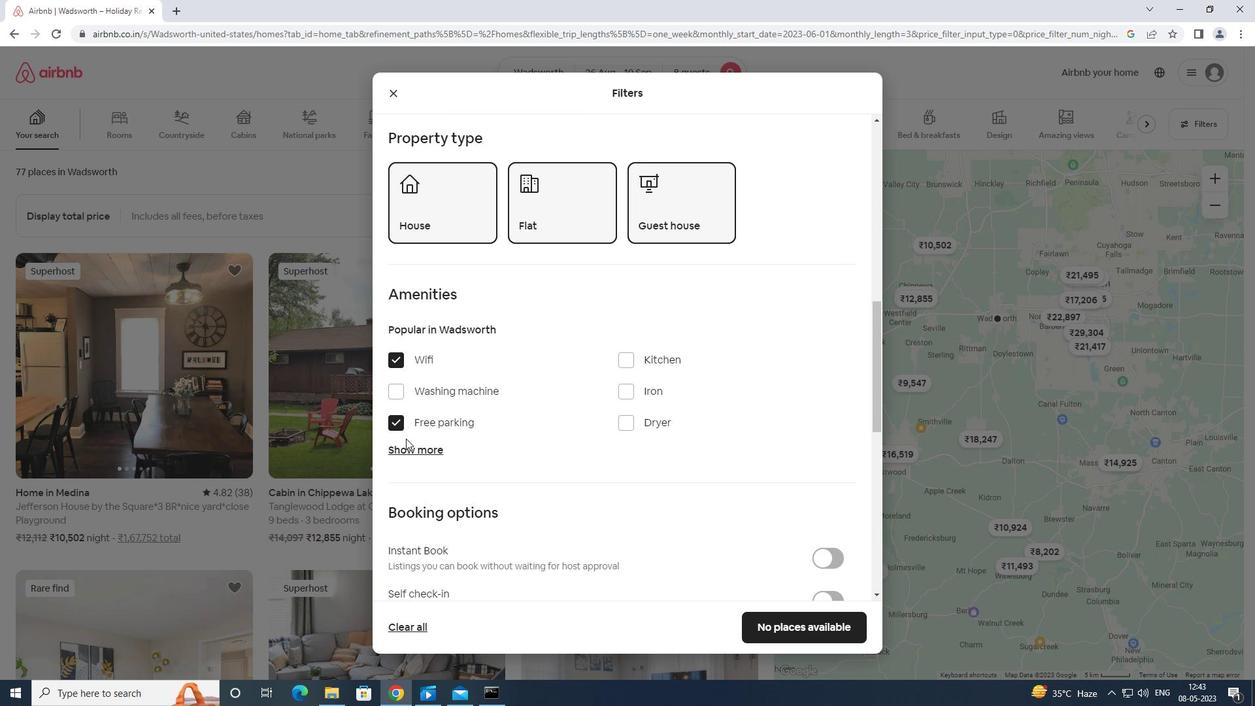 
Action: Mouse pressed left at (407, 441)
Screenshot: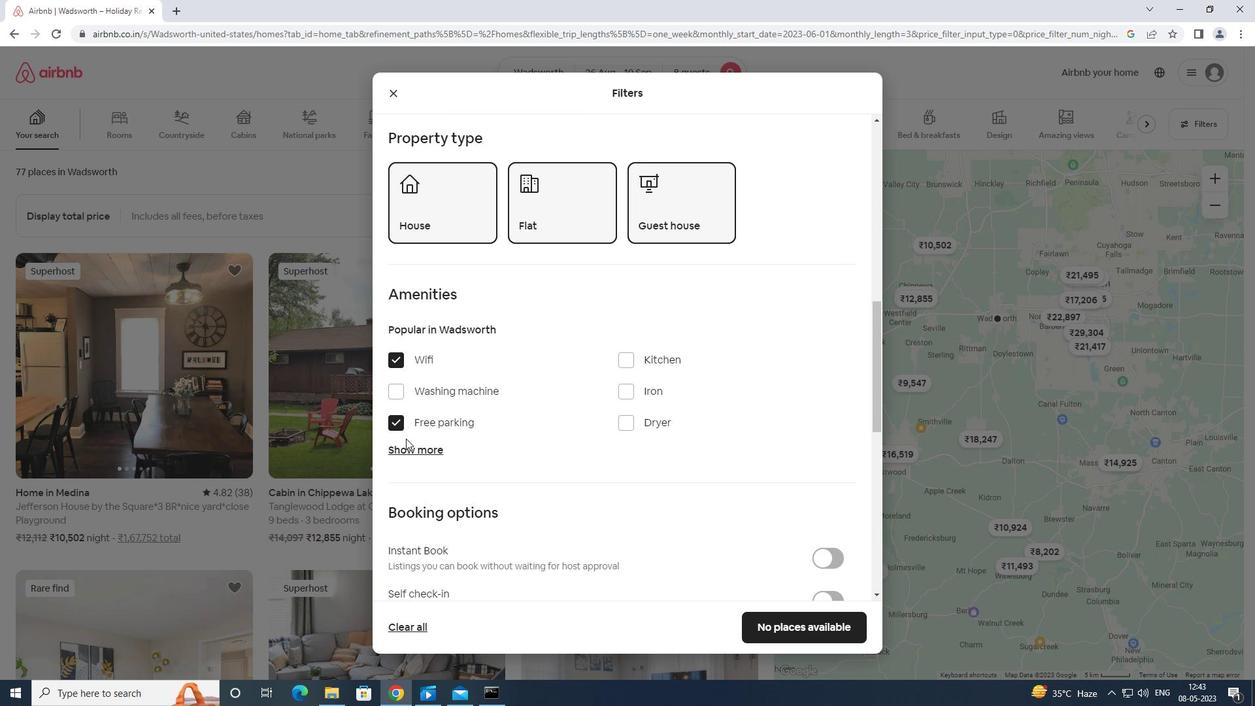 
Action: Mouse moved to (413, 445)
Screenshot: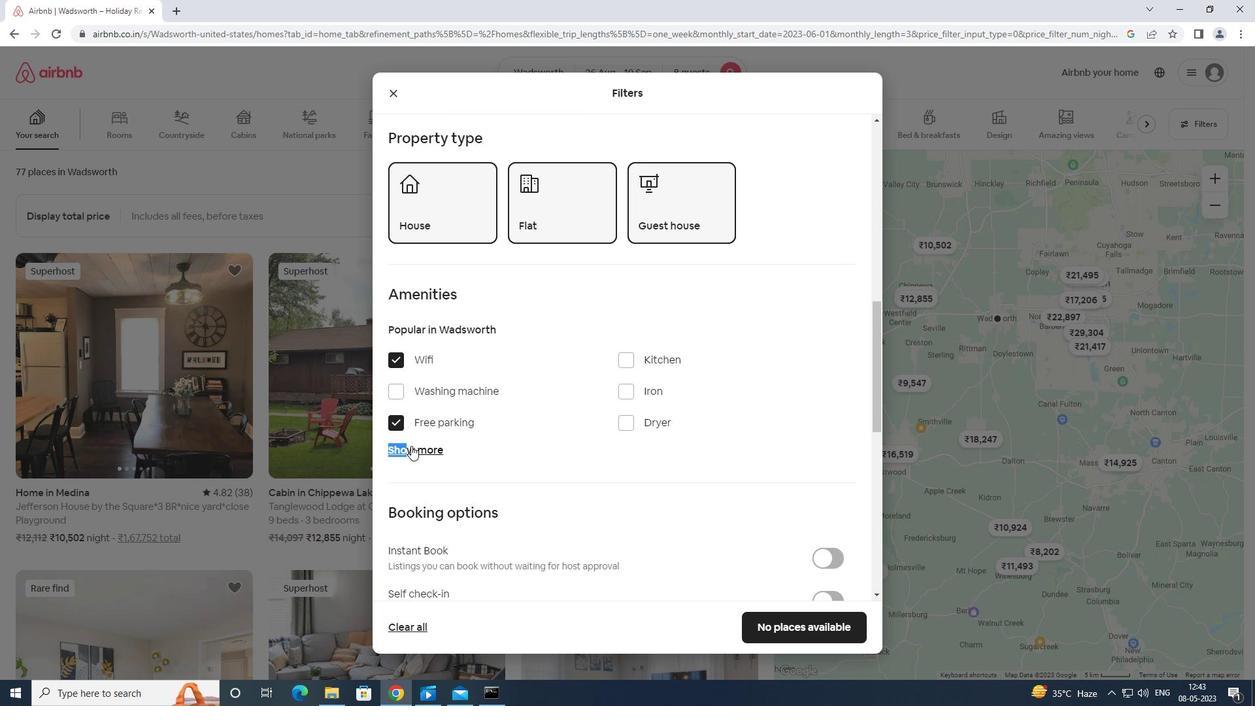 
Action: Mouse pressed left at (413, 445)
Screenshot: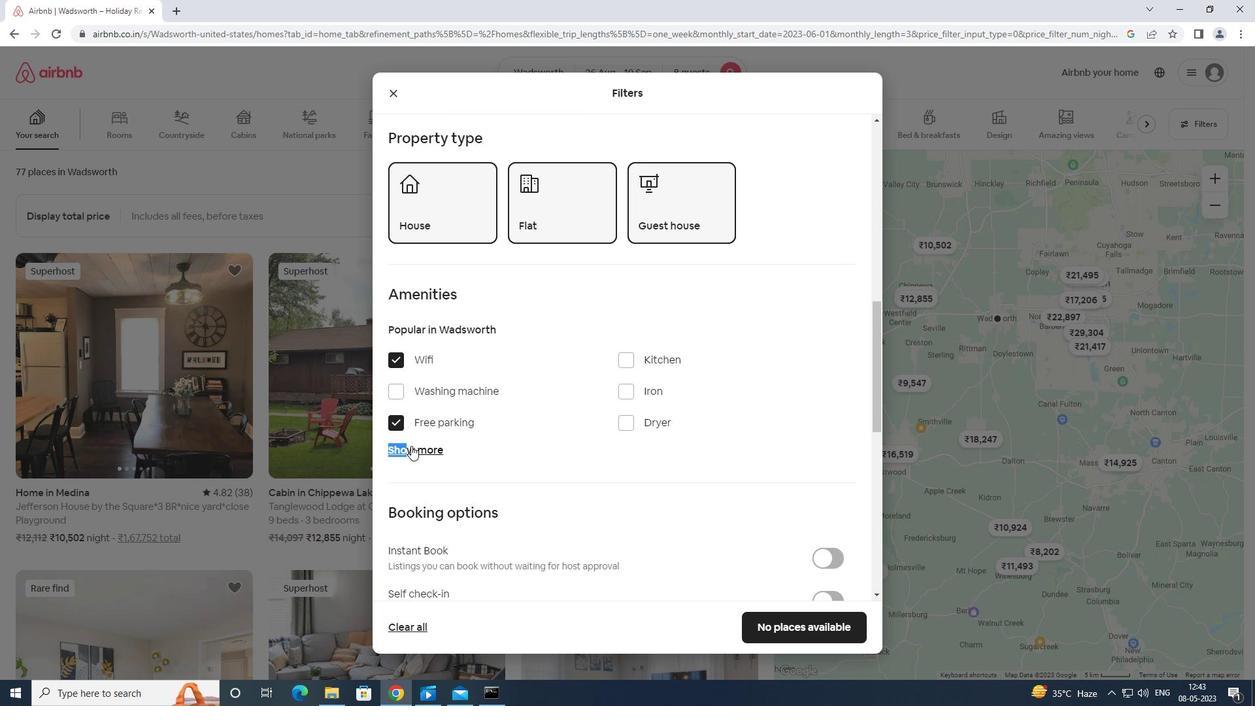 
Action: Mouse moved to (424, 449)
Screenshot: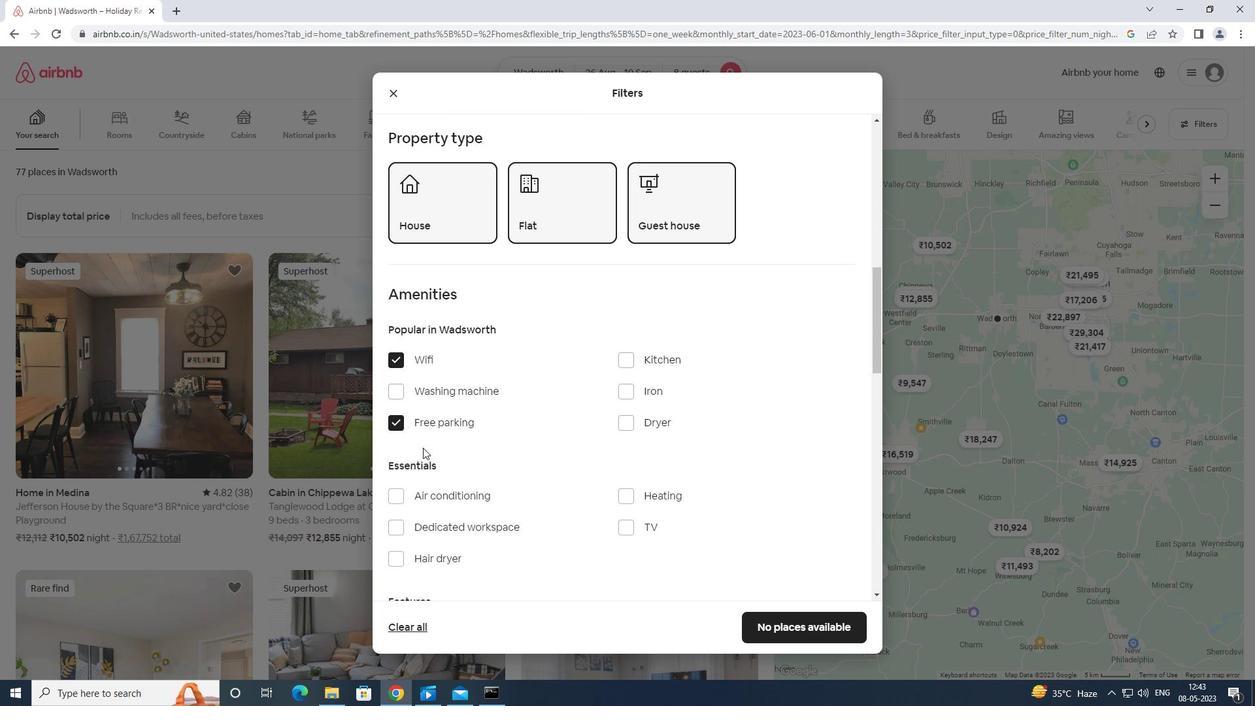 
Action: Mouse scrolled (424, 448) with delta (0, 0)
Screenshot: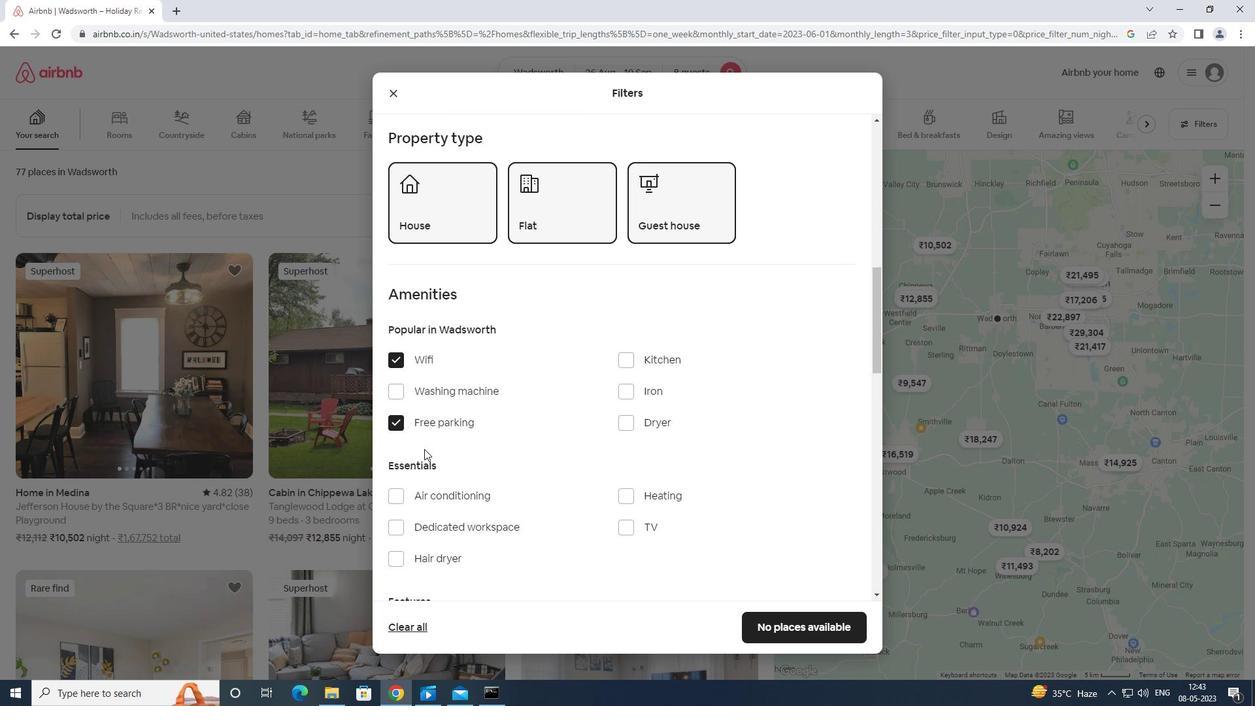 
Action: Mouse scrolled (424, 448) with delta (0, 0)
Screenshot: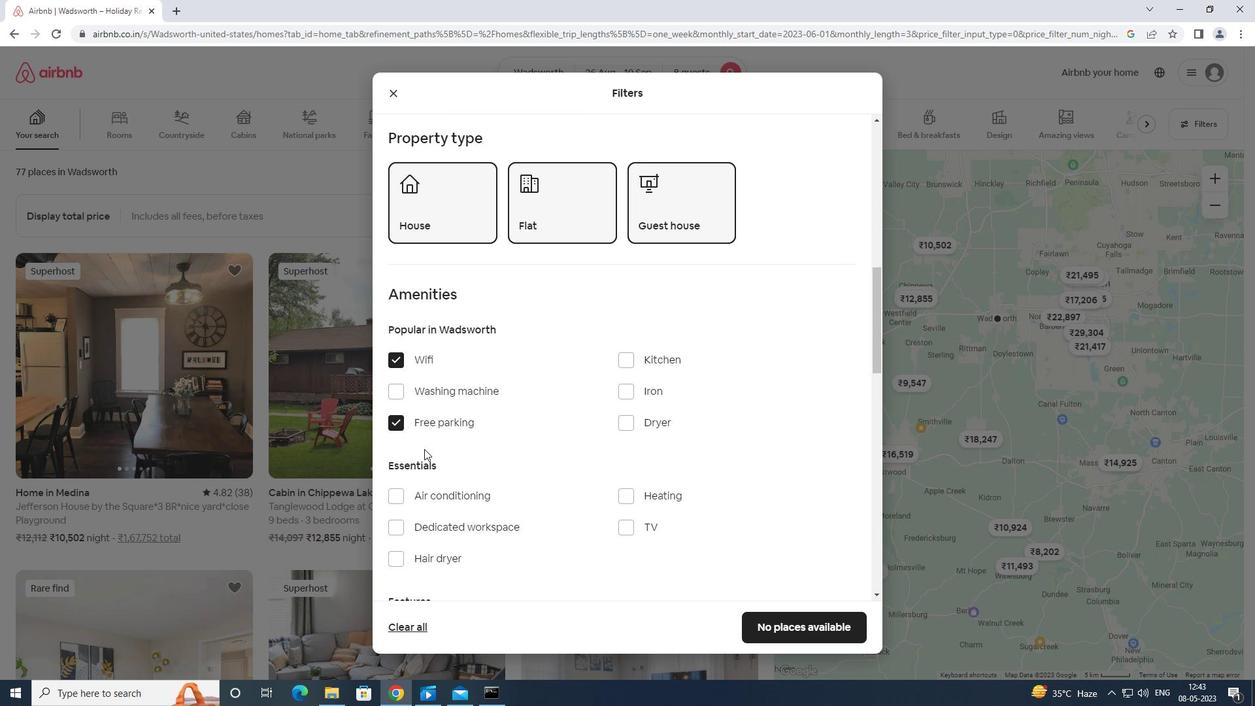 
Action: Mouse moved to (624, 394)
Screenshot: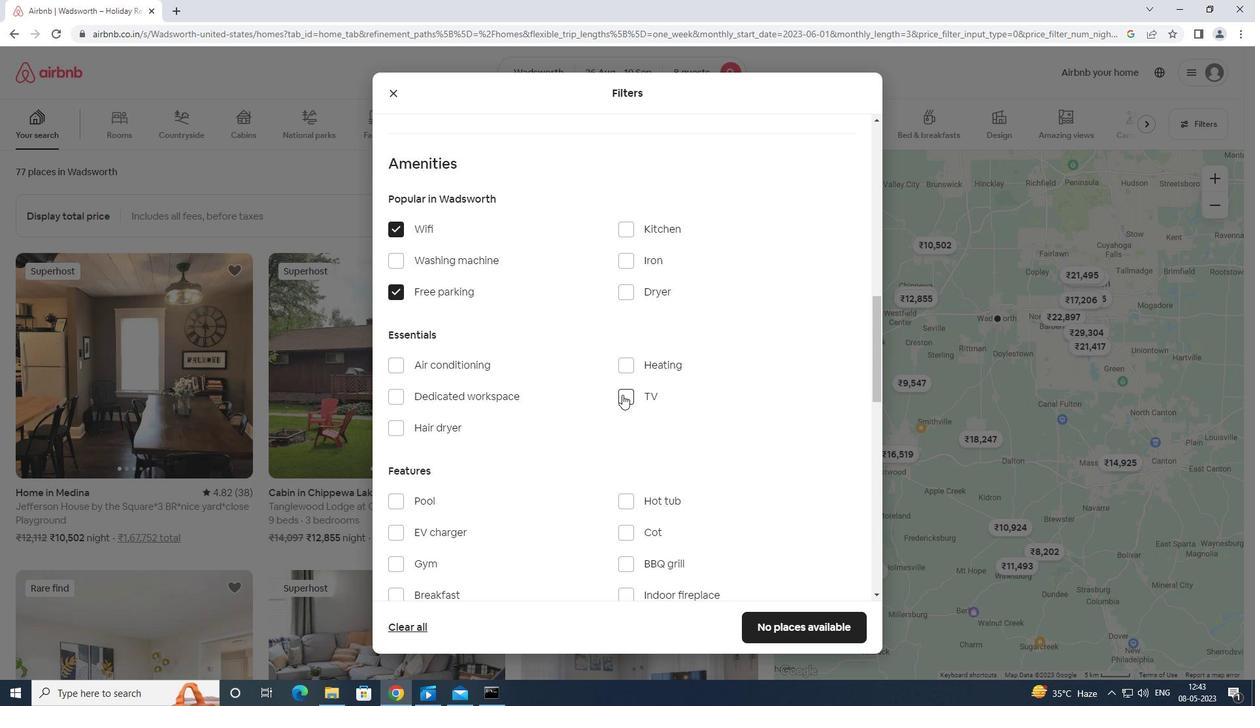 
Action: Mouse pressed left at (624, 394)
Screenshot: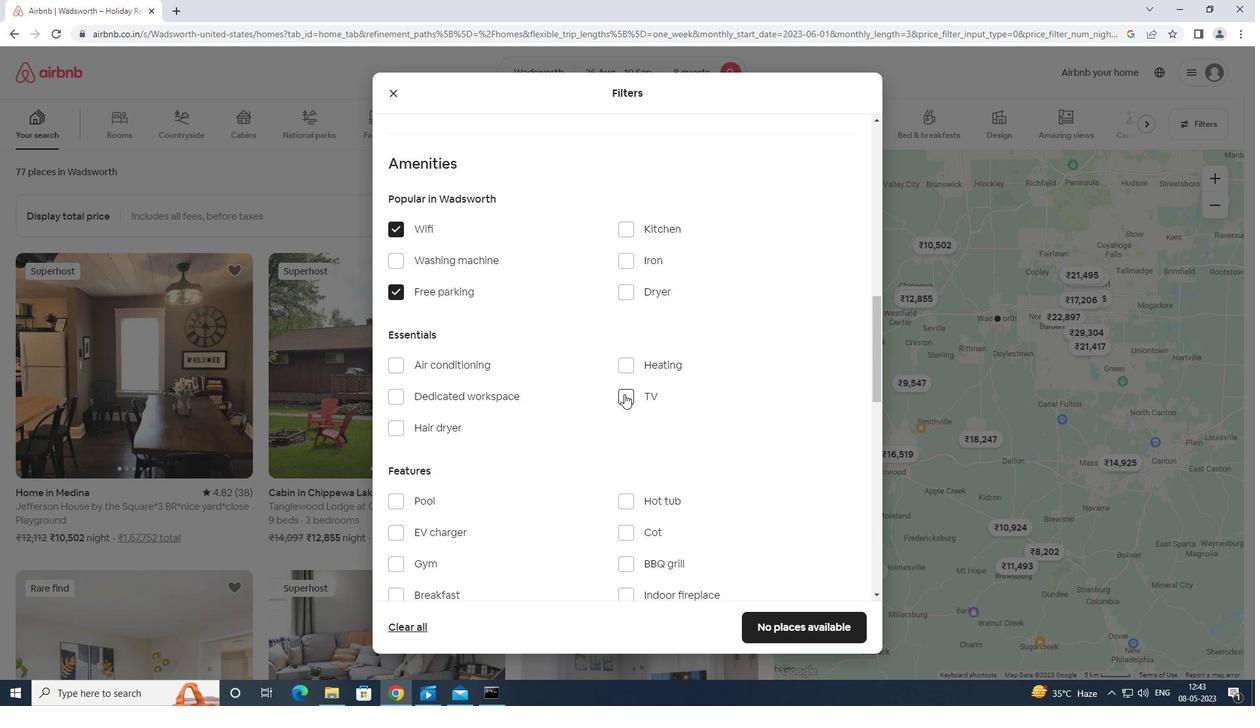 
Action: Mouse moved to (629, 400)
Screenshot: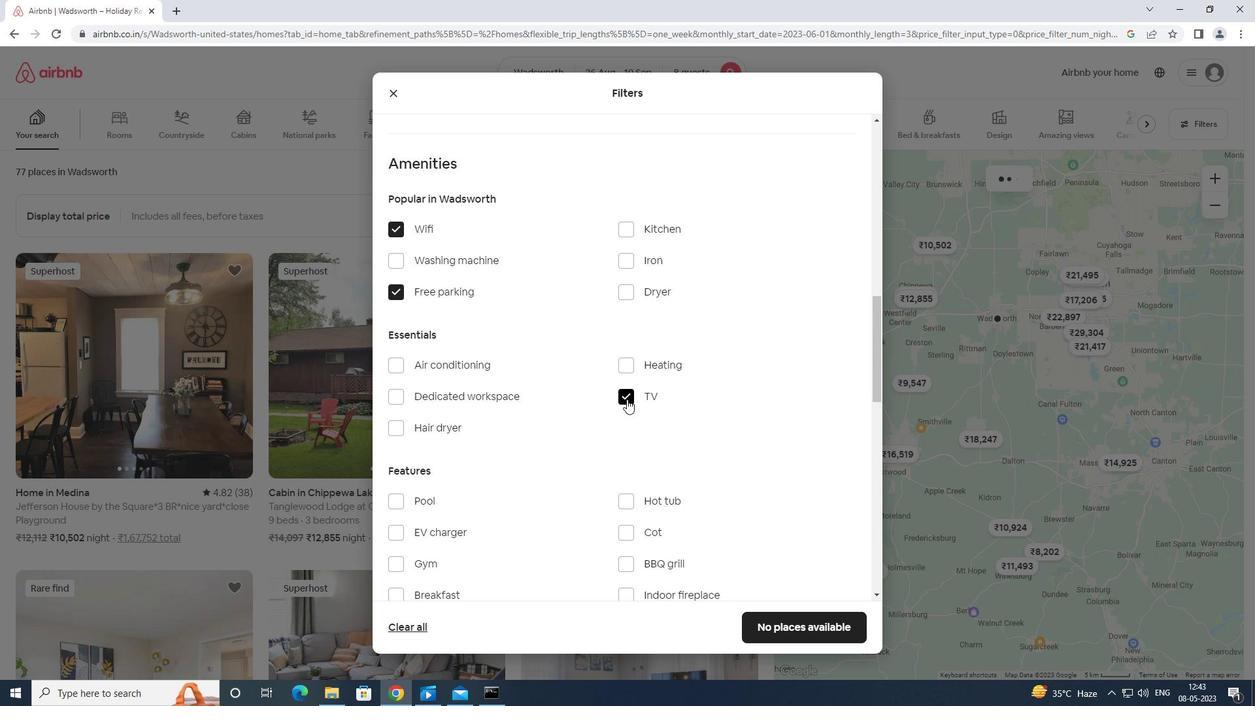 
Action: Mouse scrolled (629, 400) with delta (0, 0)
Screenshot: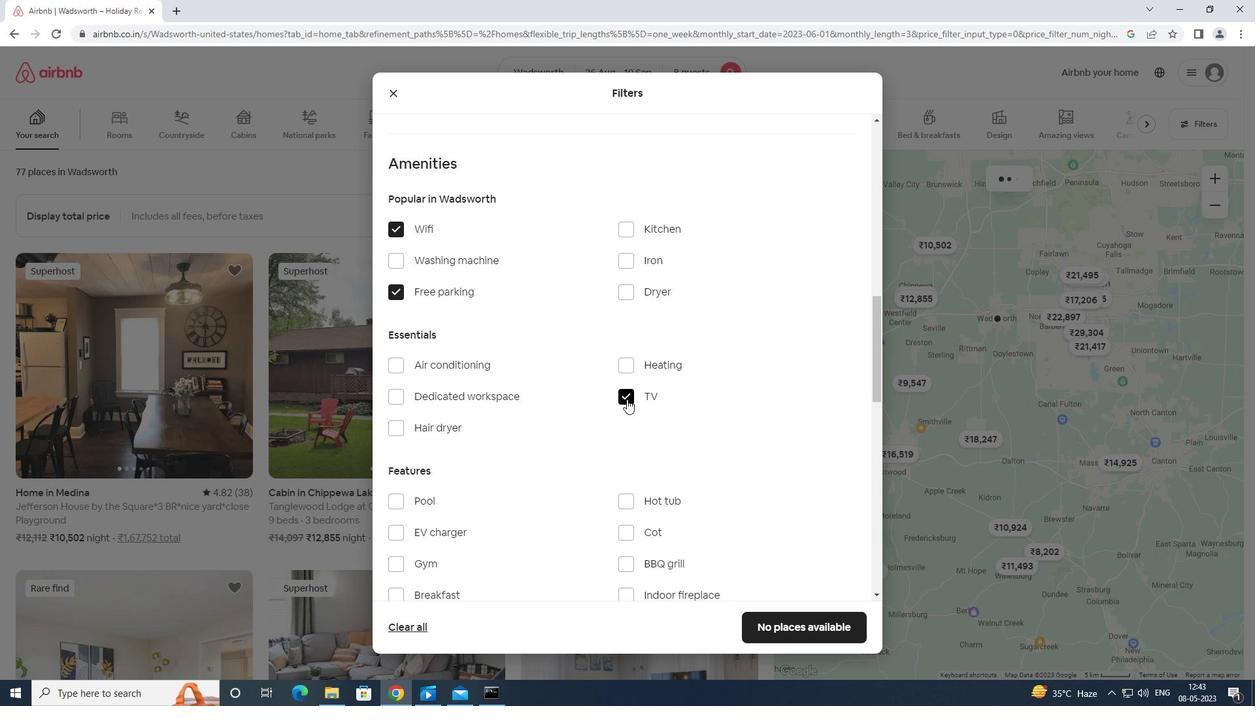 
Action: Mouse moved to (629, 402)
Screenshot: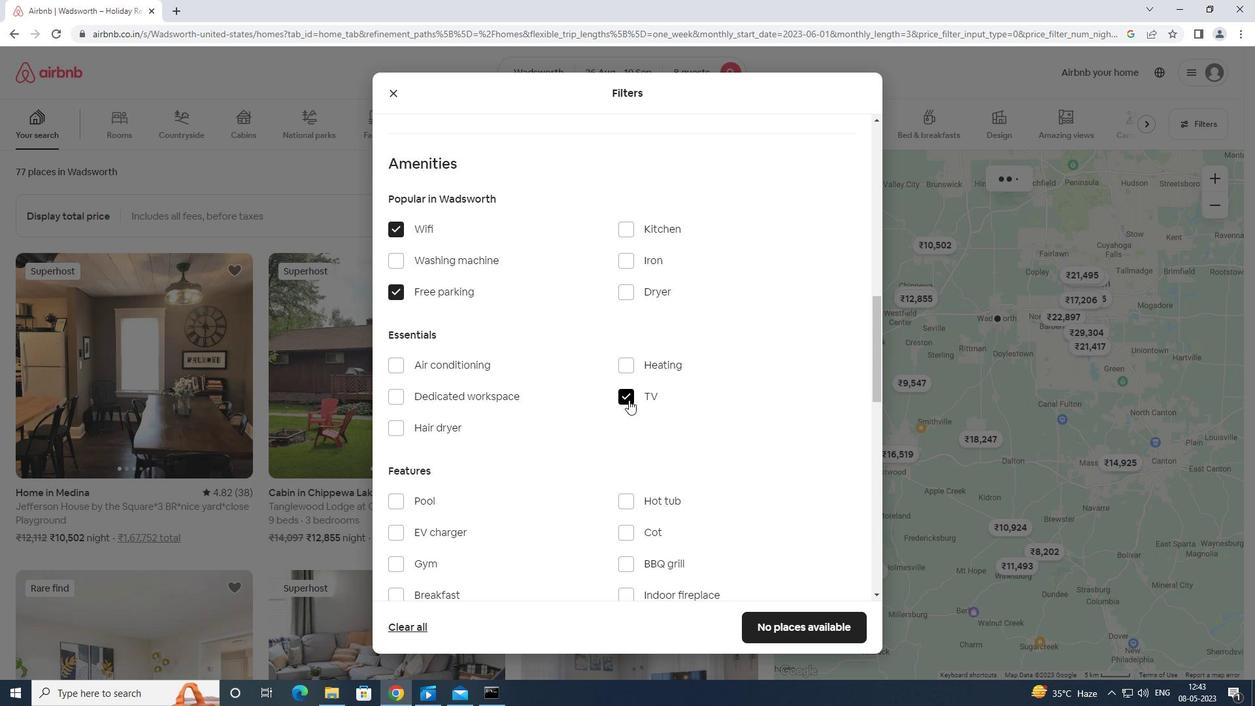 
Action: Mouse scrolled (629, 401) with delta (0, 0)
Screenshot: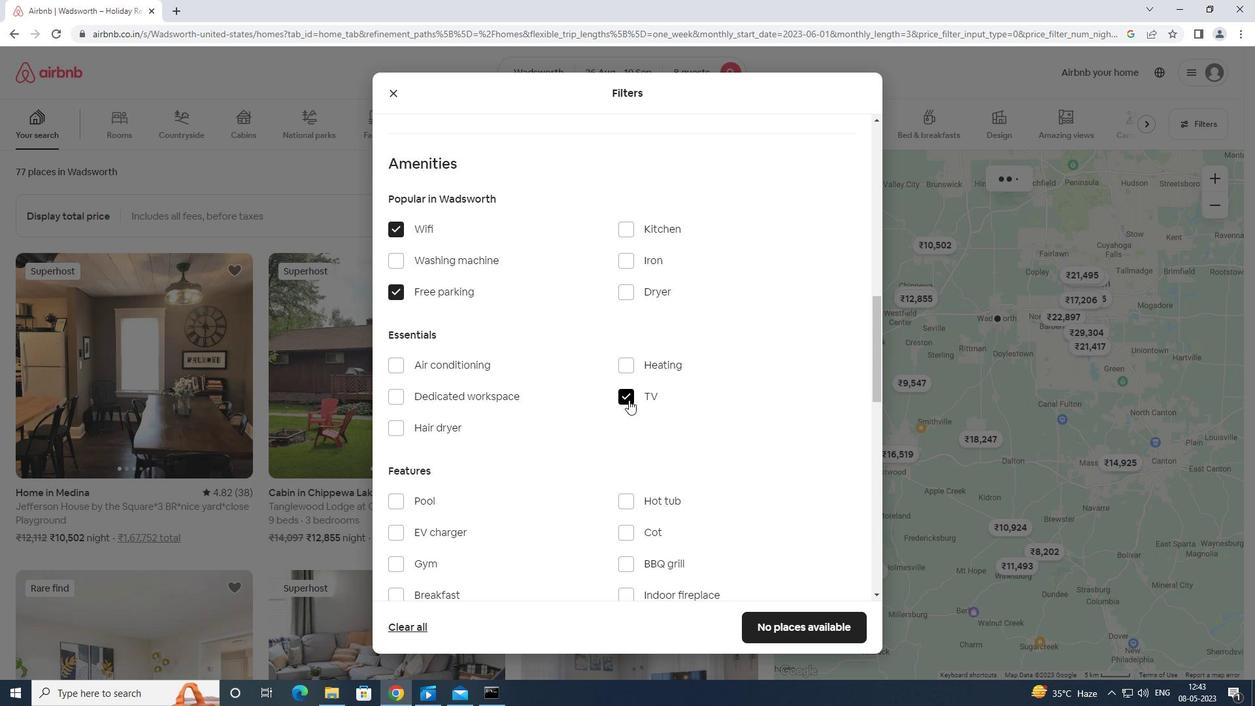 
Action: Mouse moved to (396, 427)
Screenshot: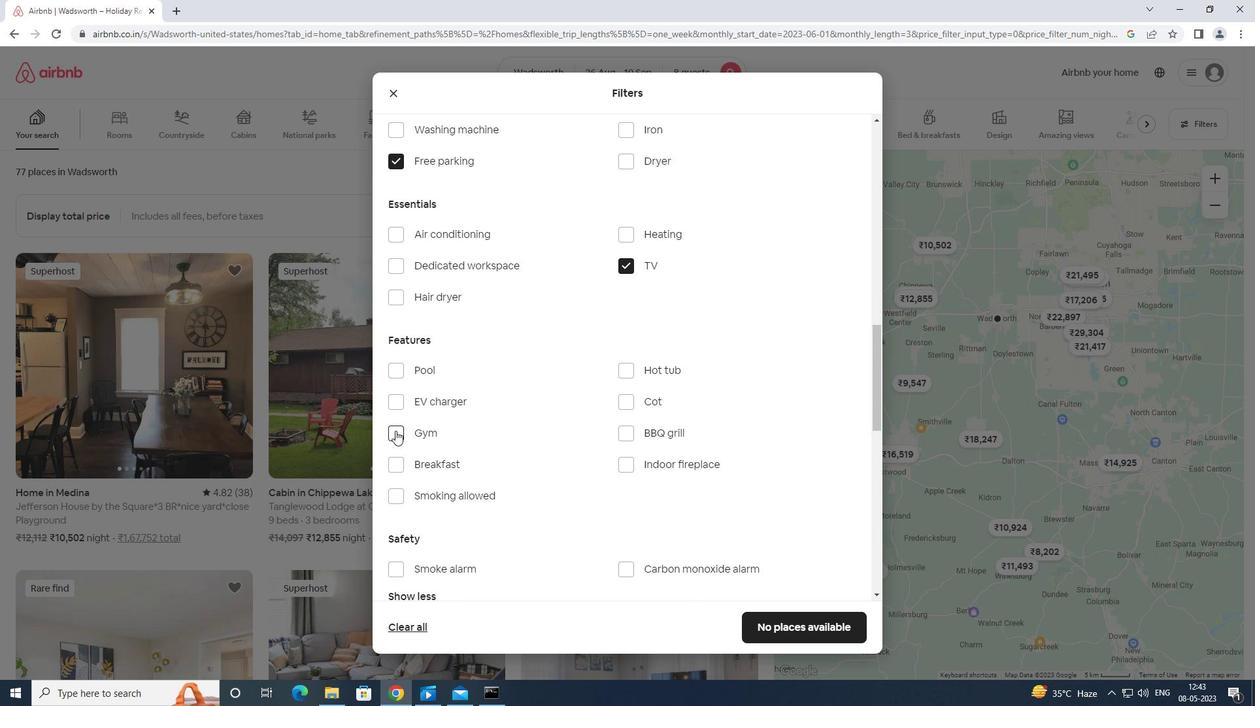 
Action: Mouse pressed left at (394, 427)
Screenshot: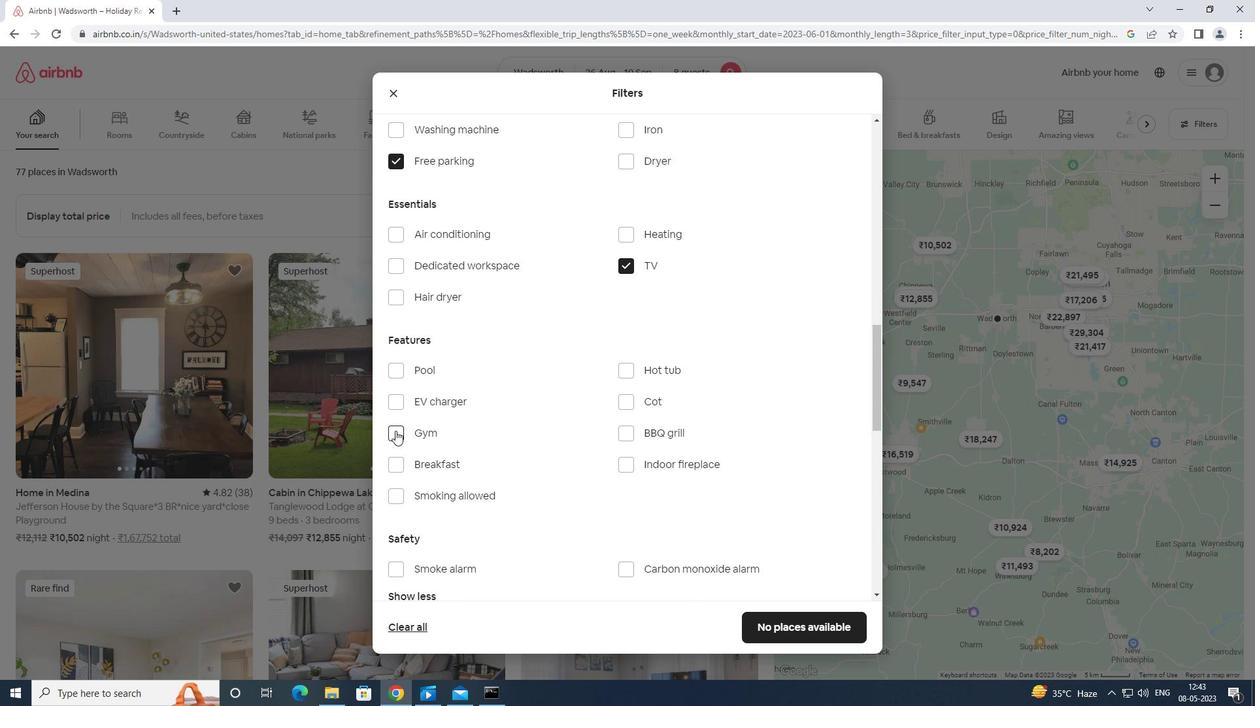 
Action: Mouse moved to (398, 461)
Screenshot: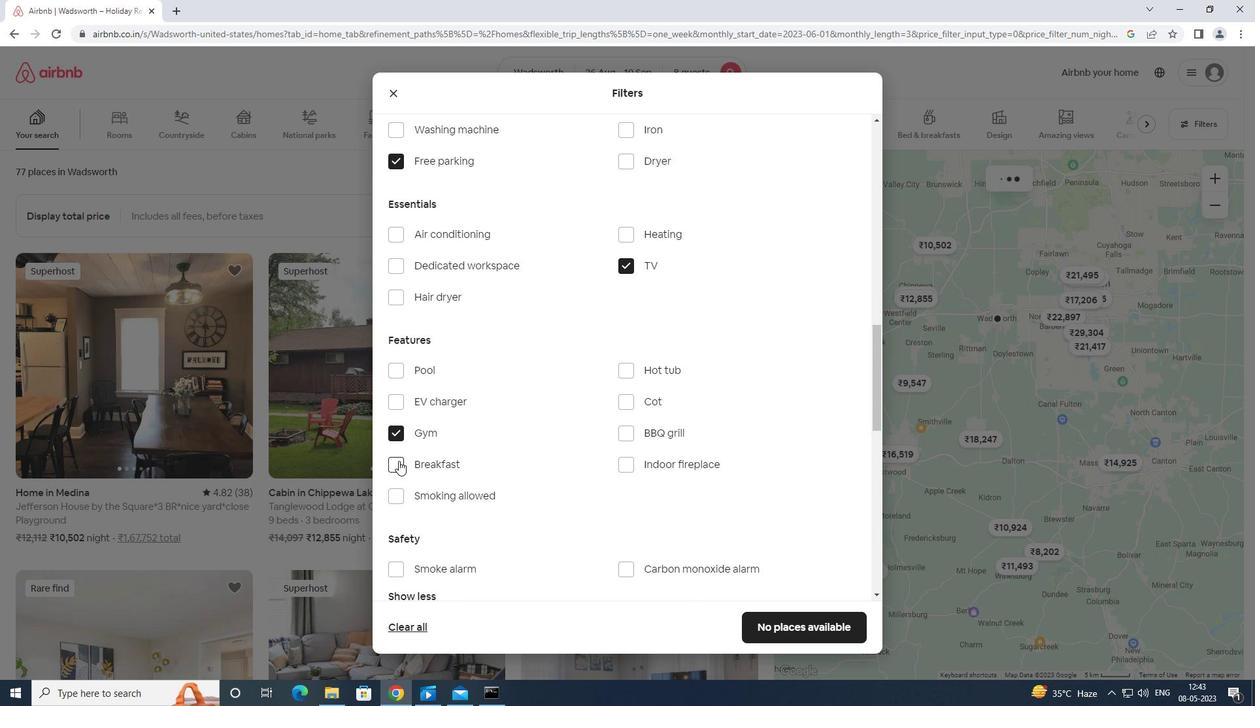 
Action: Mouse pressed left at (398, 461)
Screenshot: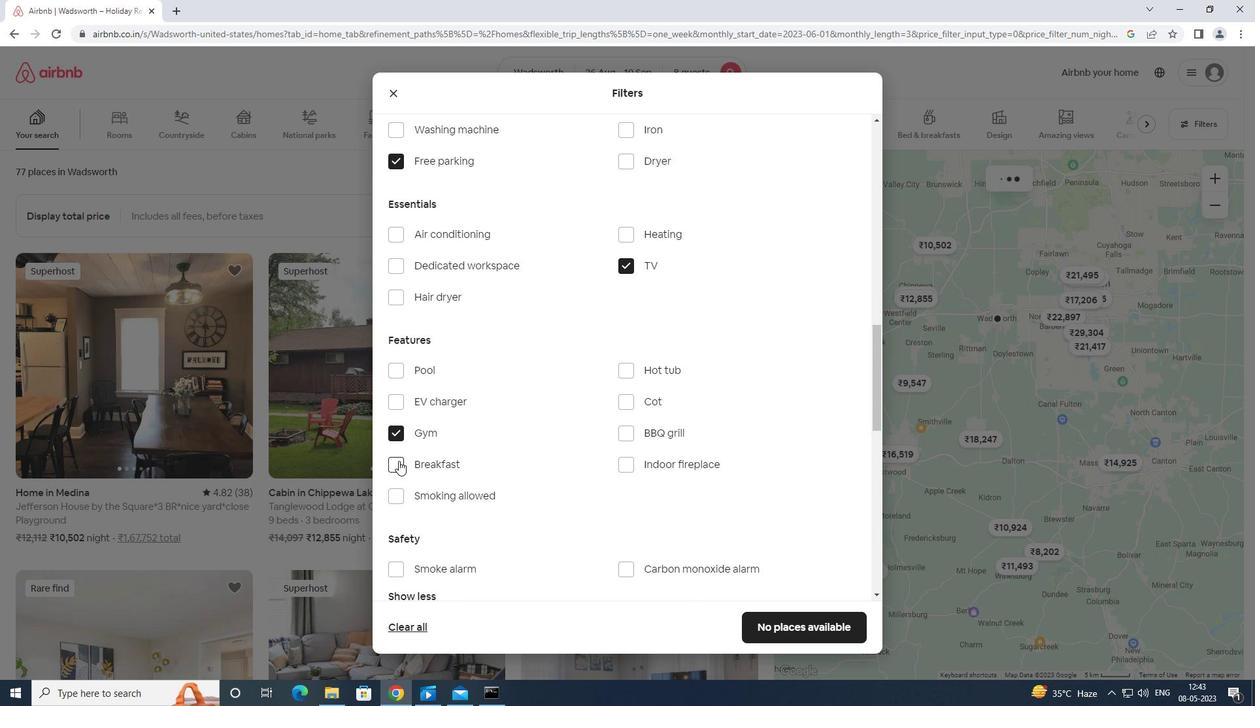 
Action: Mouse moved to (411, 462)
Screenshot: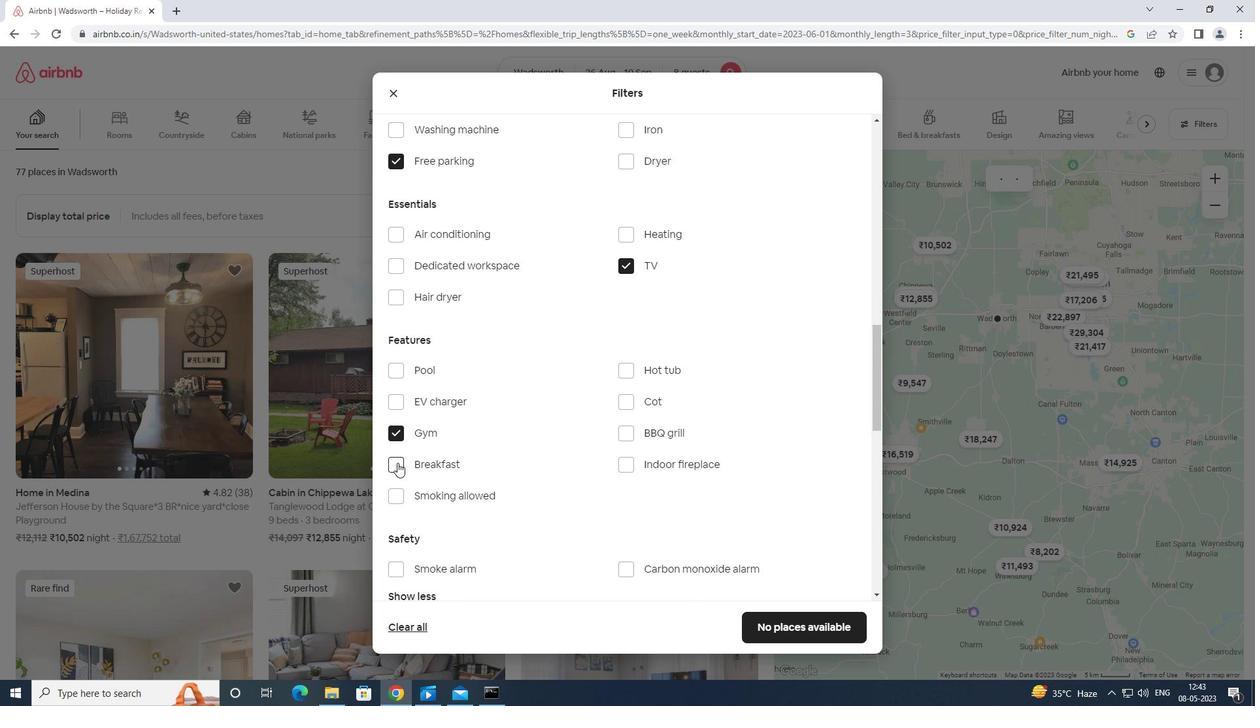 
Action: Mouse scrolled (411, 462) with delta (0, 0)
Screenshot: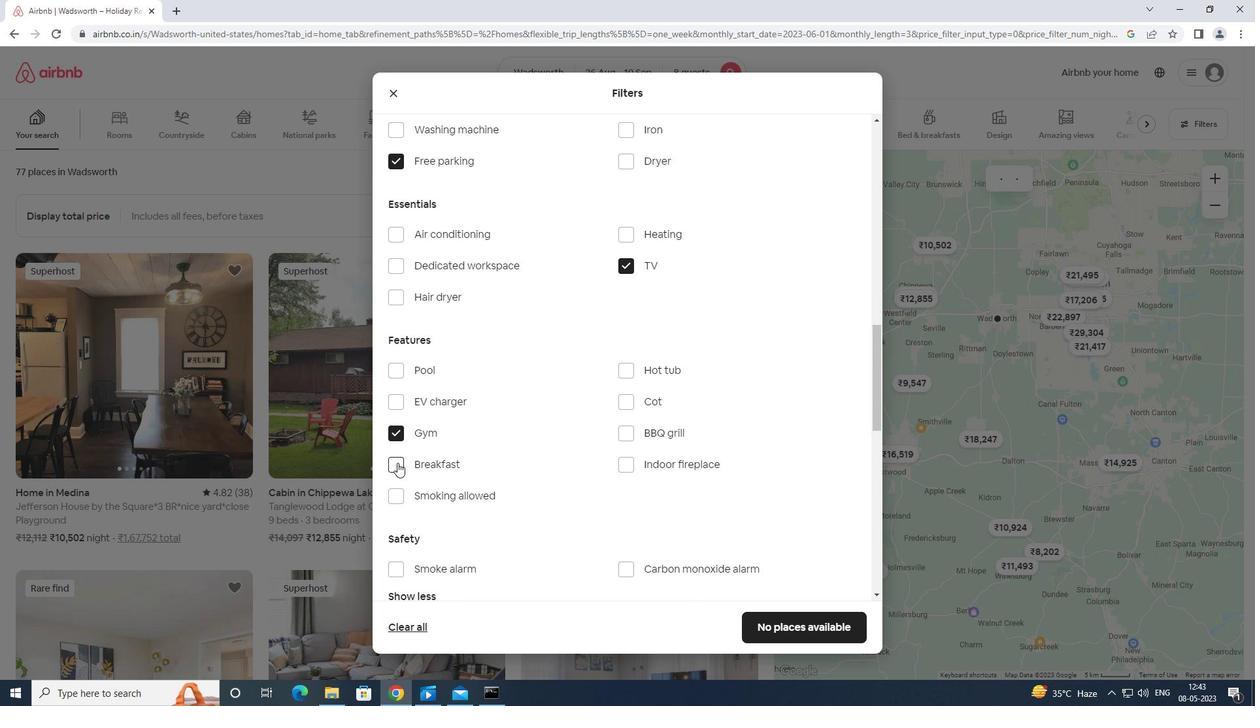 
Action: Mouse moved to (414, 464)
Screenshot: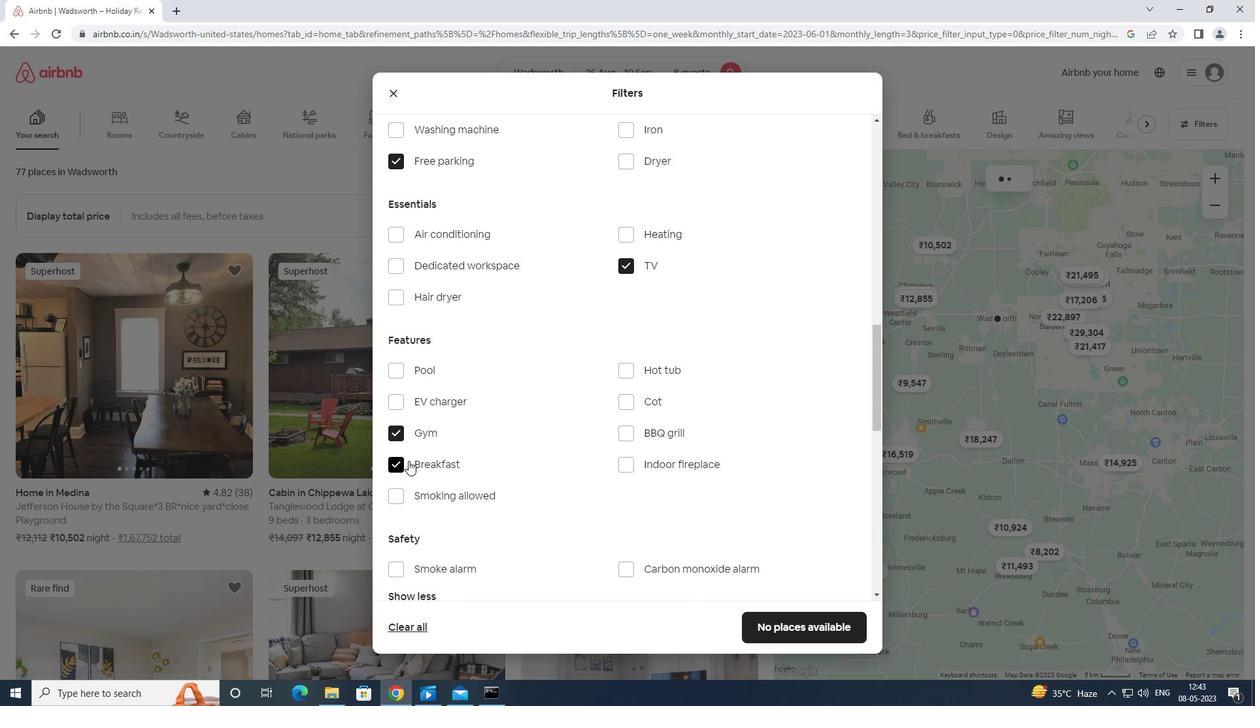 
Action: Mouse scrolled (414, 464) with delta (0, 0)
Screenshot: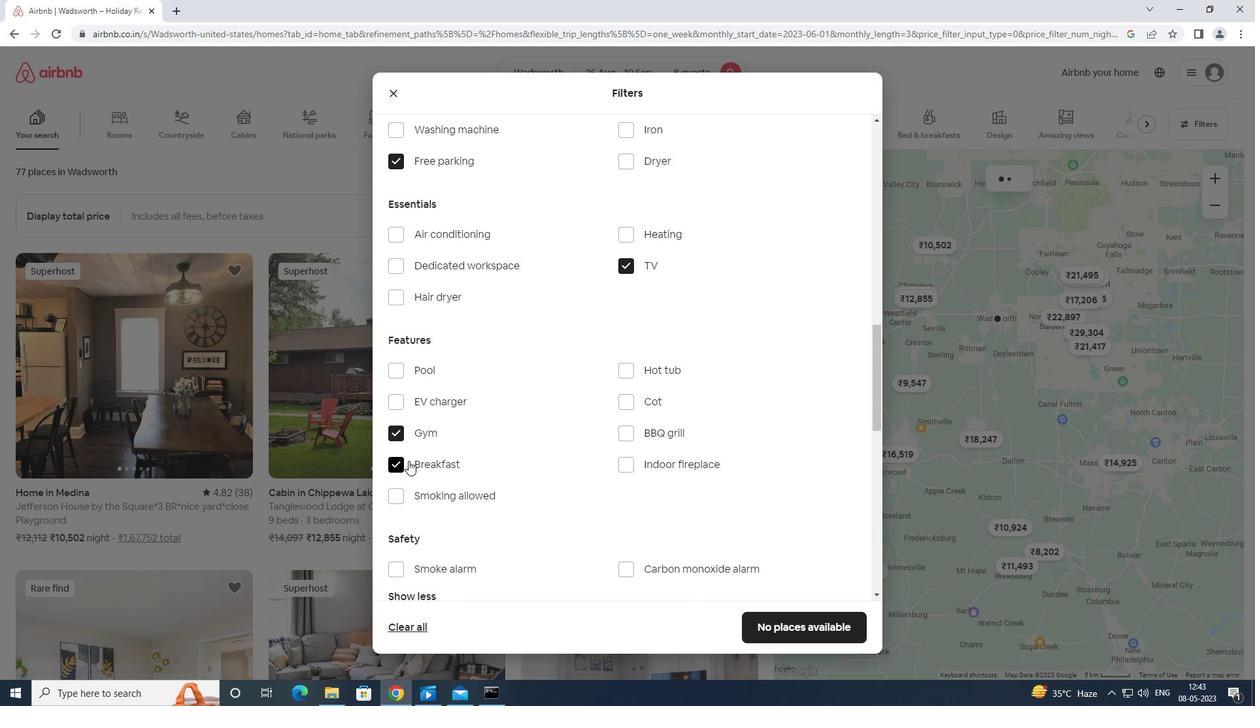 
Action: Mouse scrolled (414, 464) with delta (0, 0)
Screenshot: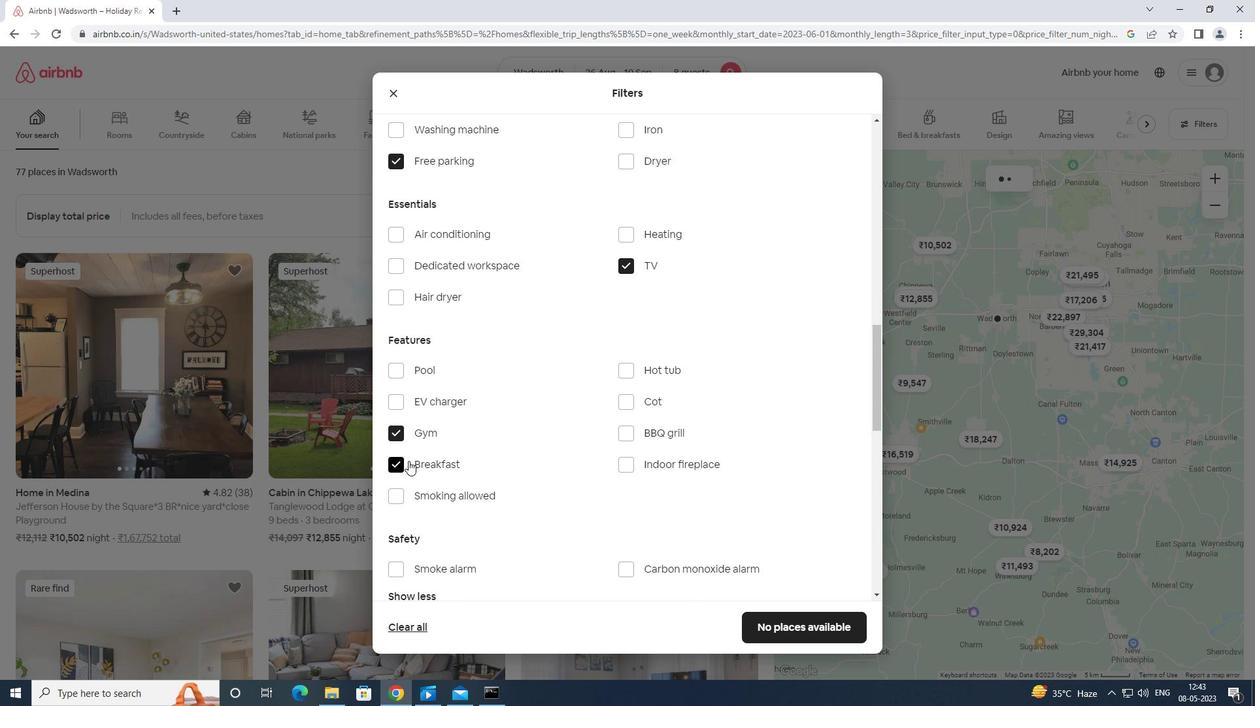 
Action: Mouse moved to (419, 459)
Screenshot: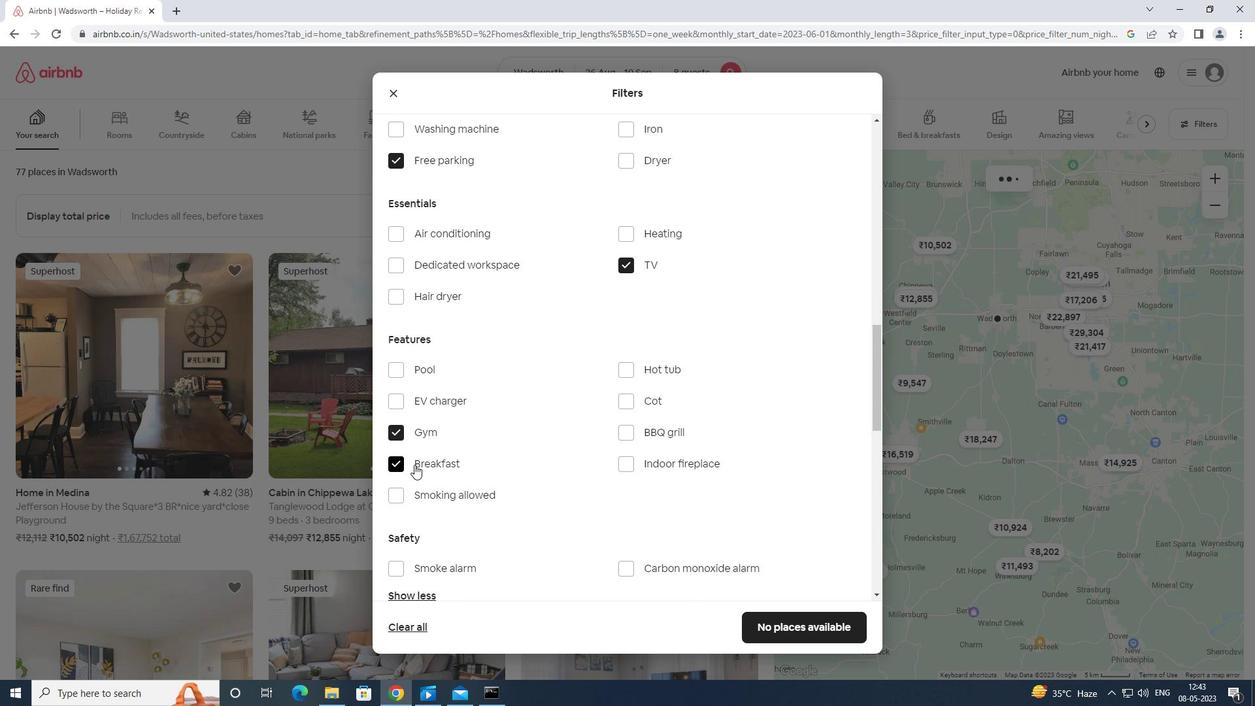 
Action: Mouse scrolled (419, 458) with delta (0, 0)
Screenshot: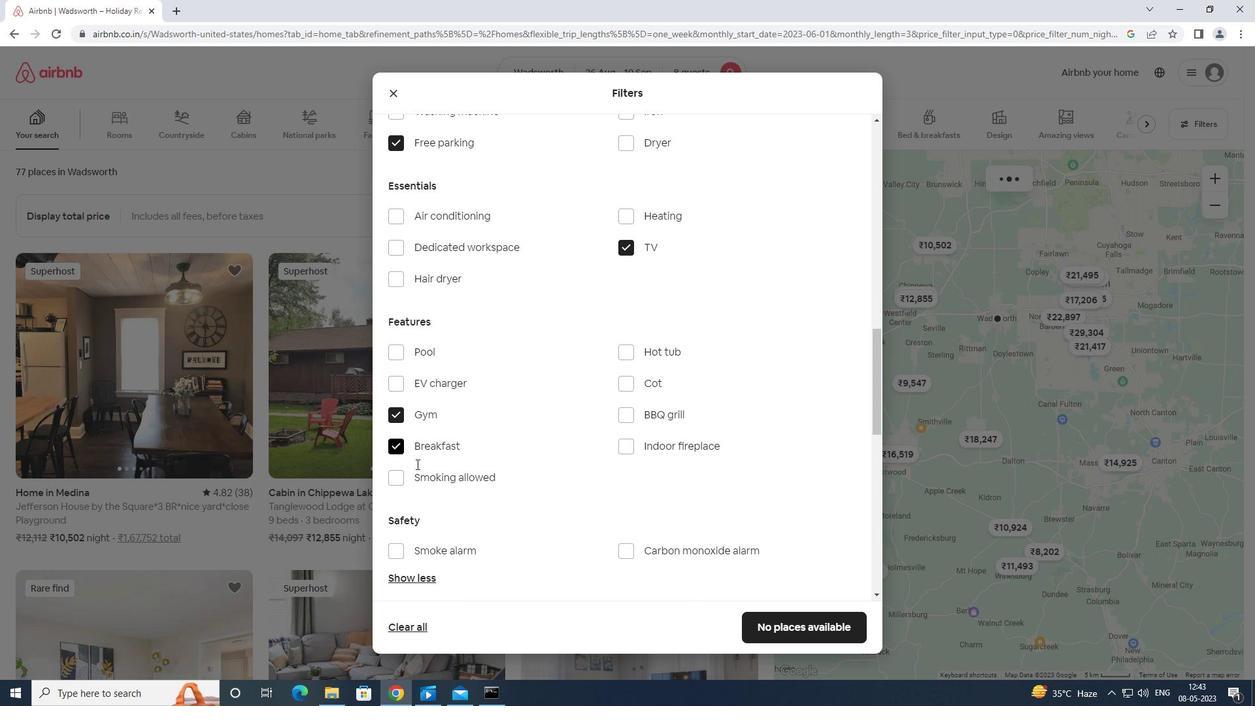 
Action: Mouse moved to (421, 459)
Screenshot: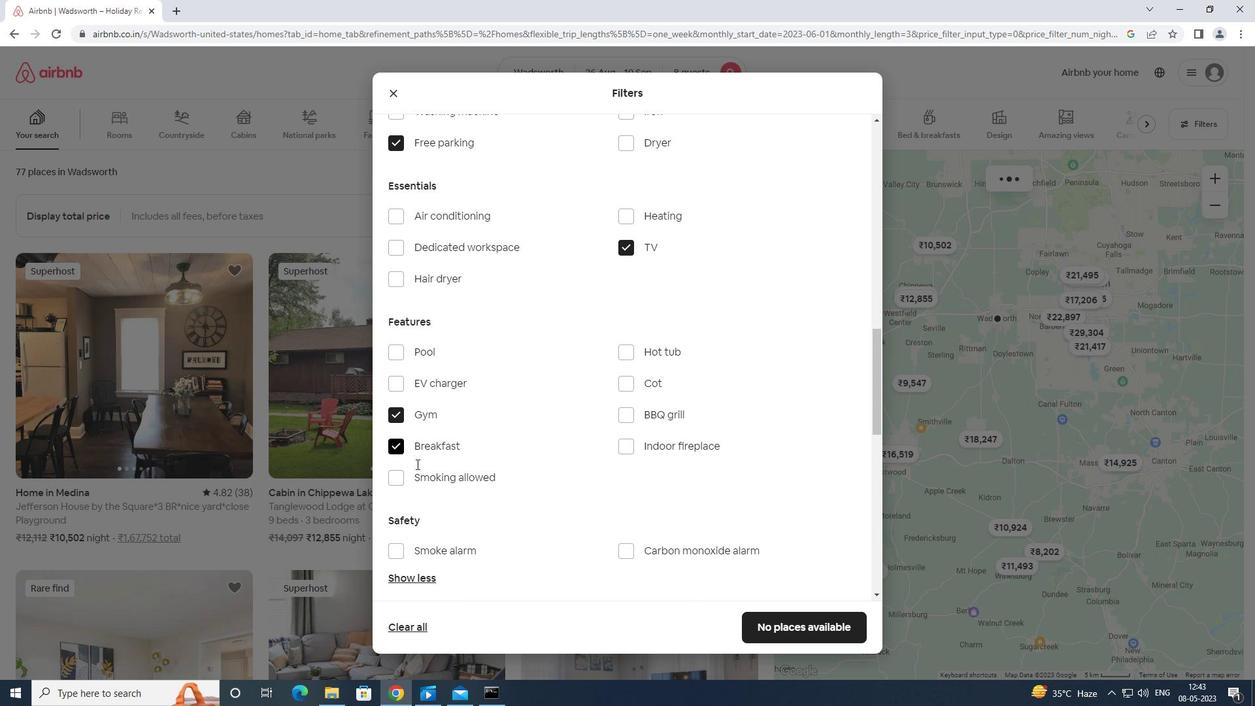 
Action: Mouse scrolled (421, 458) with delta (0, 0)
Screenshot: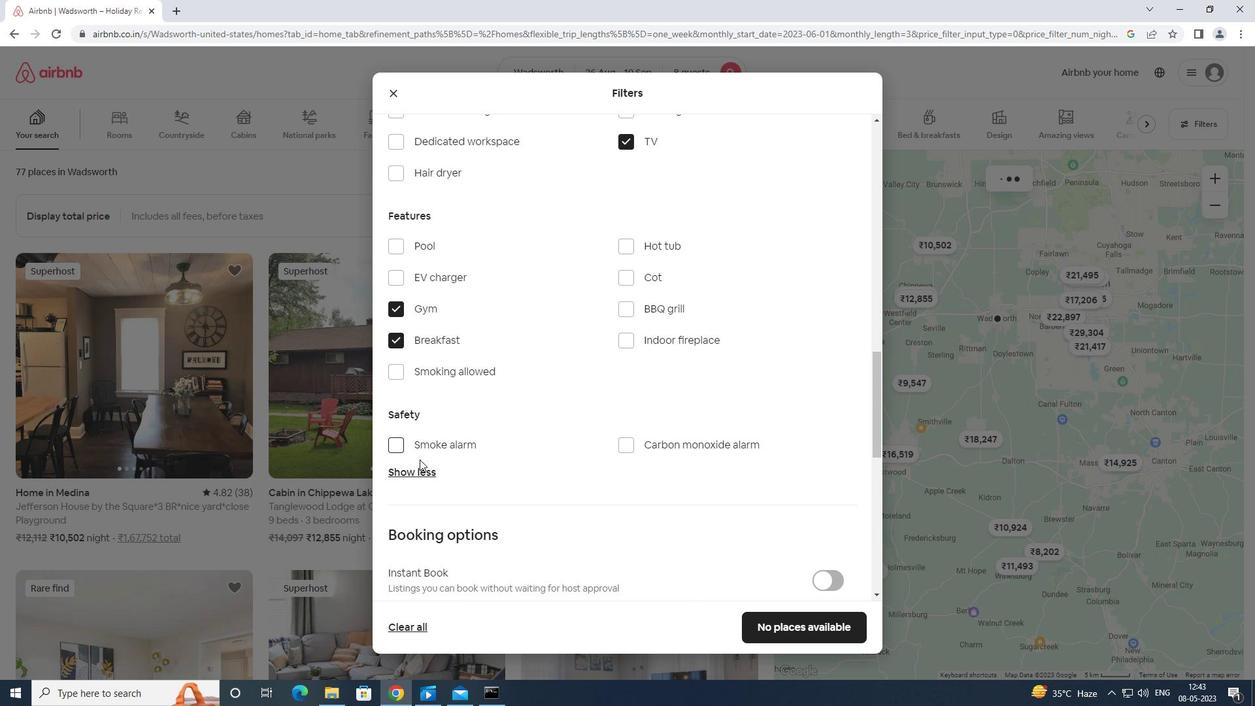 
Action: Mouse moved to (826, 421)
Screenshot: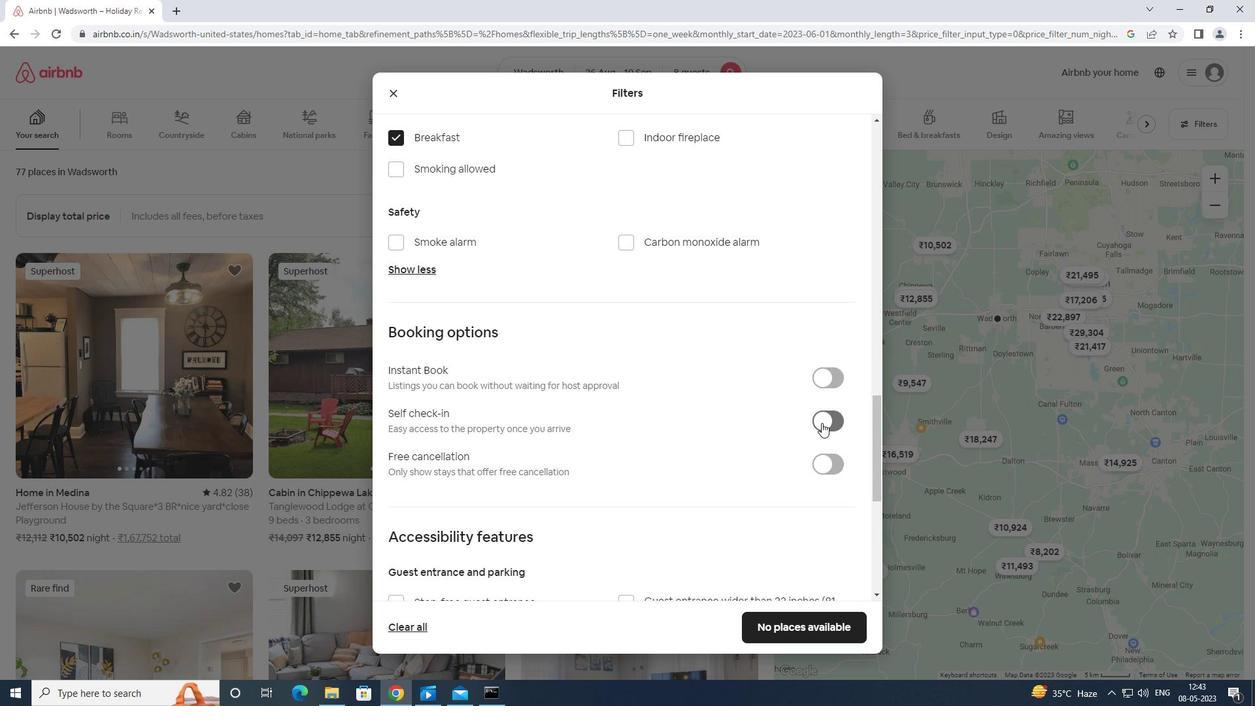 
Action: Mouse pressed left at (826, 421)
Screenshot: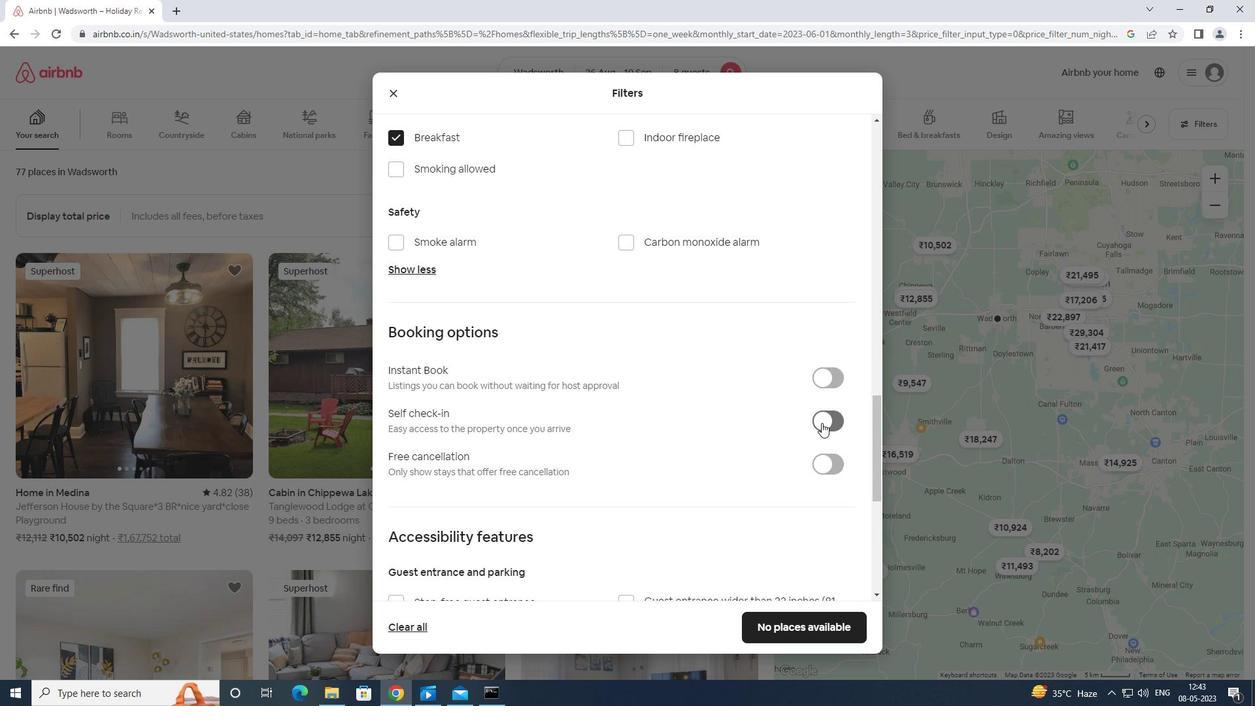
Action: Mouse moved to (832, 421)
Screenshot: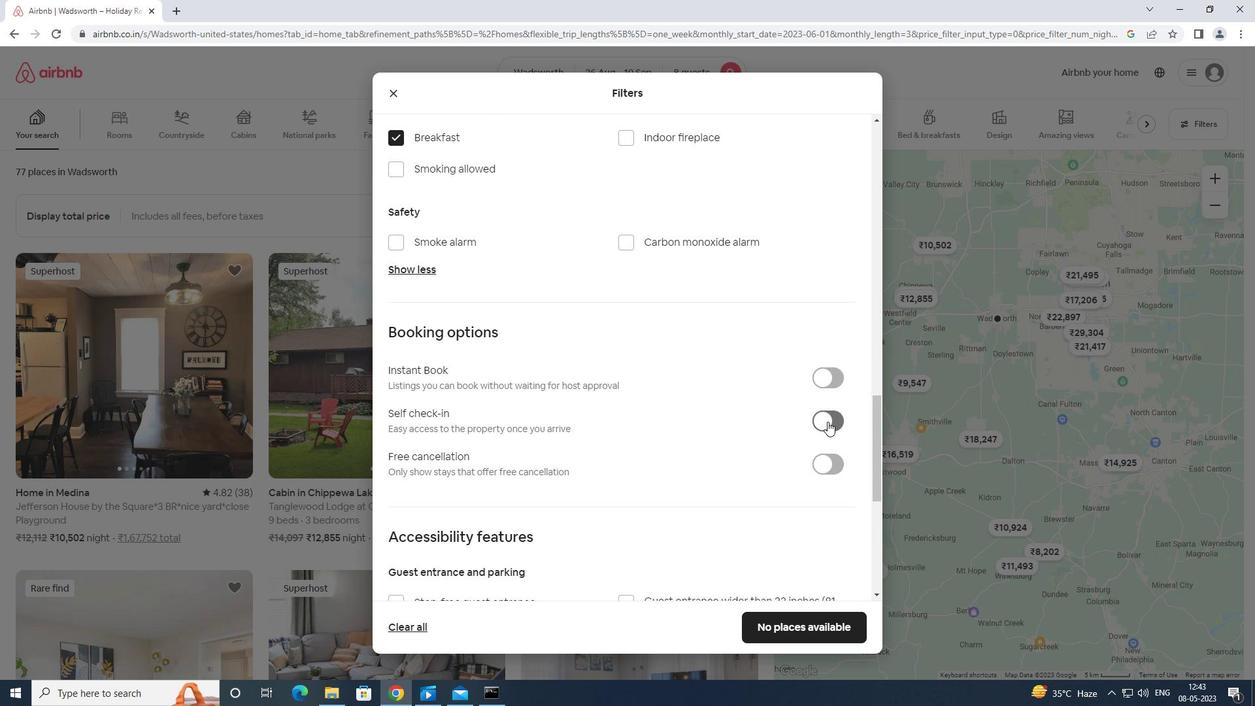 
Action: Mouse scrolled (832, 420) with delta (0, 0)
Screenshot: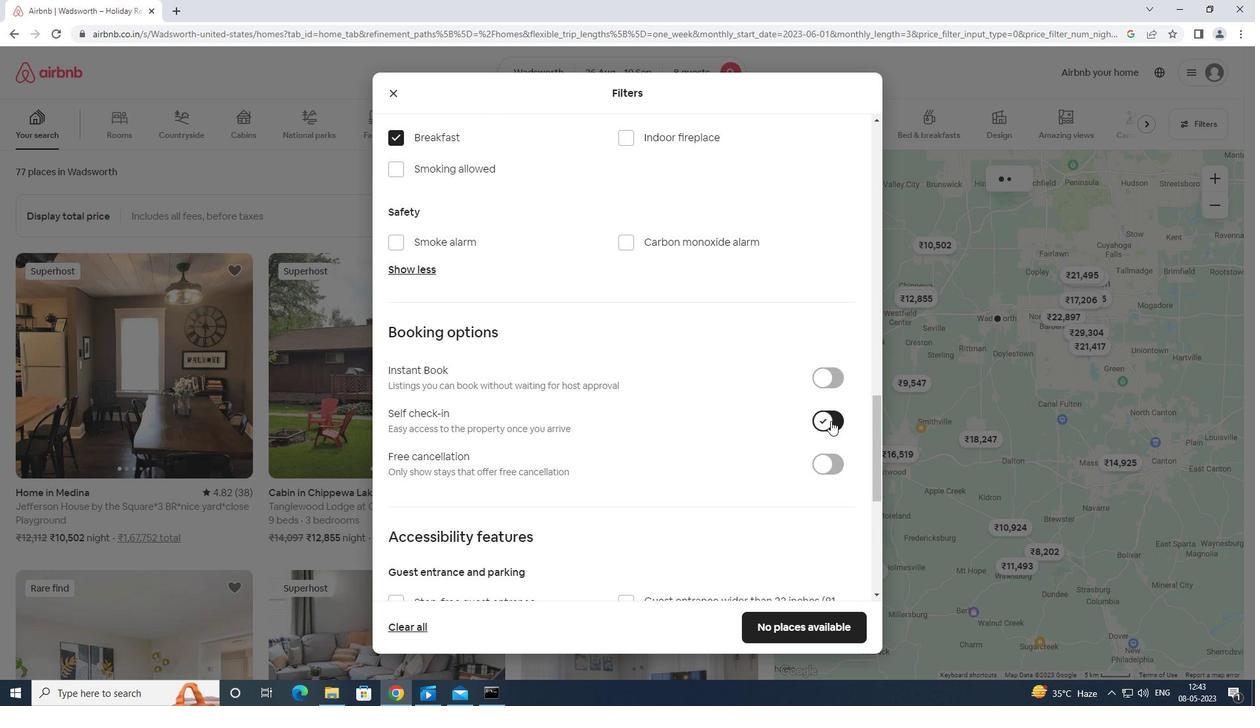 
Action: Mouse moved to (834, 428)
Screenshot: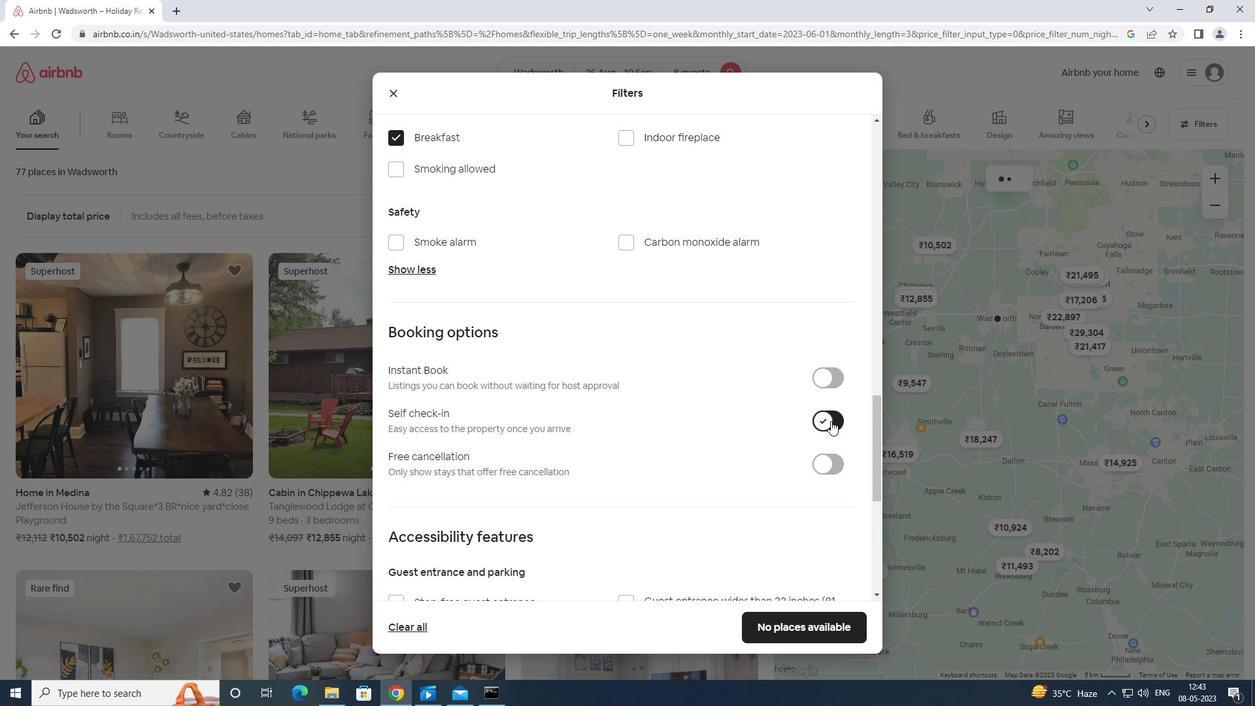 
Action: Mouse scrolled (834, 427) with delta (0, 0)
Screenshot: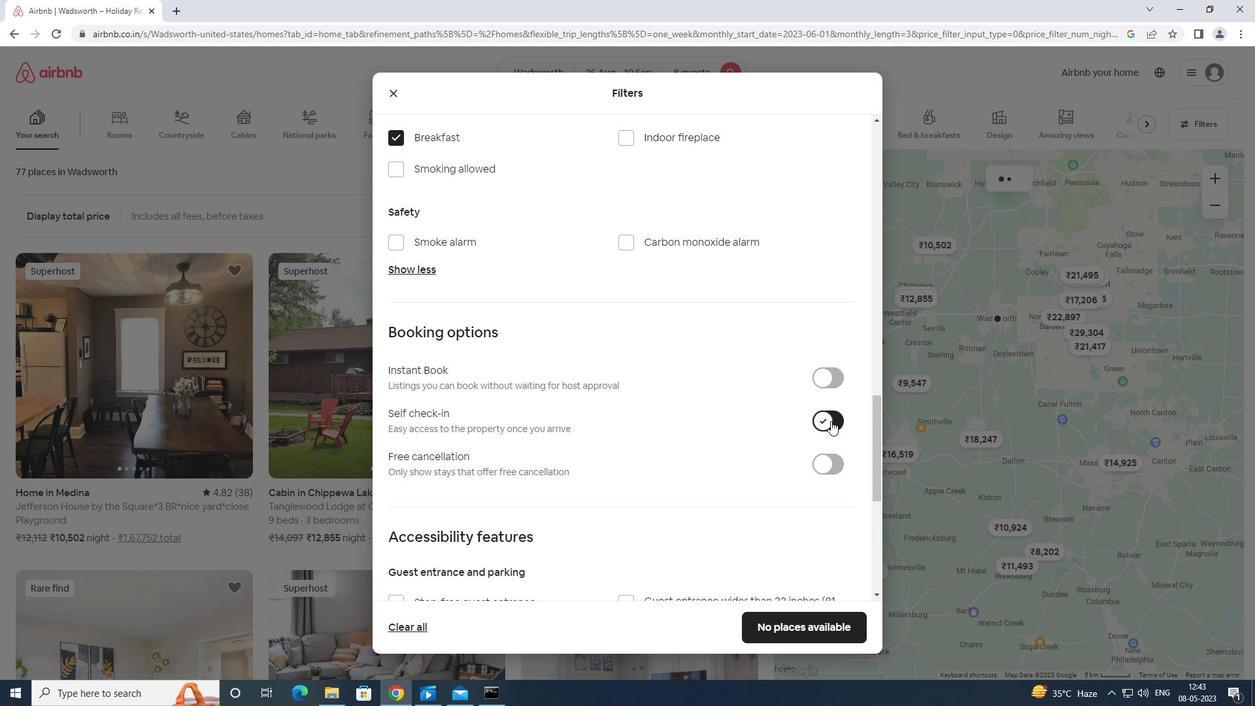 
Action: Mouse scrolled (834, 427) with delta (0, 0)
Screenshot: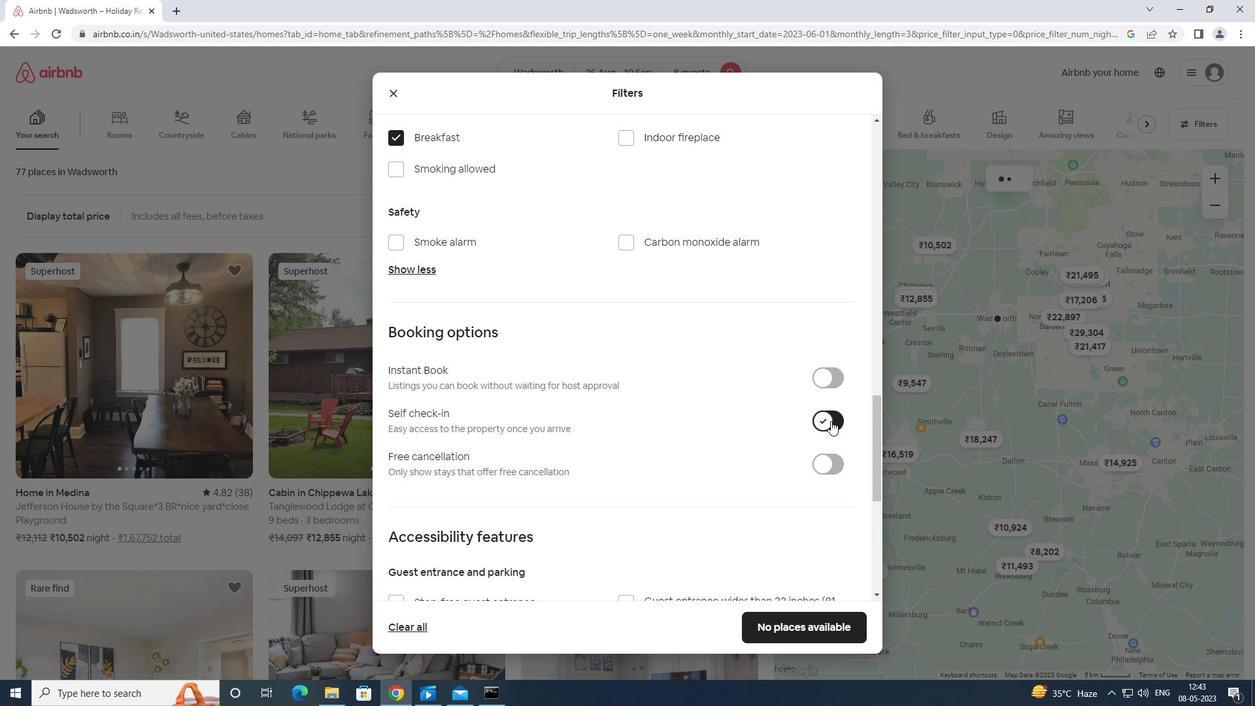 
Action: Mouse scrolled (834, 427) with delta (0, 0)
Screenshot: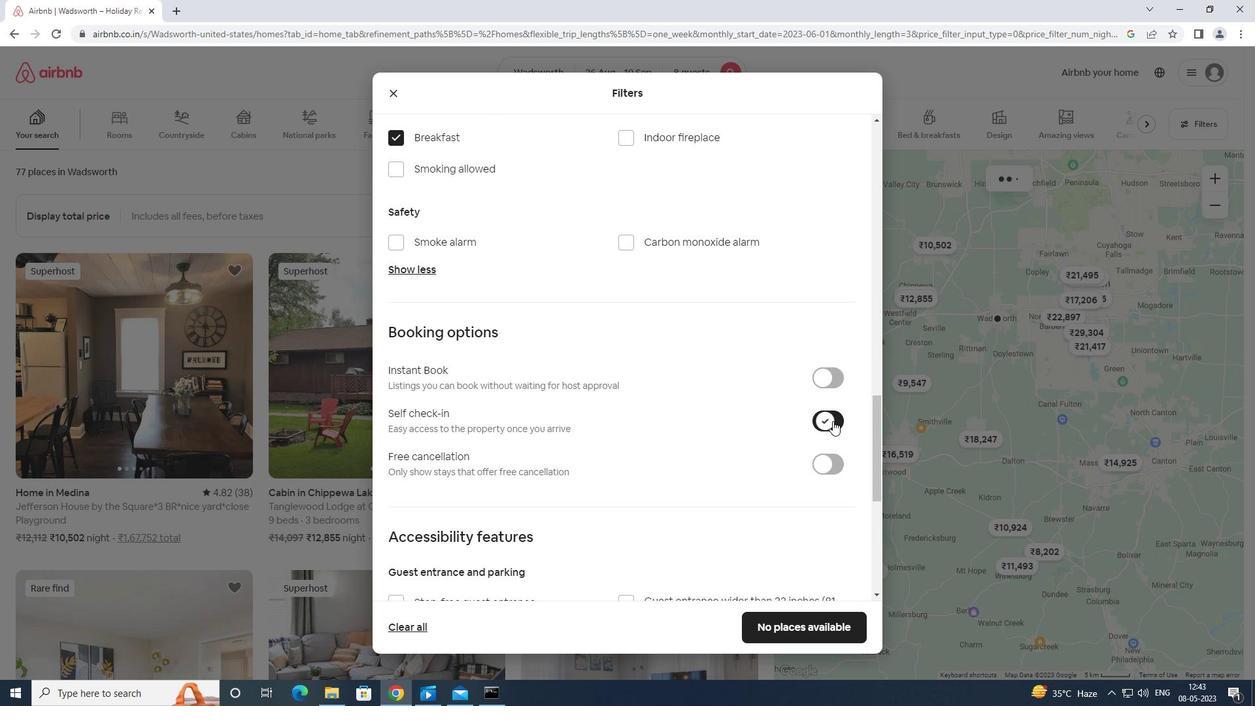 
Action: Mouse scrolled (834, 427) with delta (0, 0)
Screenshot: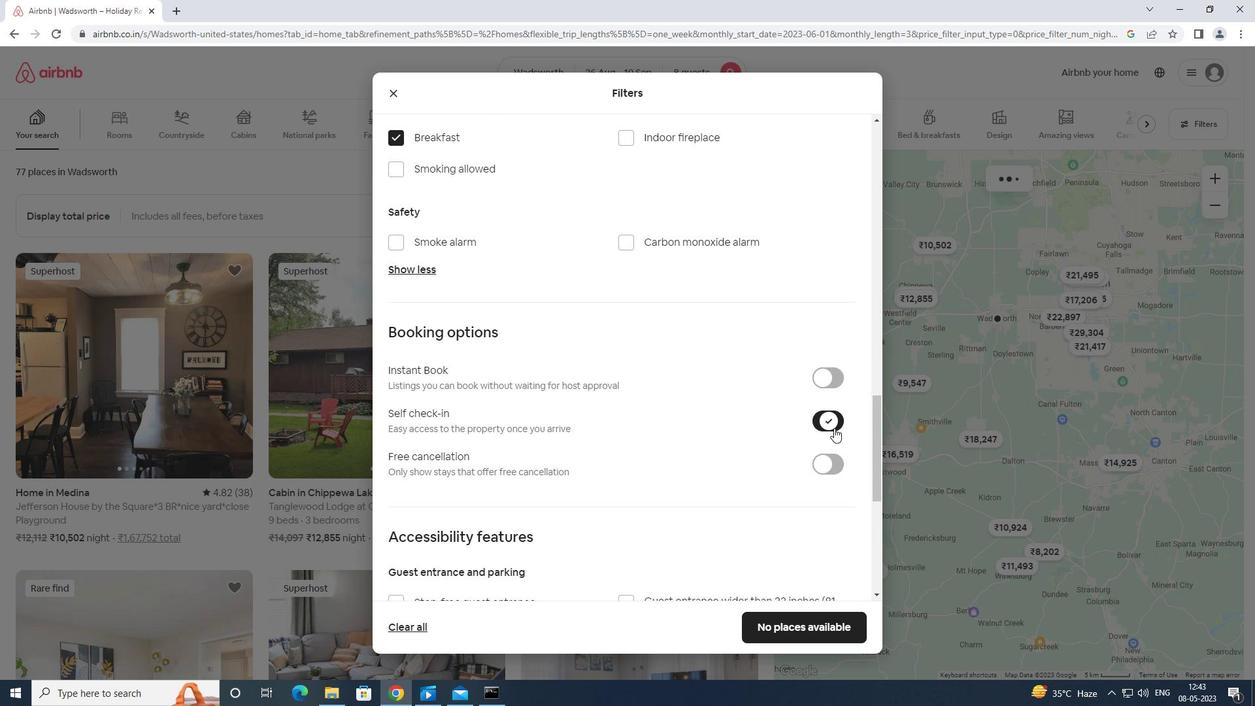 
Action: Mouse scrolled (834, 427) with delta (0, 0)
Screenshot: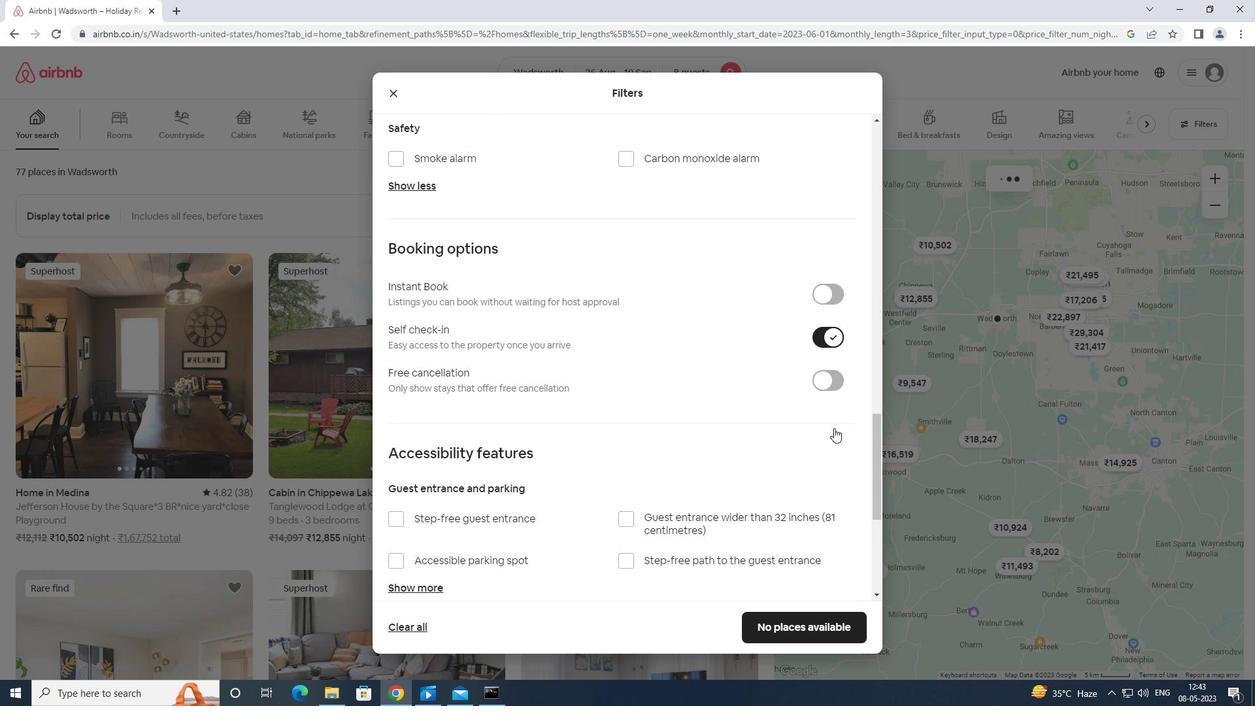 
Action: Mouse scrolled (834, 427) with delta (0, 0)
Screenshot: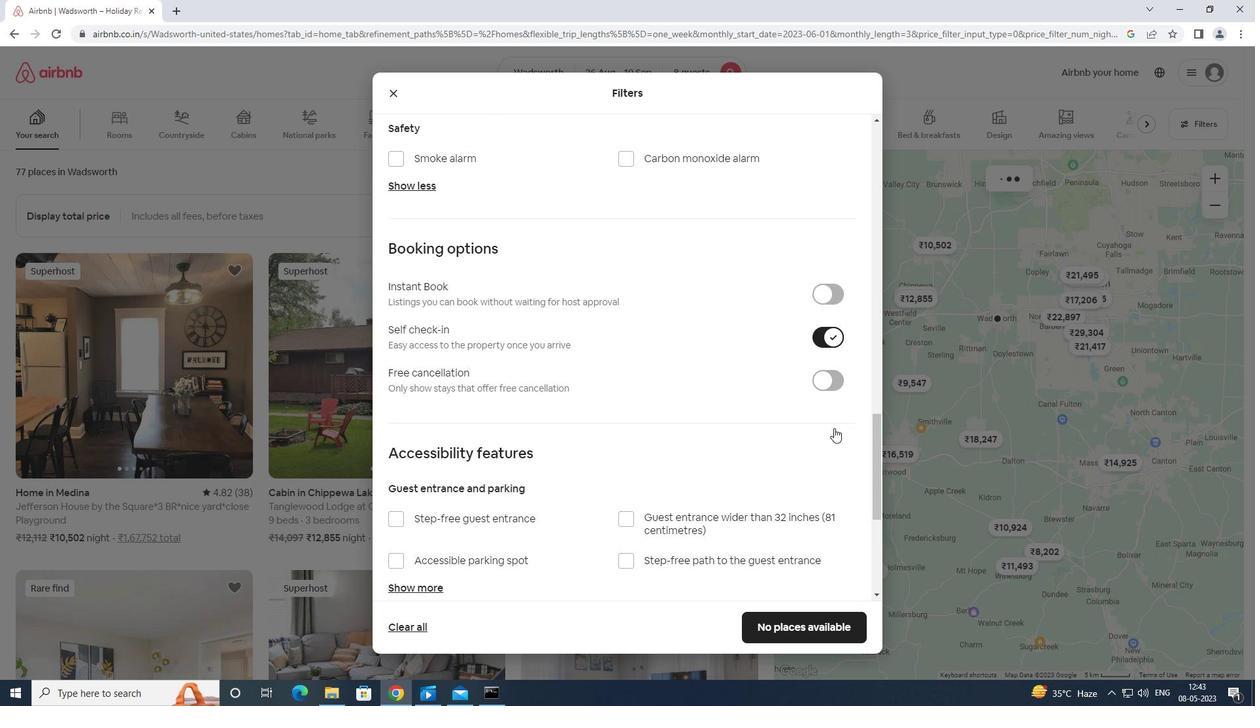 
Action: Mouse scrolled (834, 427) with delta (0, 0)
Screenshot: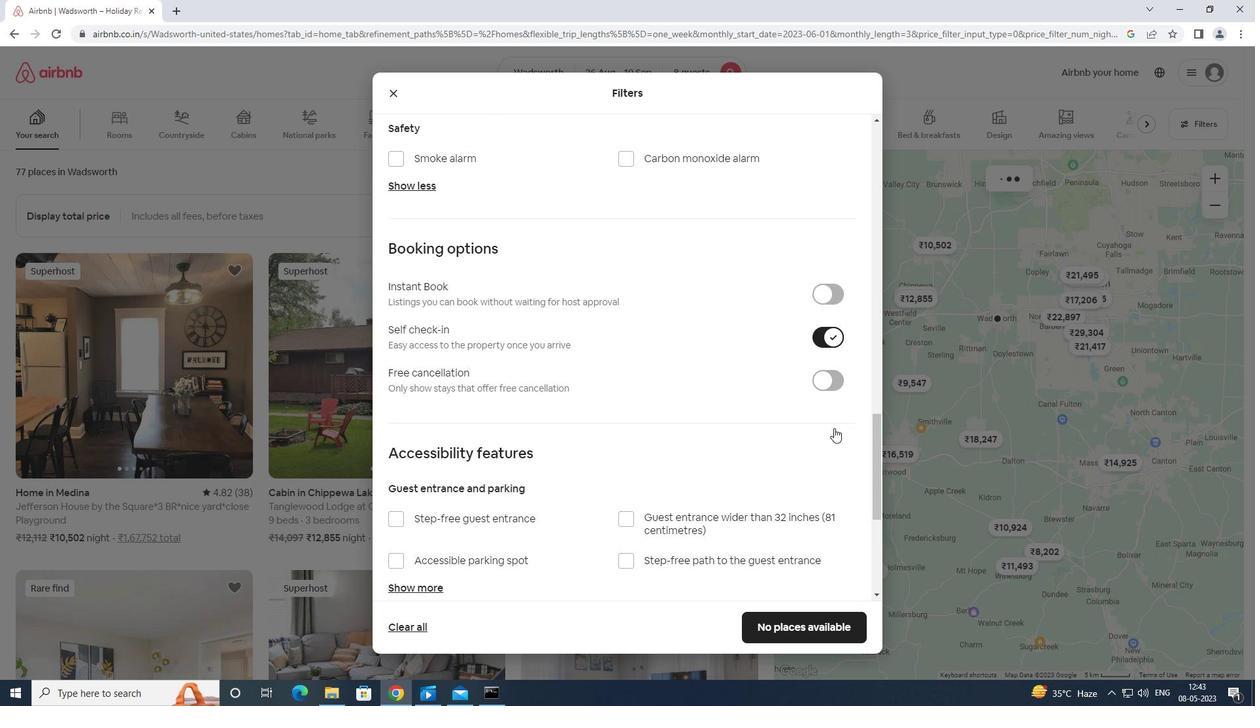 
Action: Mouse moved to (389, 500)
Screenshot: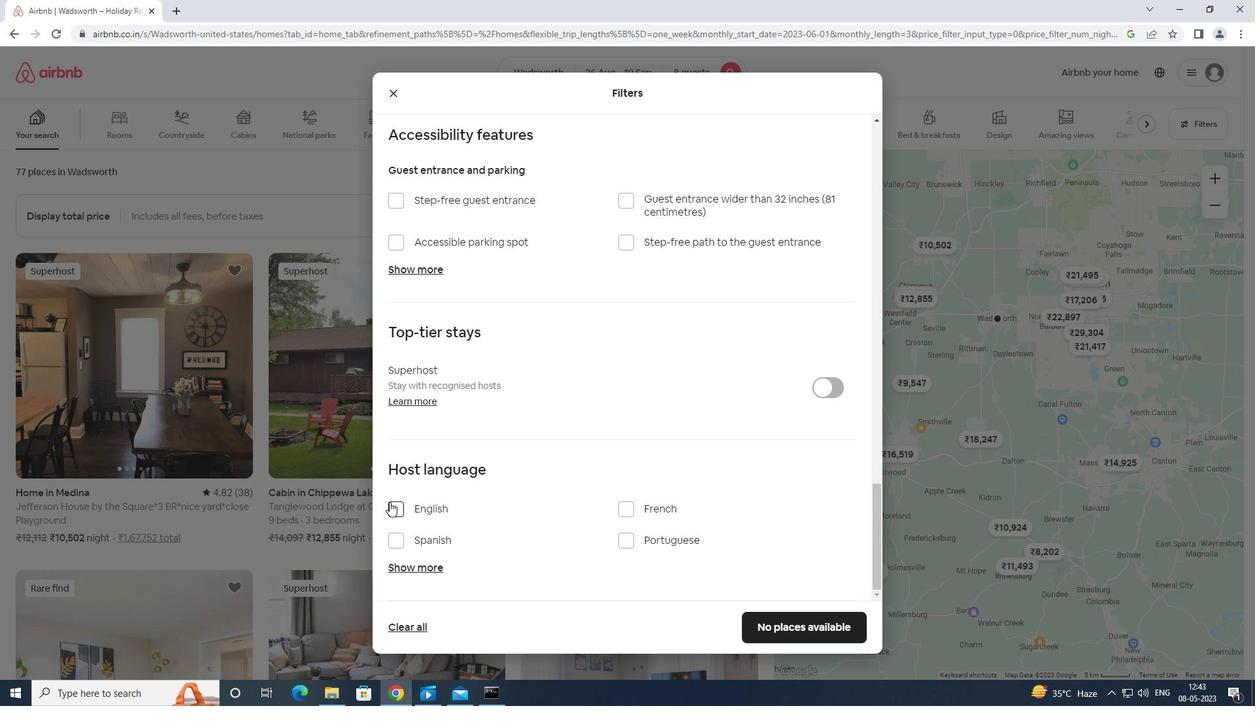 
Action: Mouse pressed left at (389, 500)
Screenshot: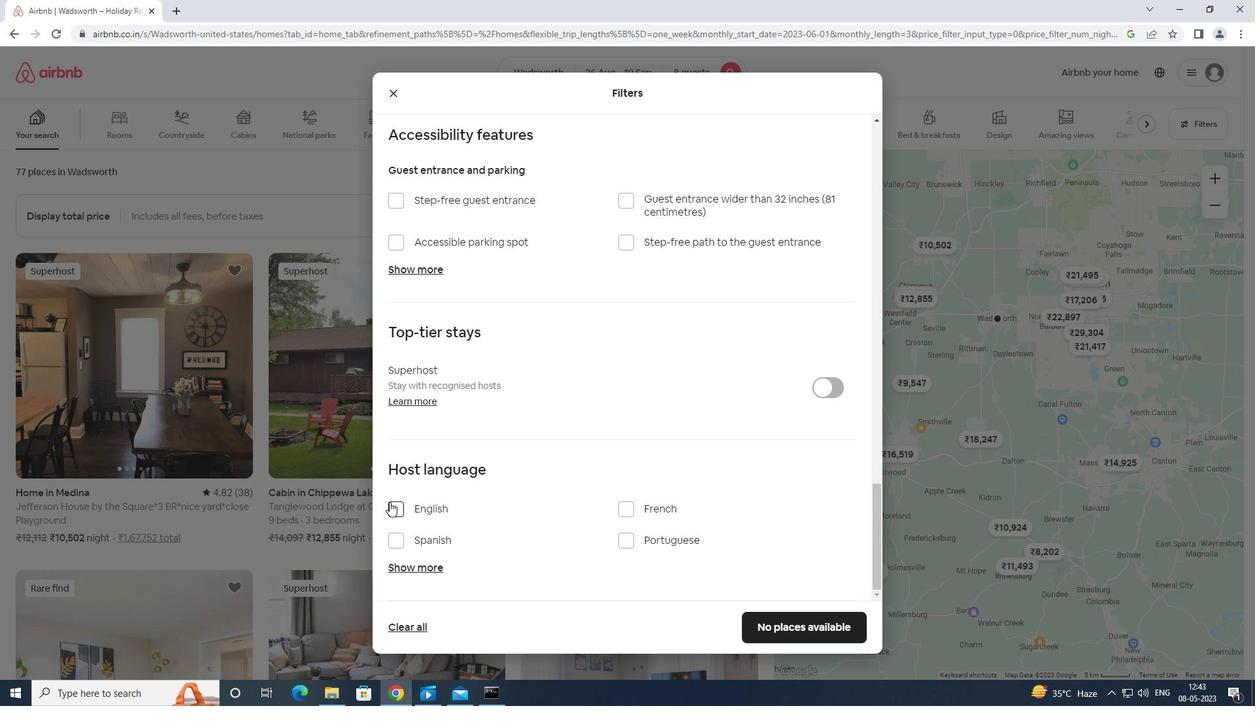 
Action: Mouse moved to (394, 507)
Screenshot: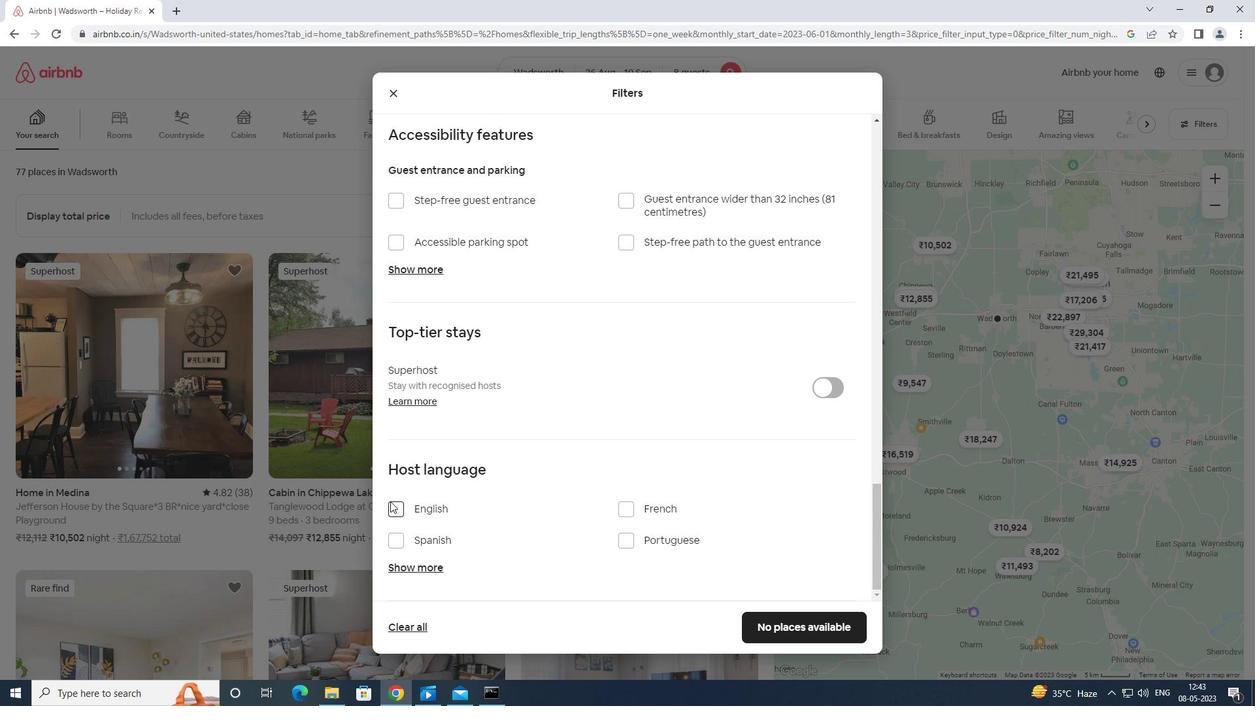 
Action: Mouse pressed left at (394, 507)
Screenshot: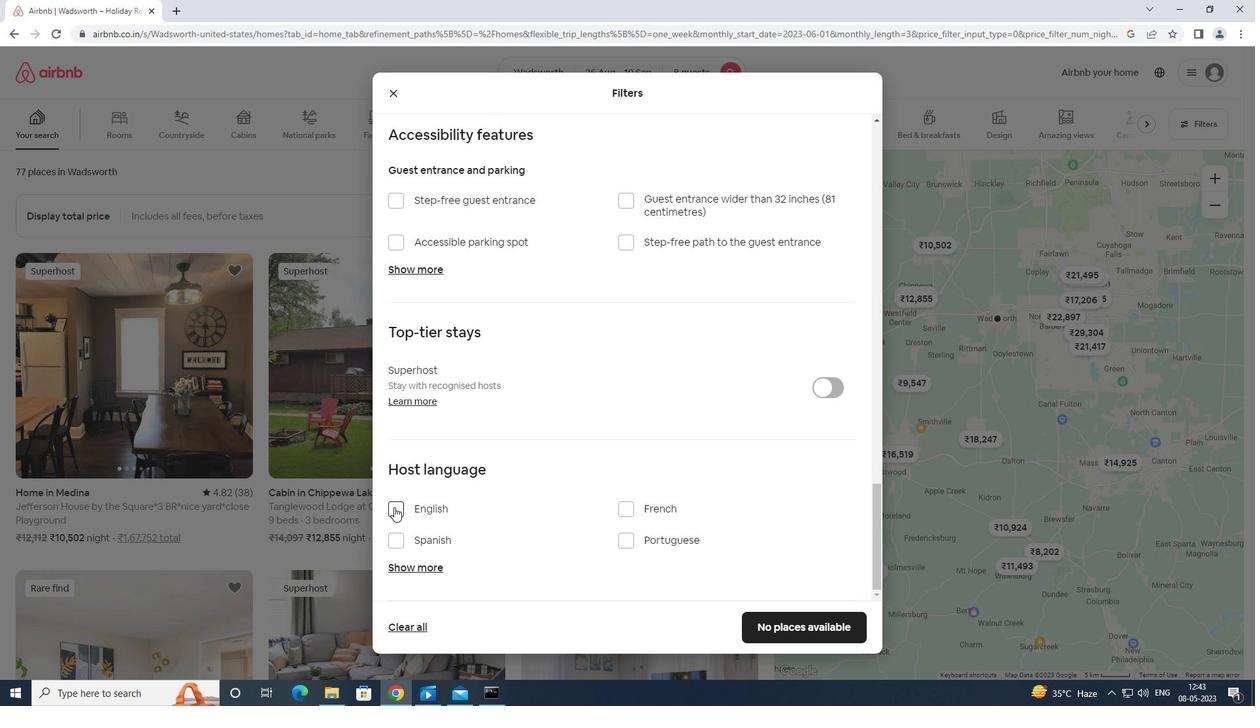 
Action: Mouse moved to (809, 621)
Screenshot: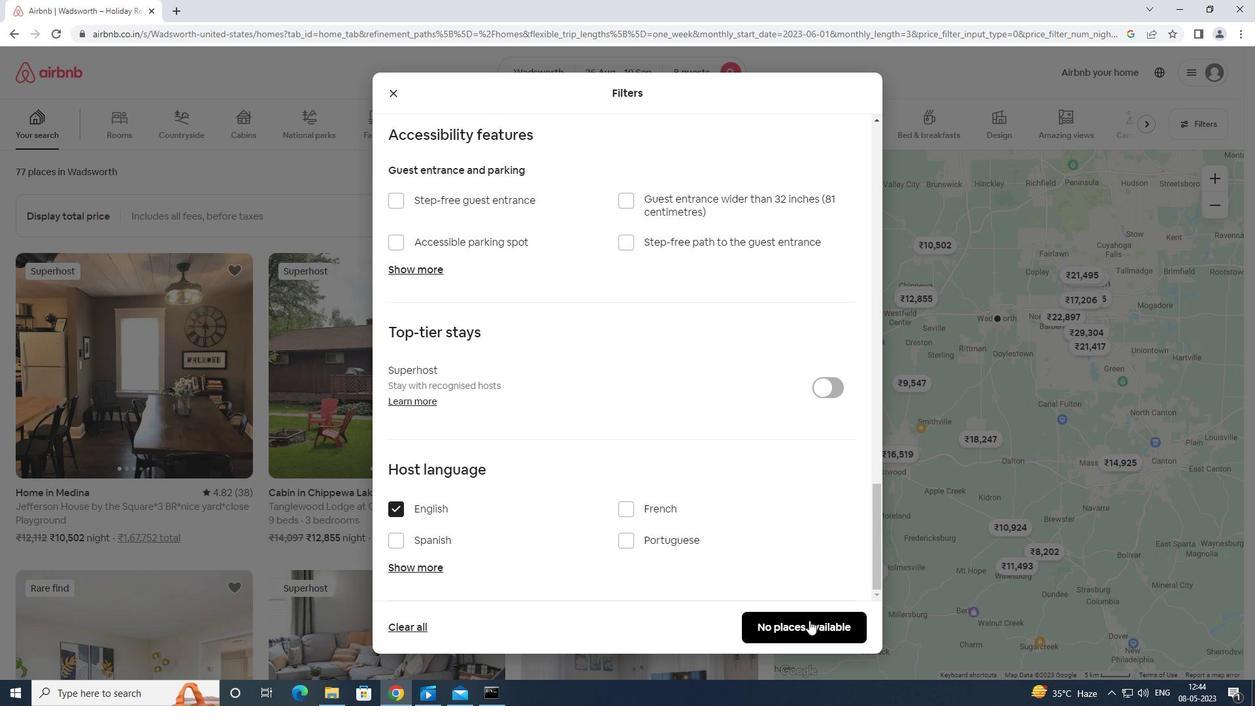 
Action: Mouse pressed left at (809, 621)
Screenshot: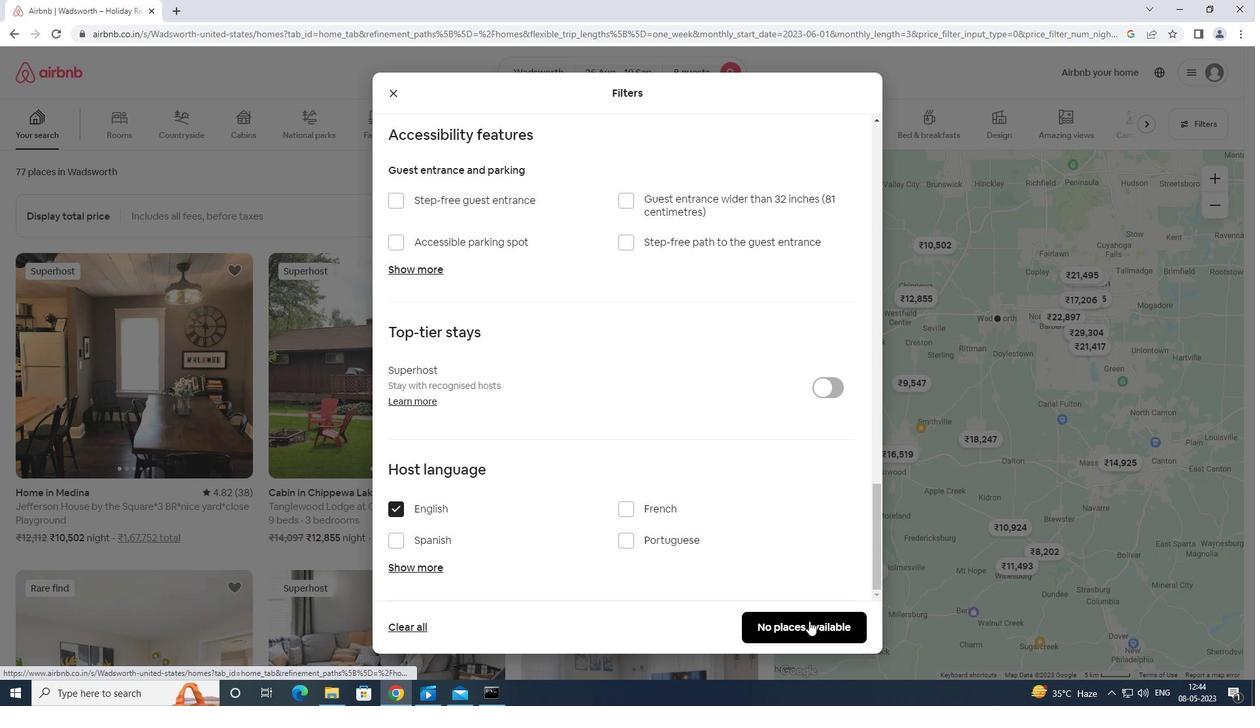 
Action: Mouse moved to (810, 621)
Screenshot: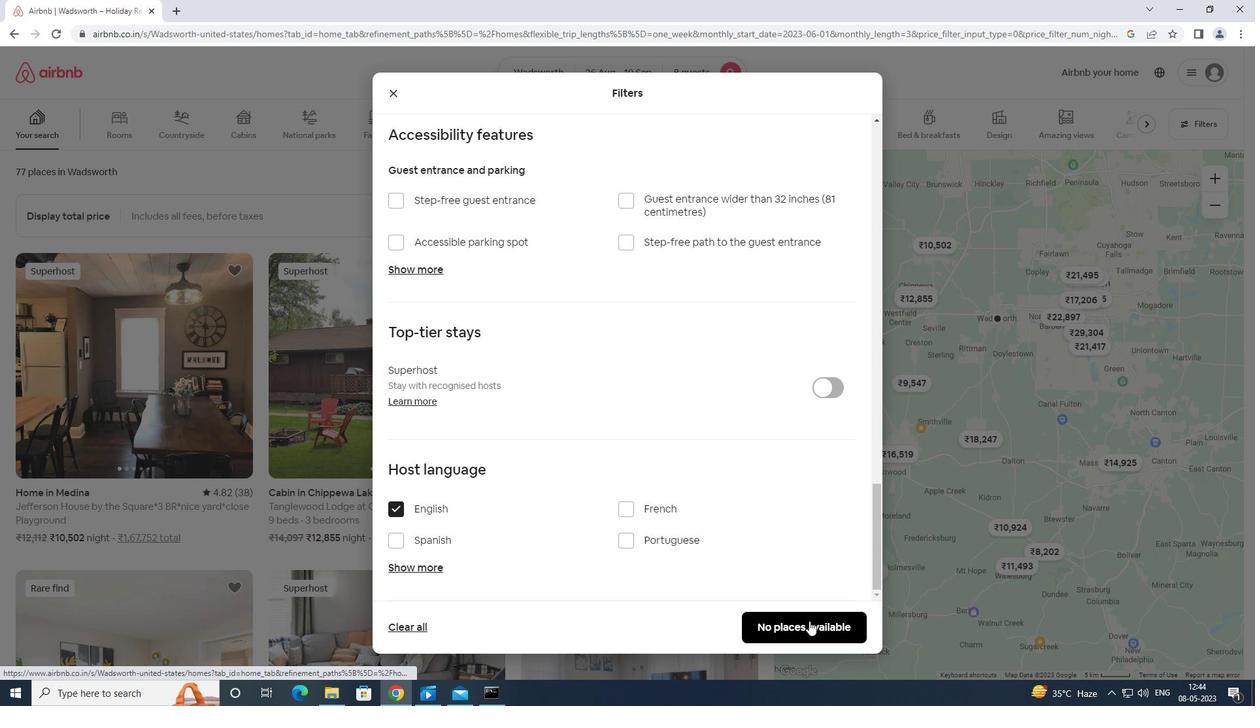 
